 Task: Find a place to stay in Abha, Saudi Arabia from 5th to 16th June for 2 adults, with a price range of ₹7000 to ₹15000, 1 bedroom, and self check-in option.
Action: Mouse moved to (497, 202)
Screenshot: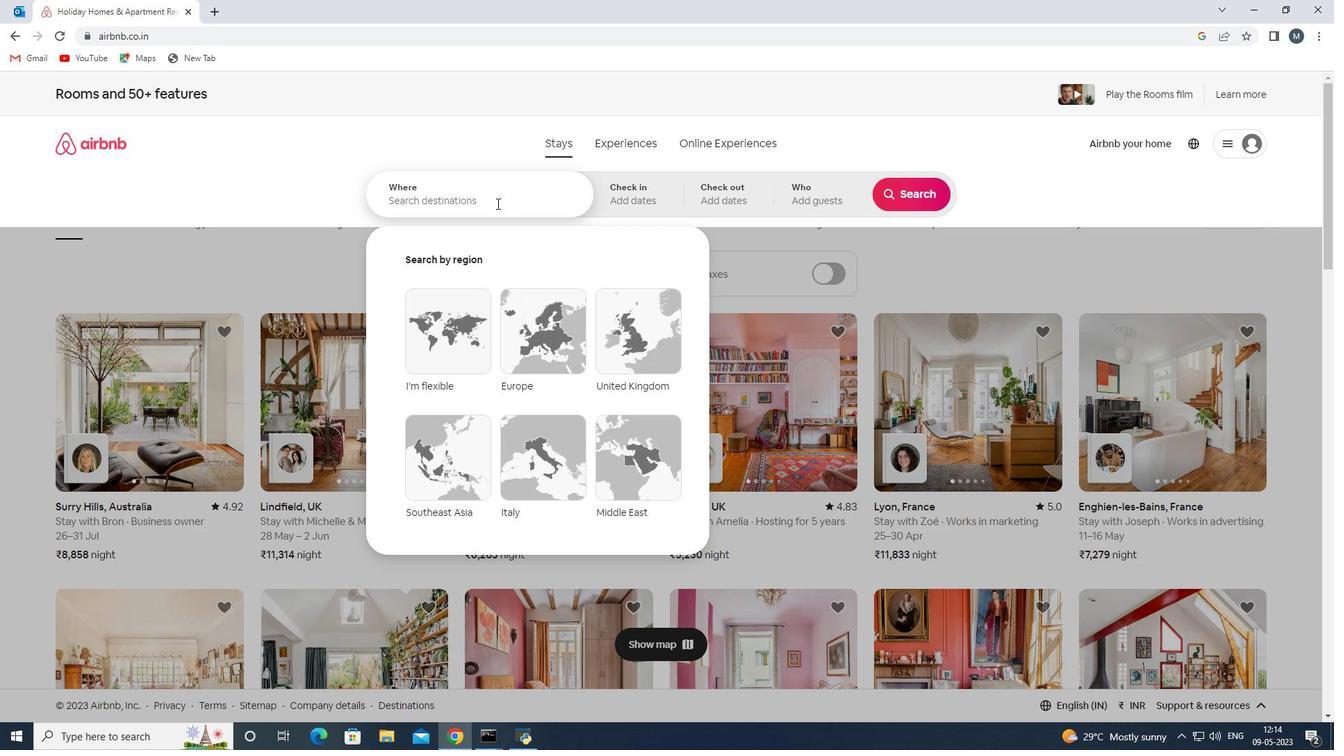 
Action: Mouse pressed left at (497, 202)
Screenshot: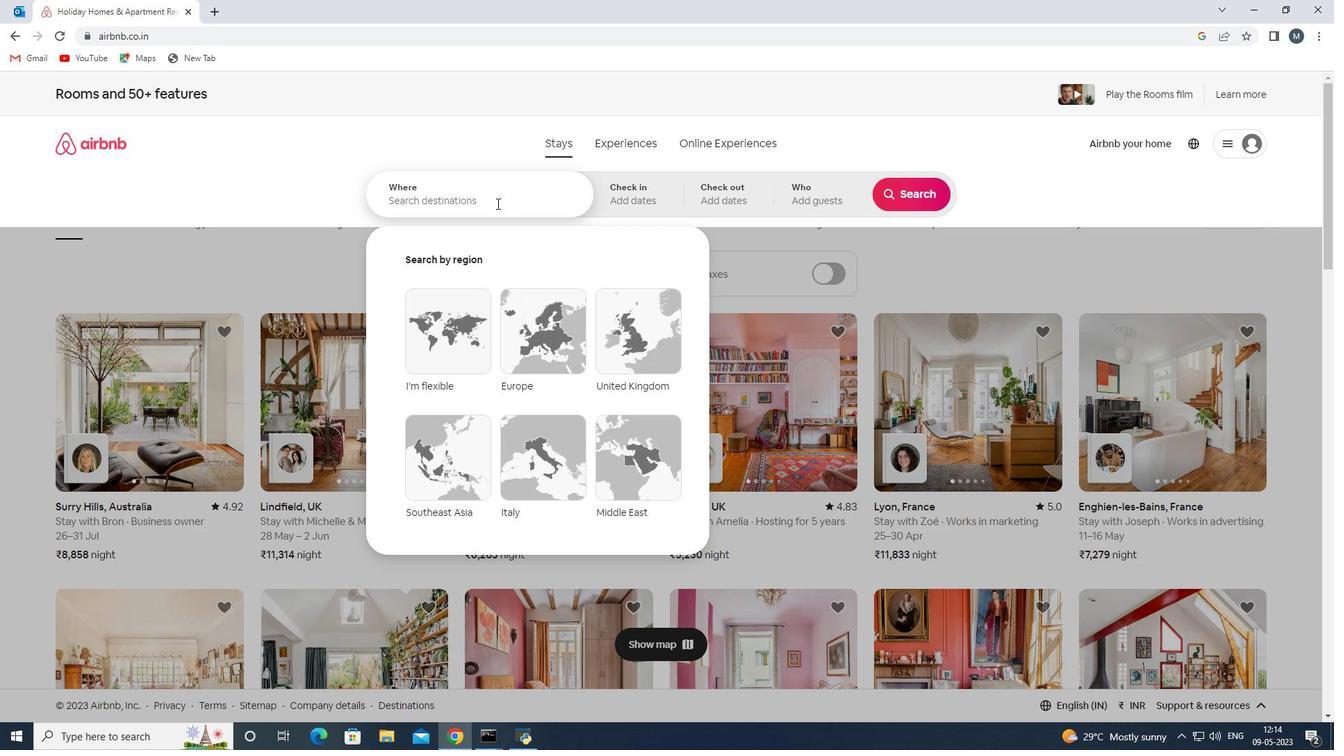 
Action: Key pressed <Key.shift>Abj<Key.backspace>ha,<Key.shift>Sa<Key.backspace><Key.backspace><Key.space><Key.shift>Saudi<Key.space><Key.shift>Arabia<Key.enter>
Screenshot: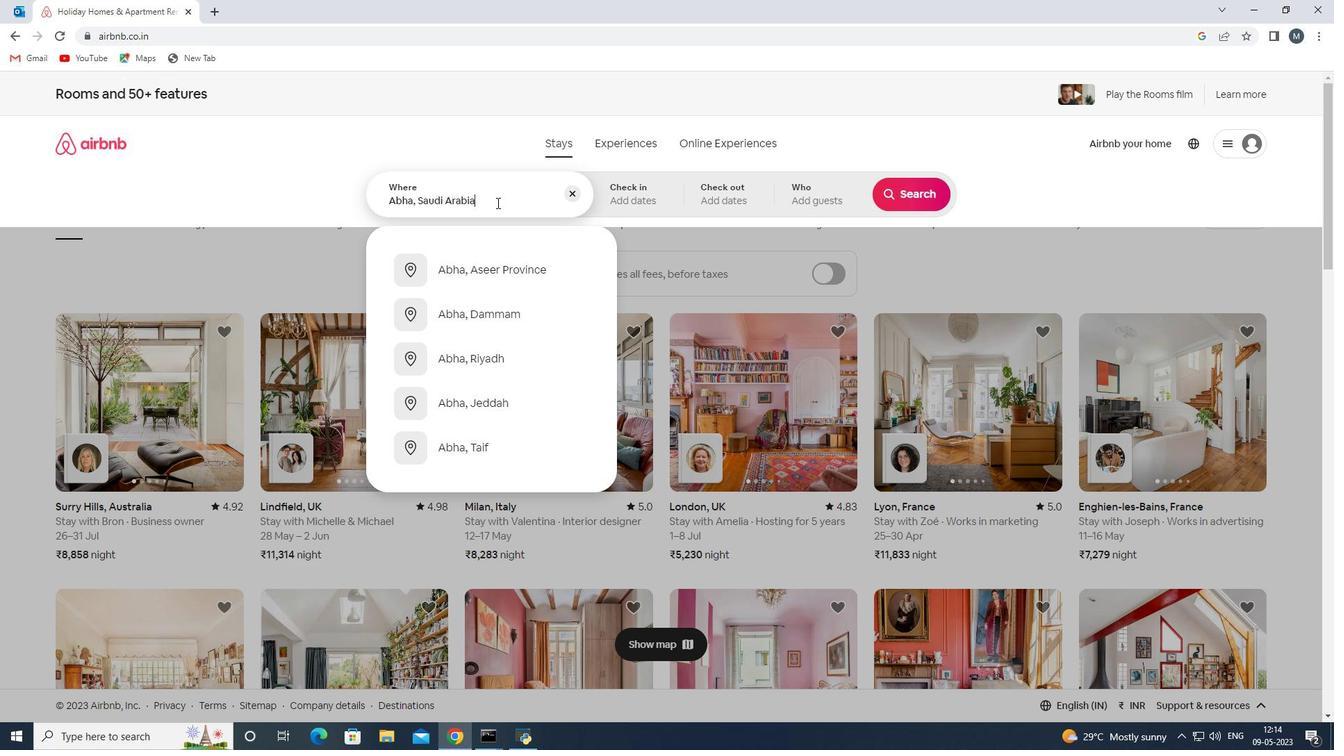 
Action: Mouse moved to (735, 395)
Screenshot: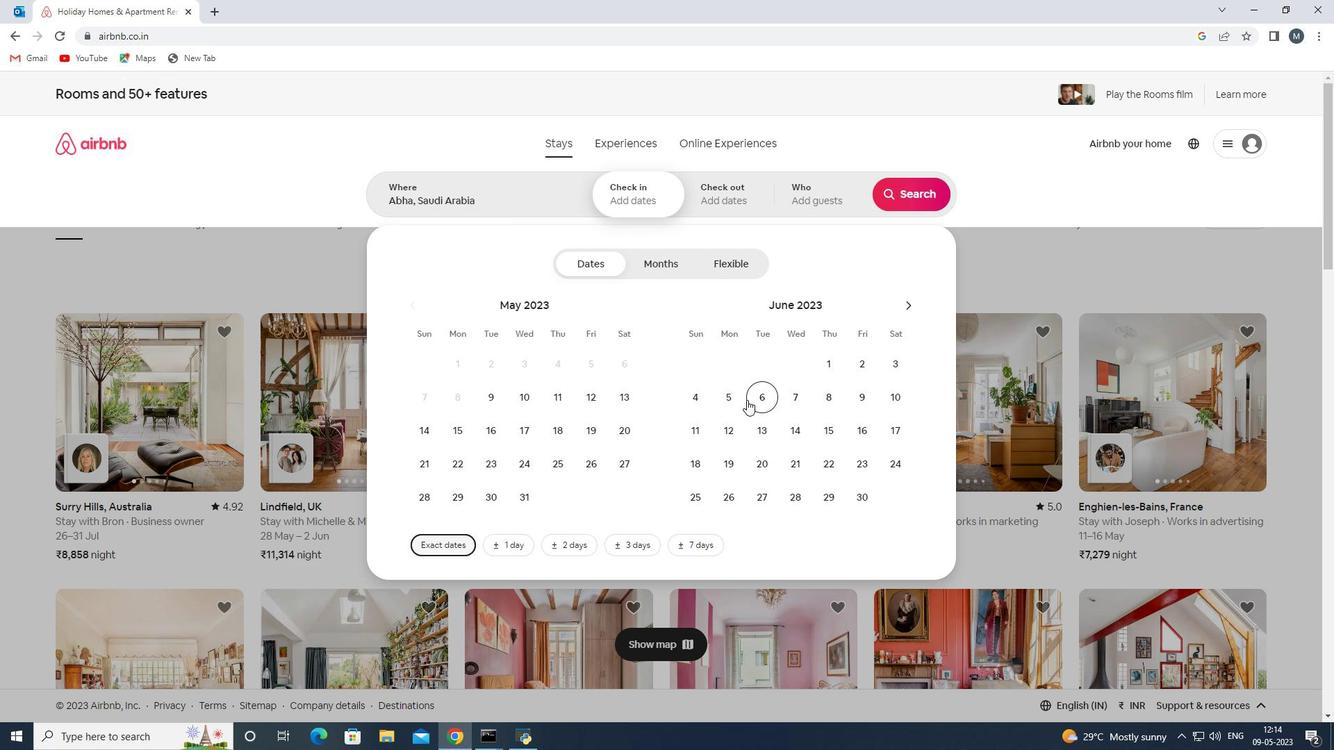
Action: Mouse pressed left at (735, 395)
Screenshot: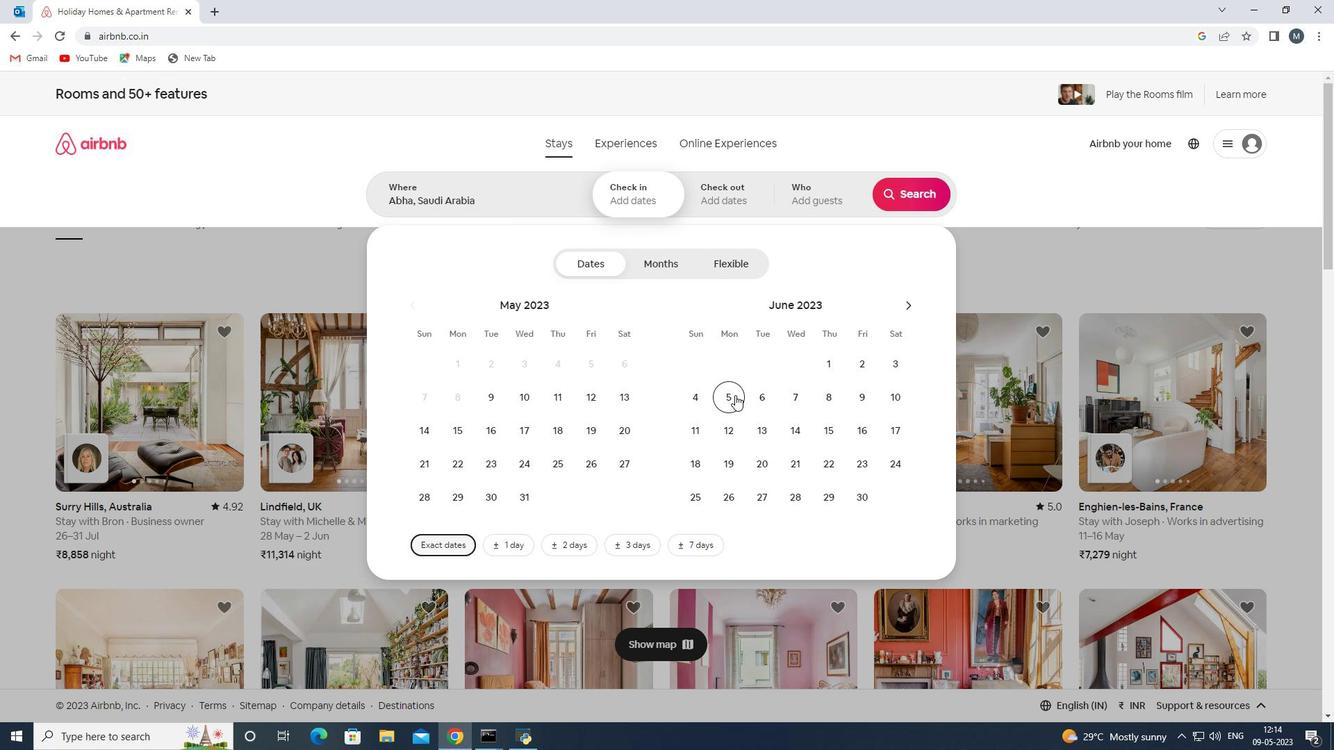 
Action: Mouse moved to (869, 429)
Screenshot: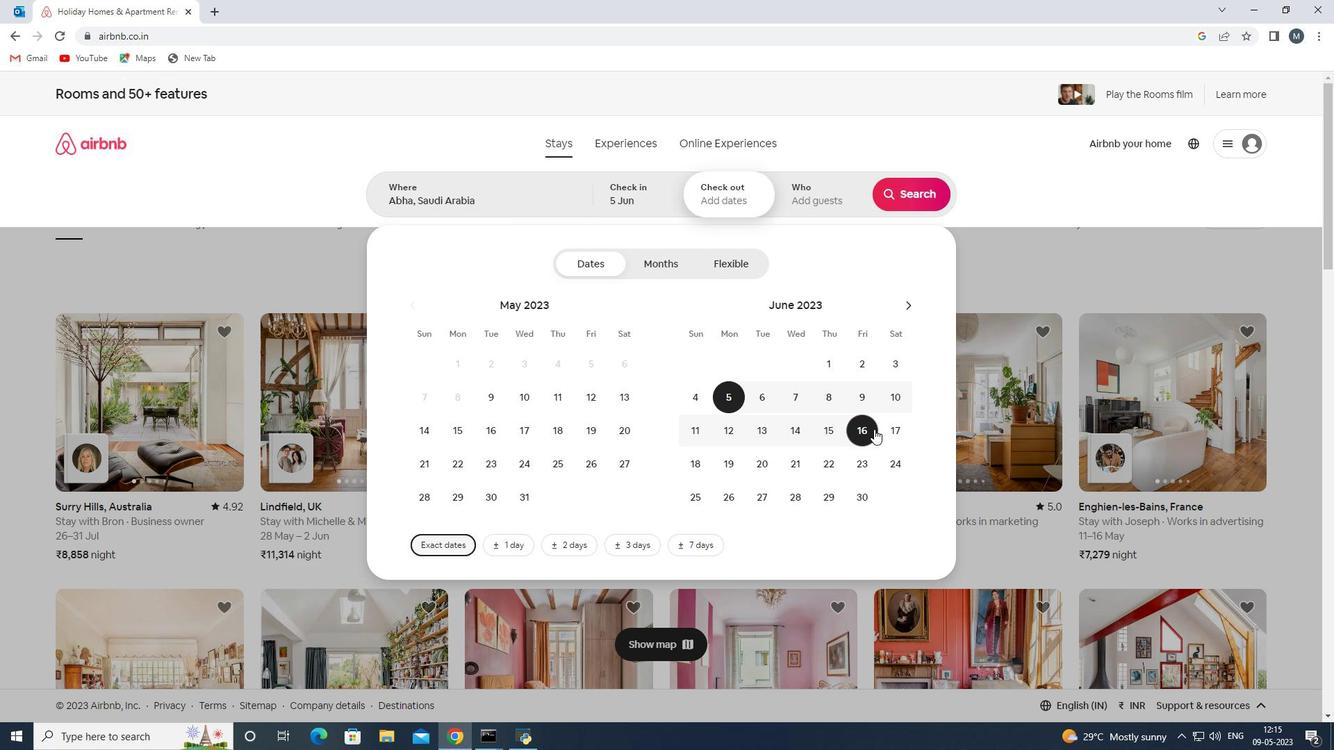 
Action: Mouse pressed left at (869, 429)
Screenshot: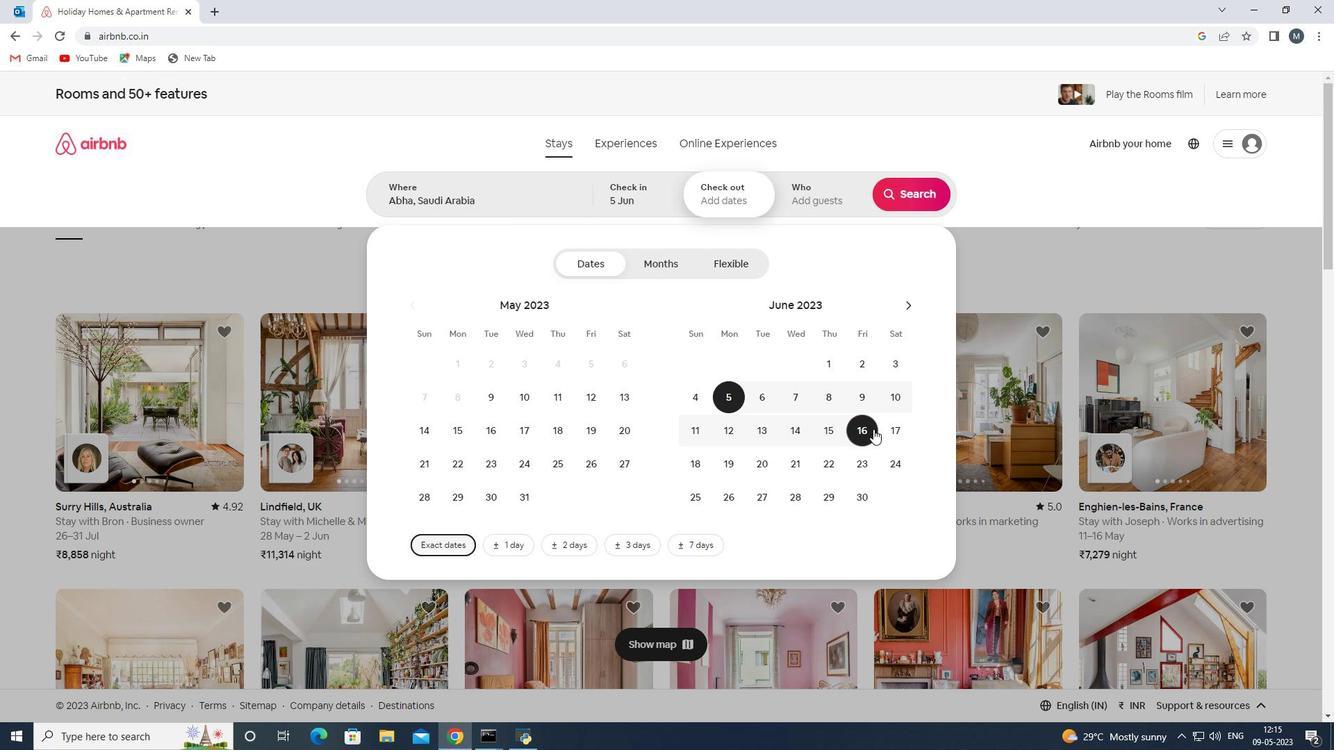 
Action: Mouse moved to (822, 196)
Screenshot: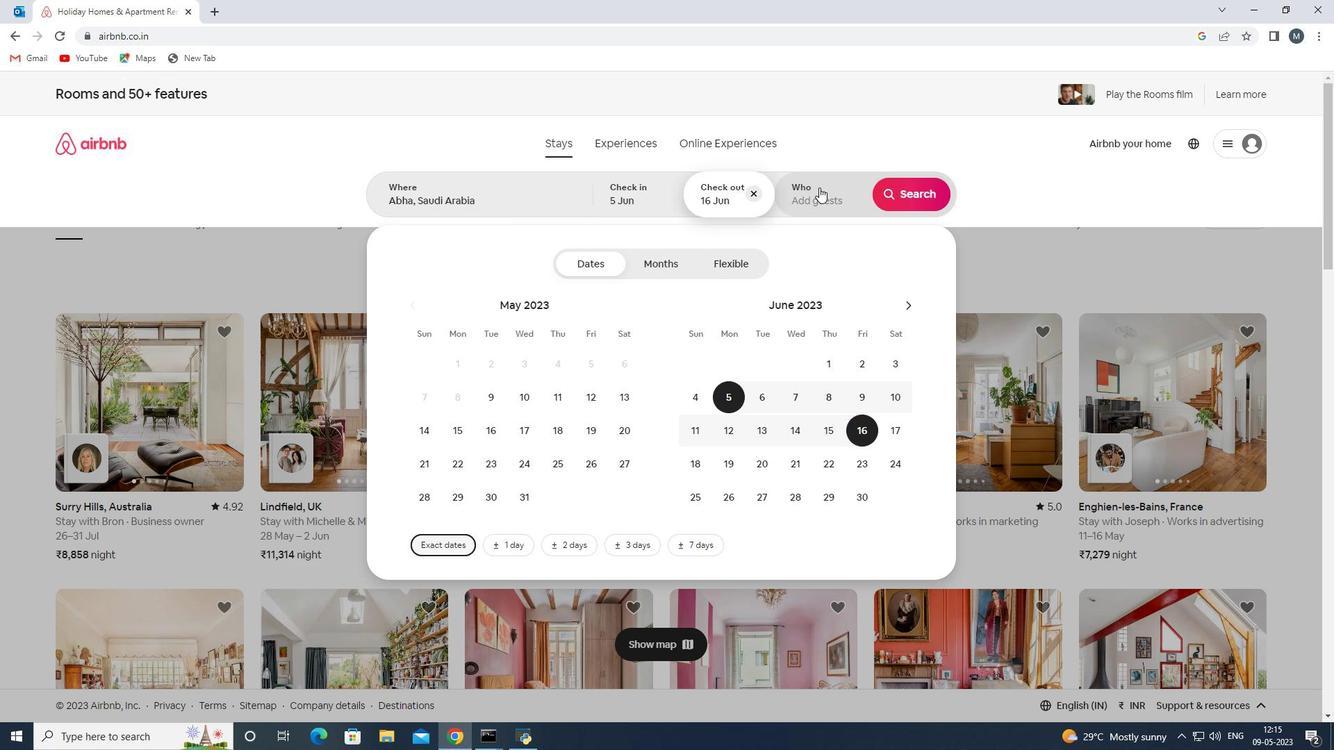 
Action: Mouse pressed left at (822, 196)
Screenshot: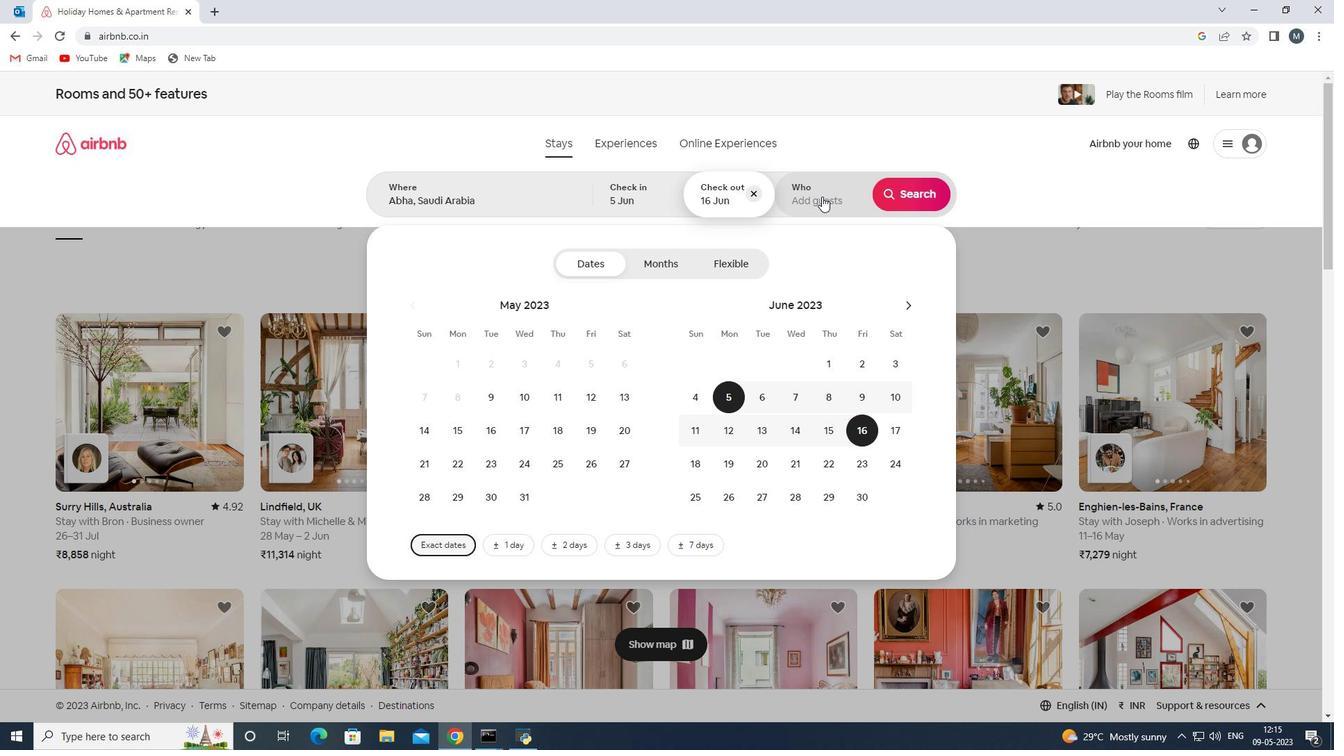 
Action: Mouse moved to (922, 271)
Screenshot: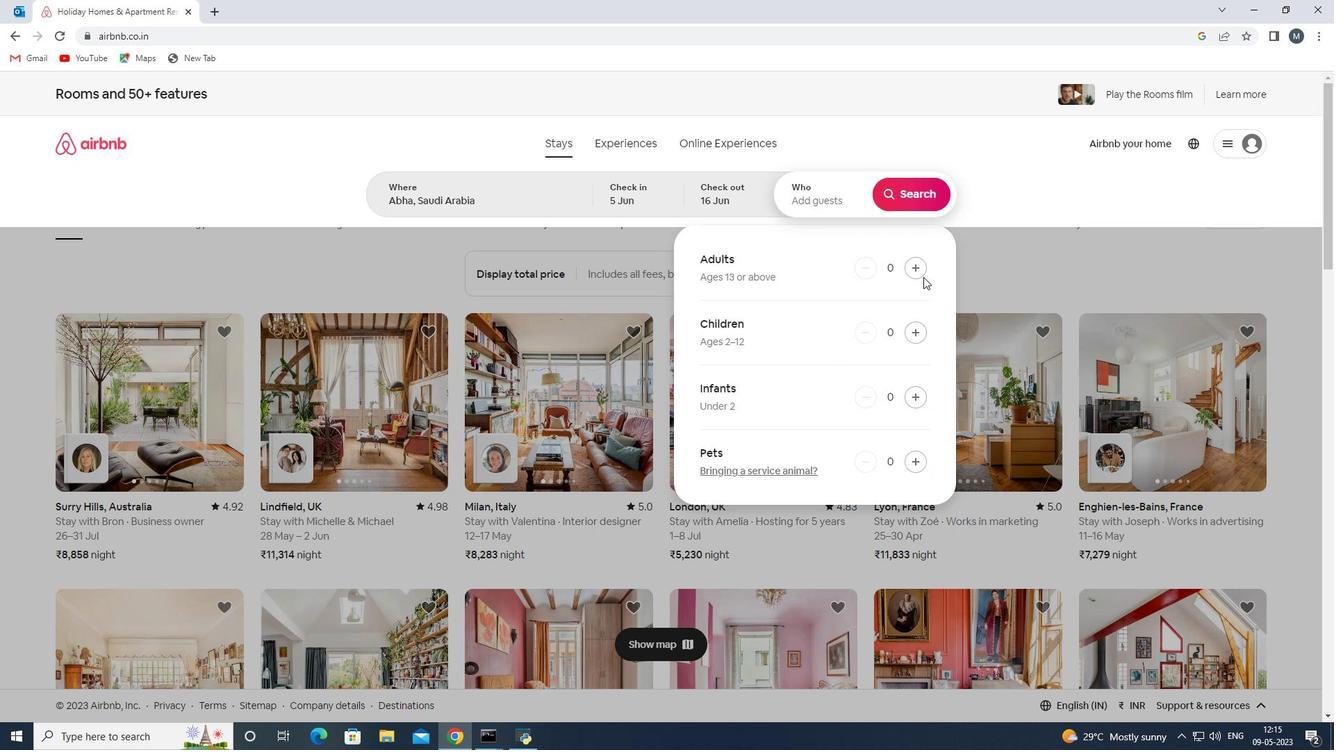 
Action: Mouse pressed left at (922, 271)
Screenshot: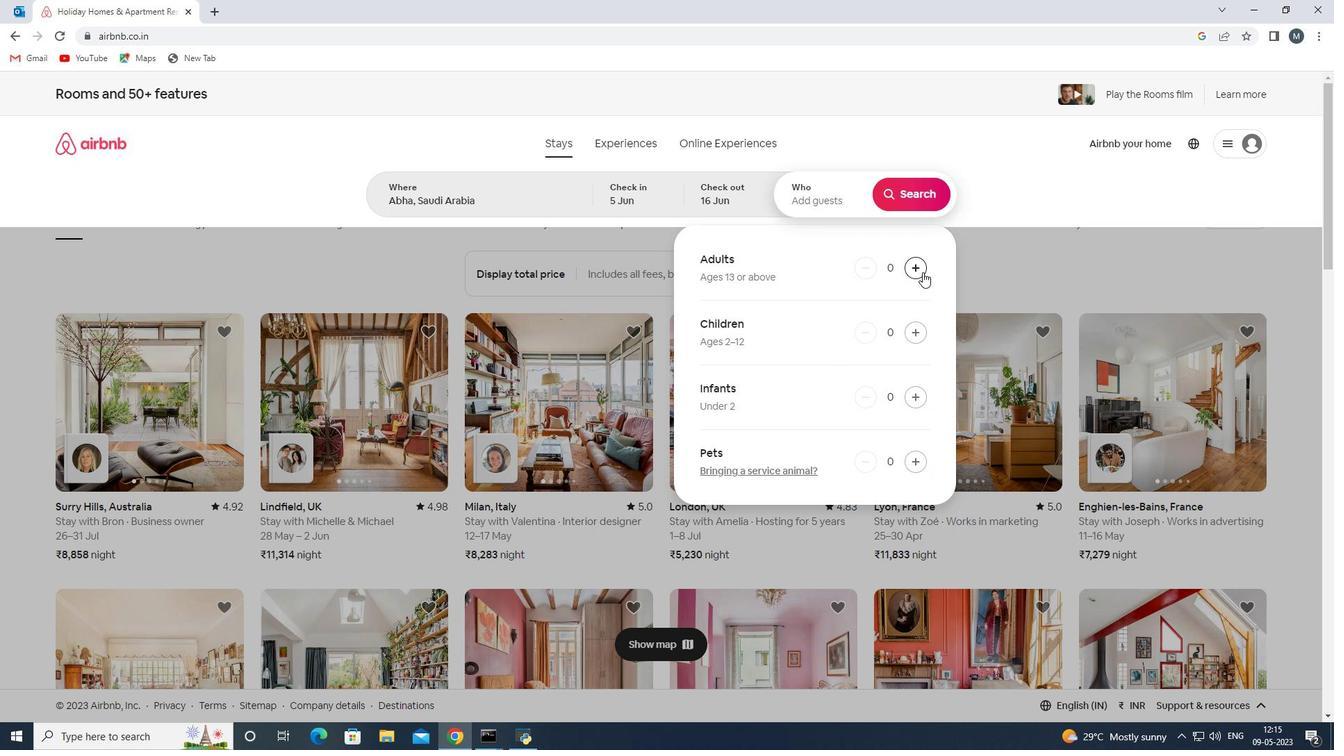 
Action: Mouse pressed left at (922, 271)
Screenshot: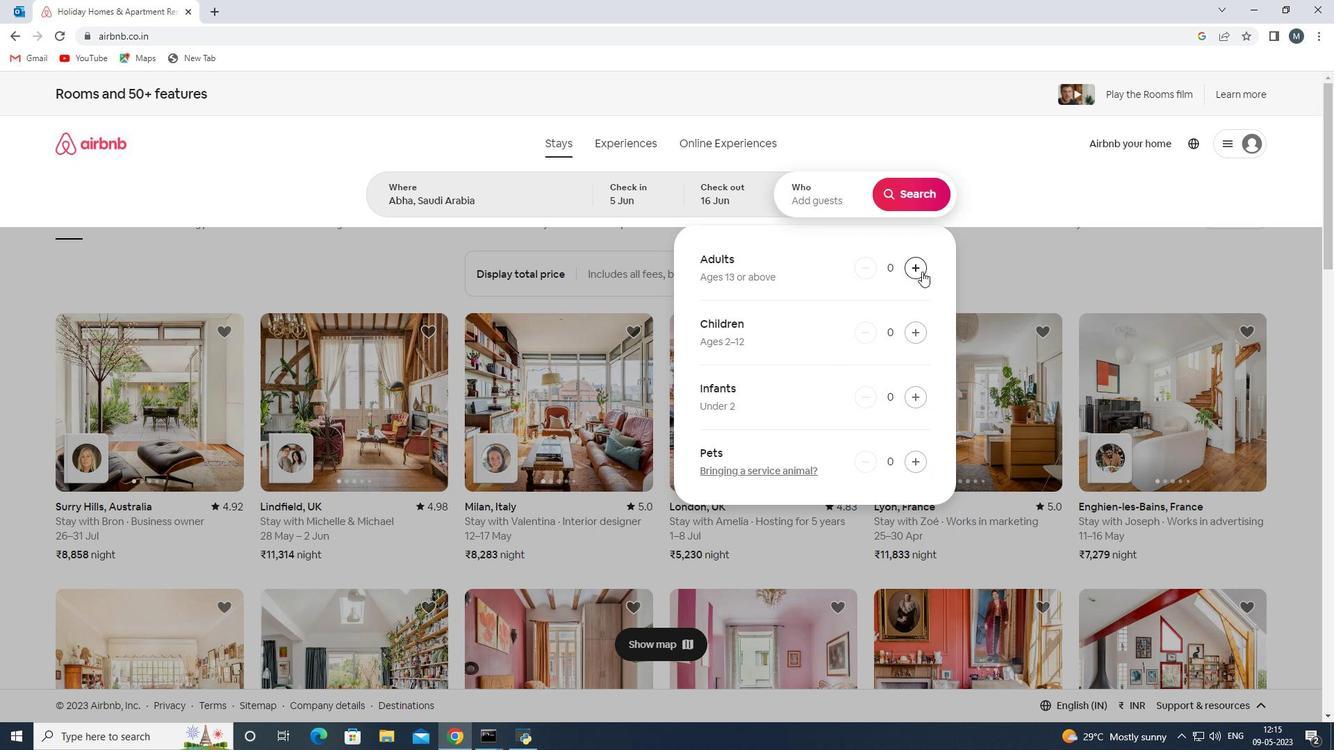 
Action: Mouse moved to (909, 206)
Screenshot: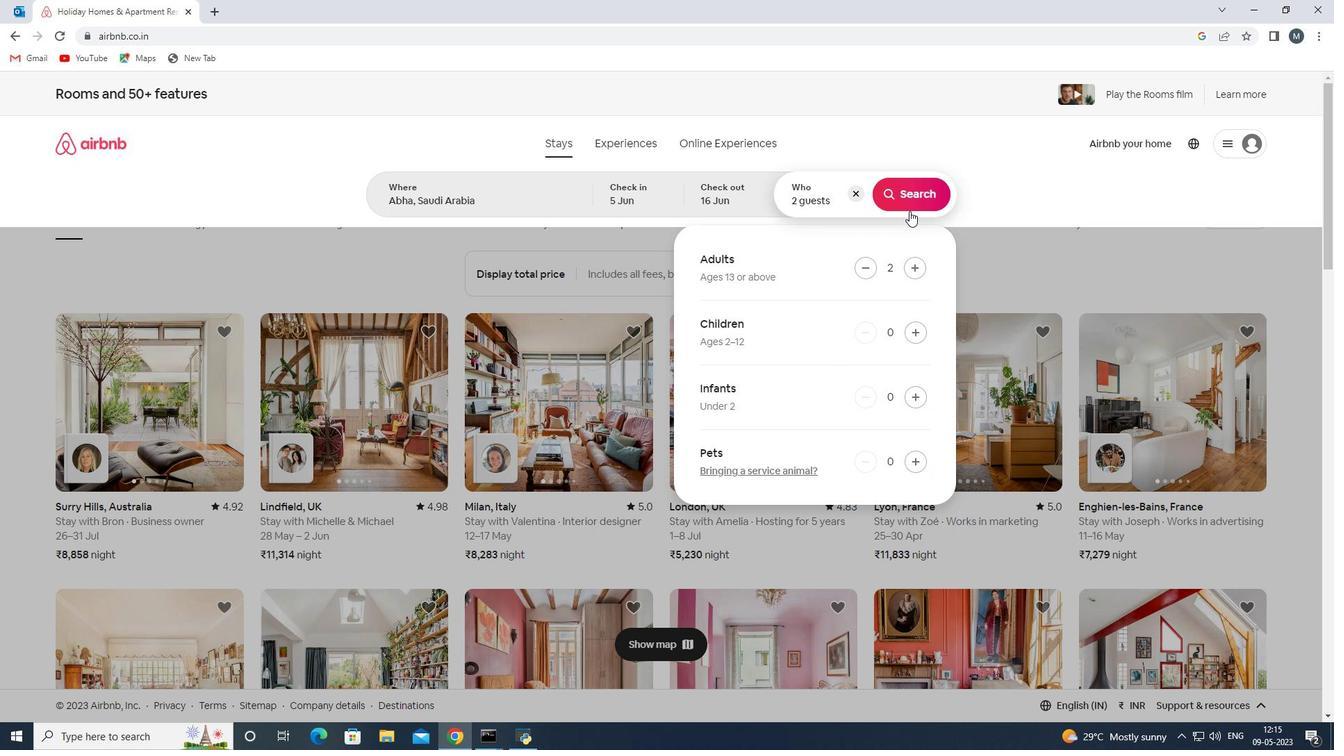 
Action: Mouse pressed left at (909, 206)
Screenshot: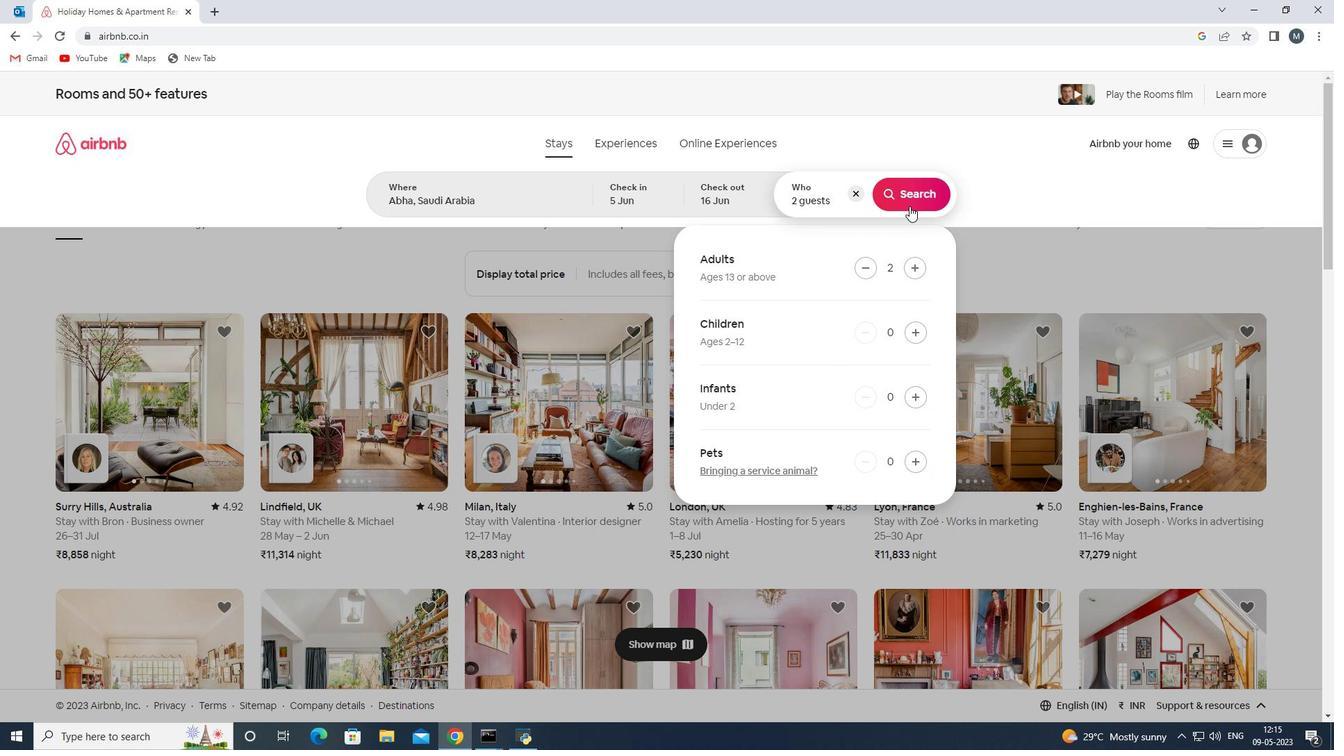 
Action: Mouse moved to (1264, 151)
Screenshot: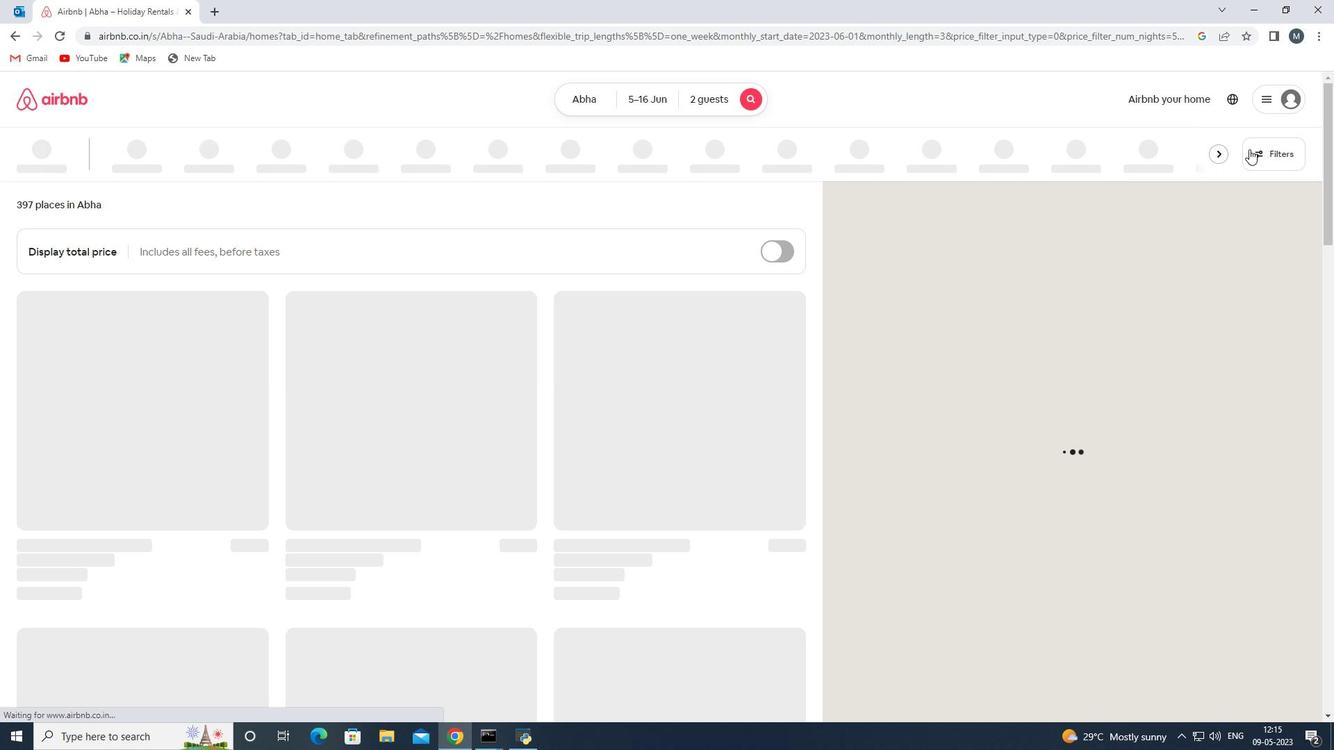 
Action: Mouse pressed left at (1264, 151)
Screenshot: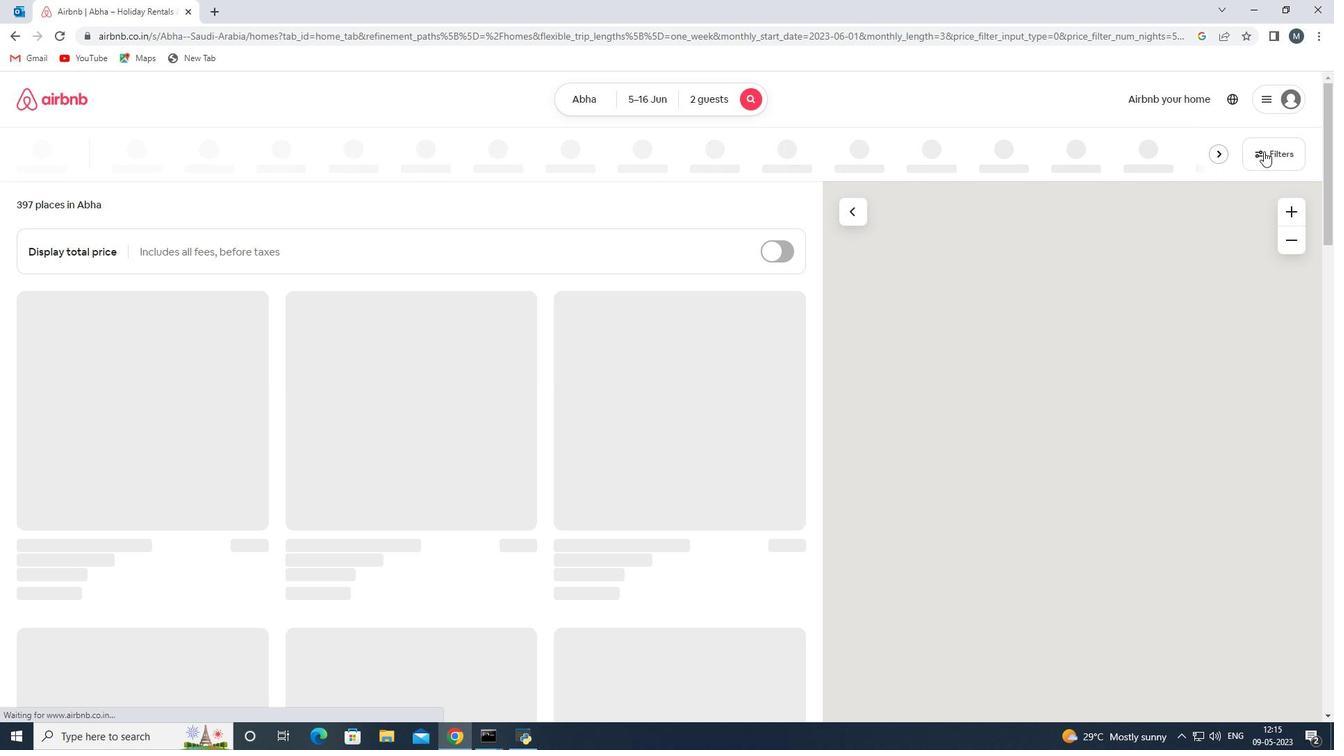 
Action: Mouse moved to (512, 501)
Screenshot: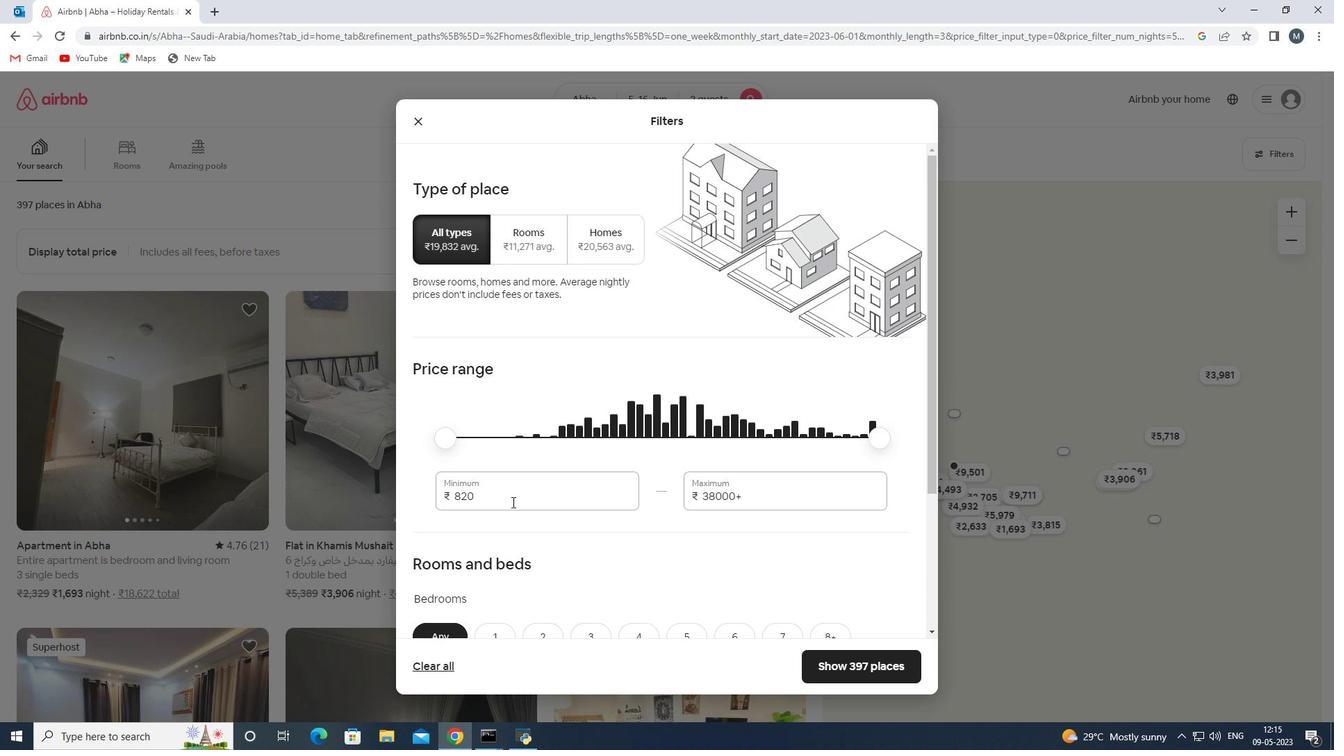 
Action: Mouse pressed left at (512, 501)
Screenshot: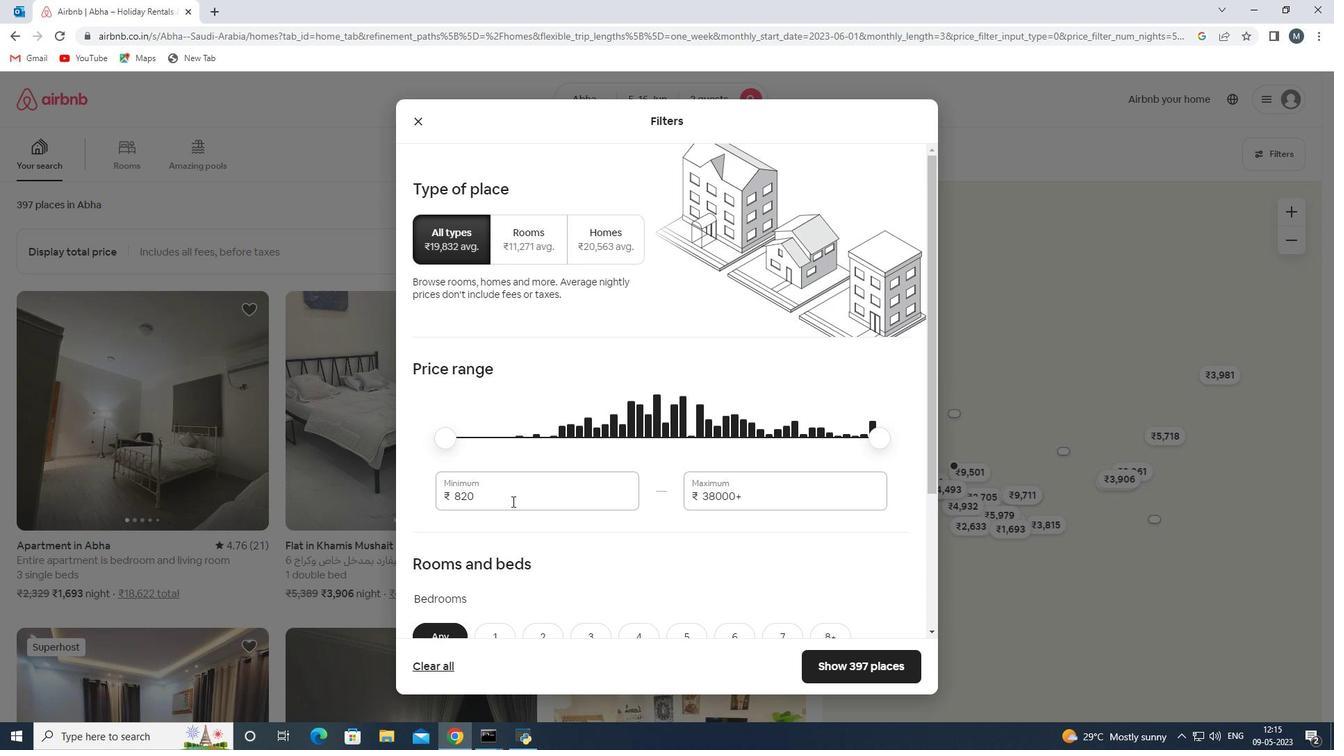 
Action: Key pressed <Key.backspace><Key.backspace><Key.backspace><Key.backspace><Key.backspace><Key.backspace><Key.backspace><Key.backspace><Key.backspace><Key.backspace><Key.backspace>7000
Screenshot: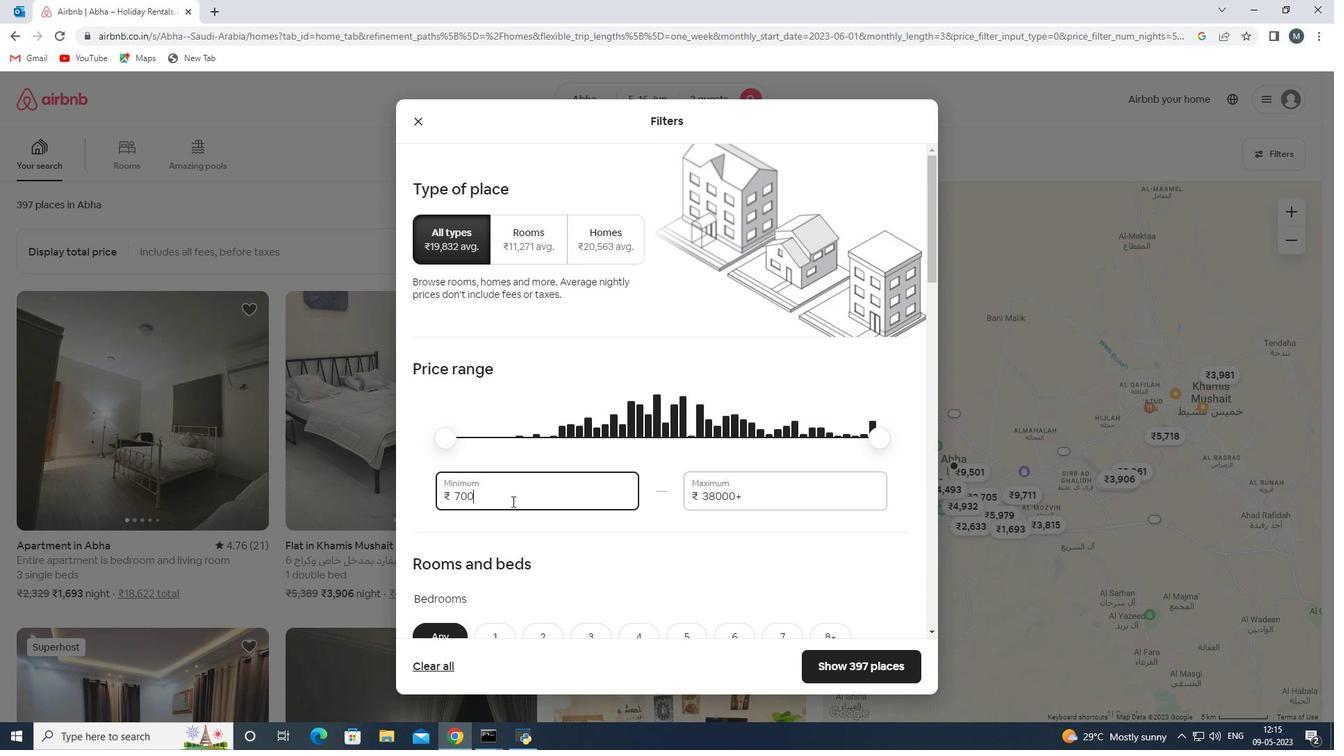 
Action: Mouse moved to (750, 499)
Screenshot: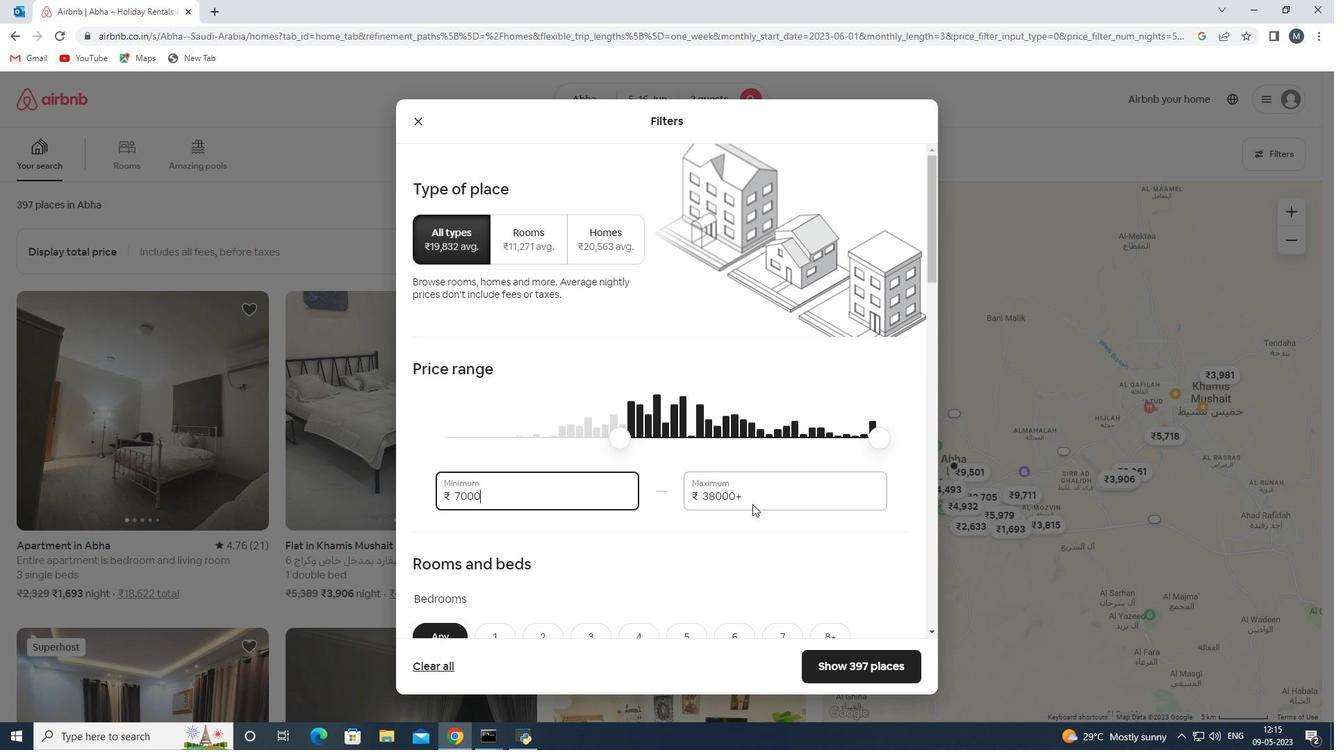 
Action: Mouse pressed left at (750, 499)
Screenshot: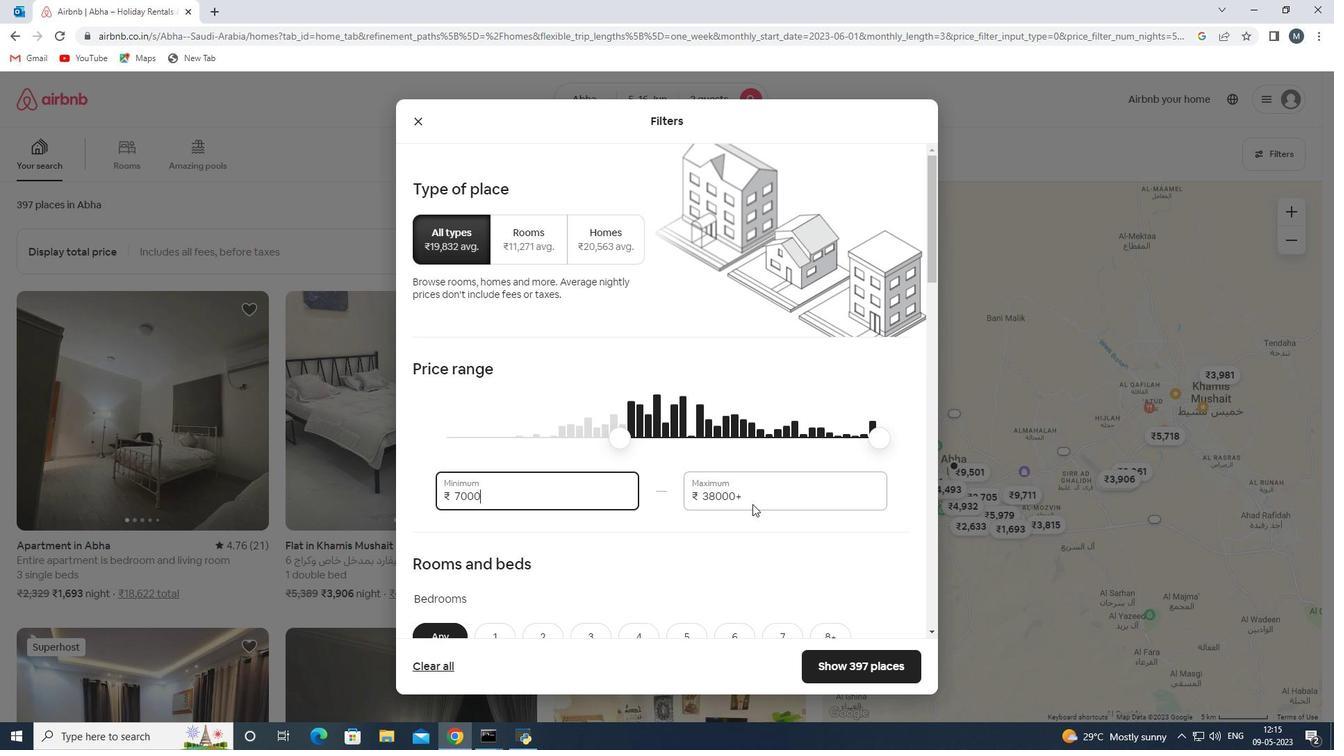 
Action: Mouse moved to (690, 498)
Screenshot: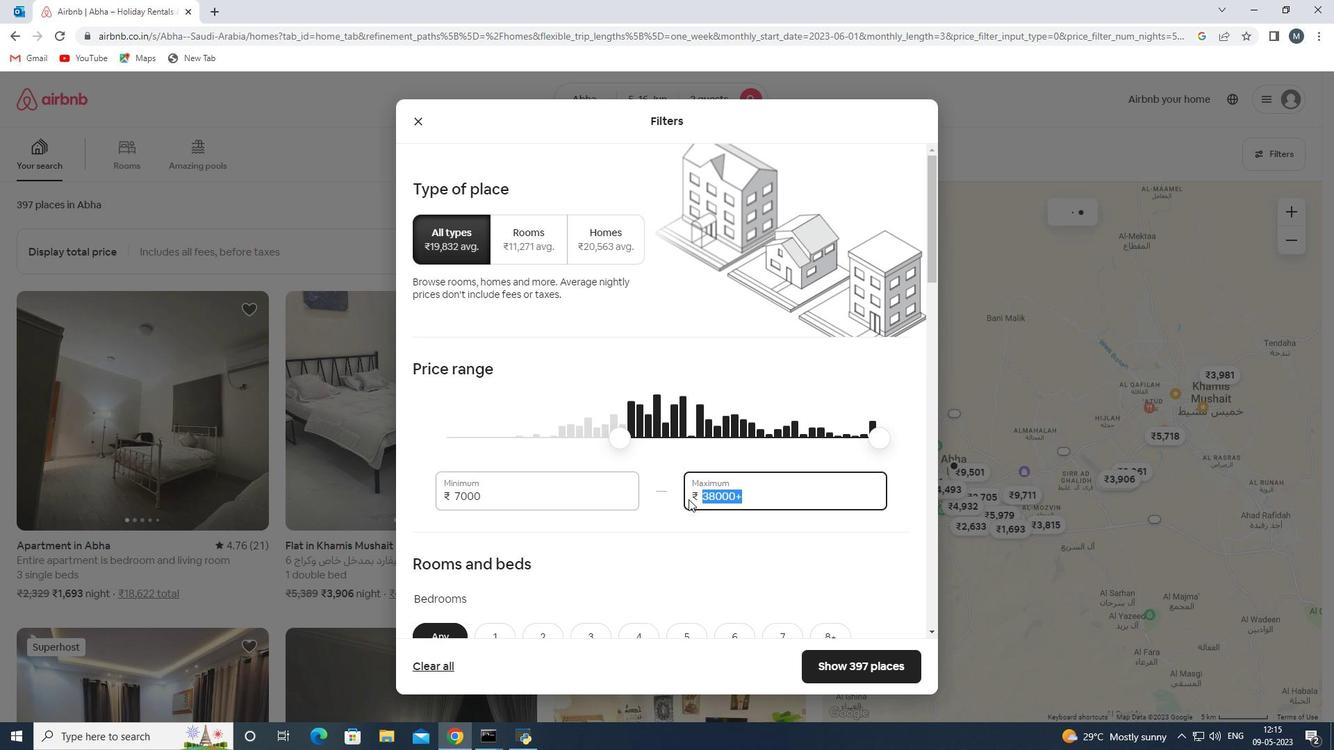 
Action: Key pressed 15000
Screenshot: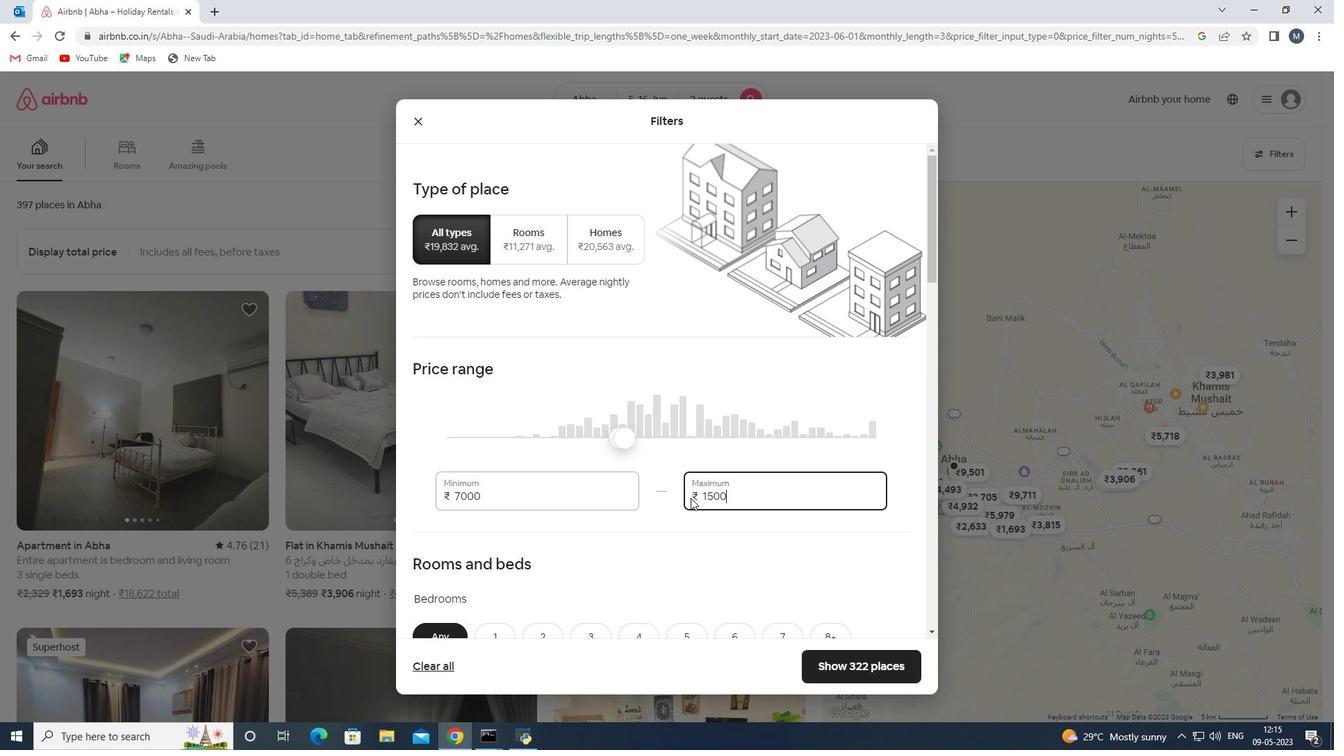 
Action: Mouse moved to (650, 465)
Screenshot: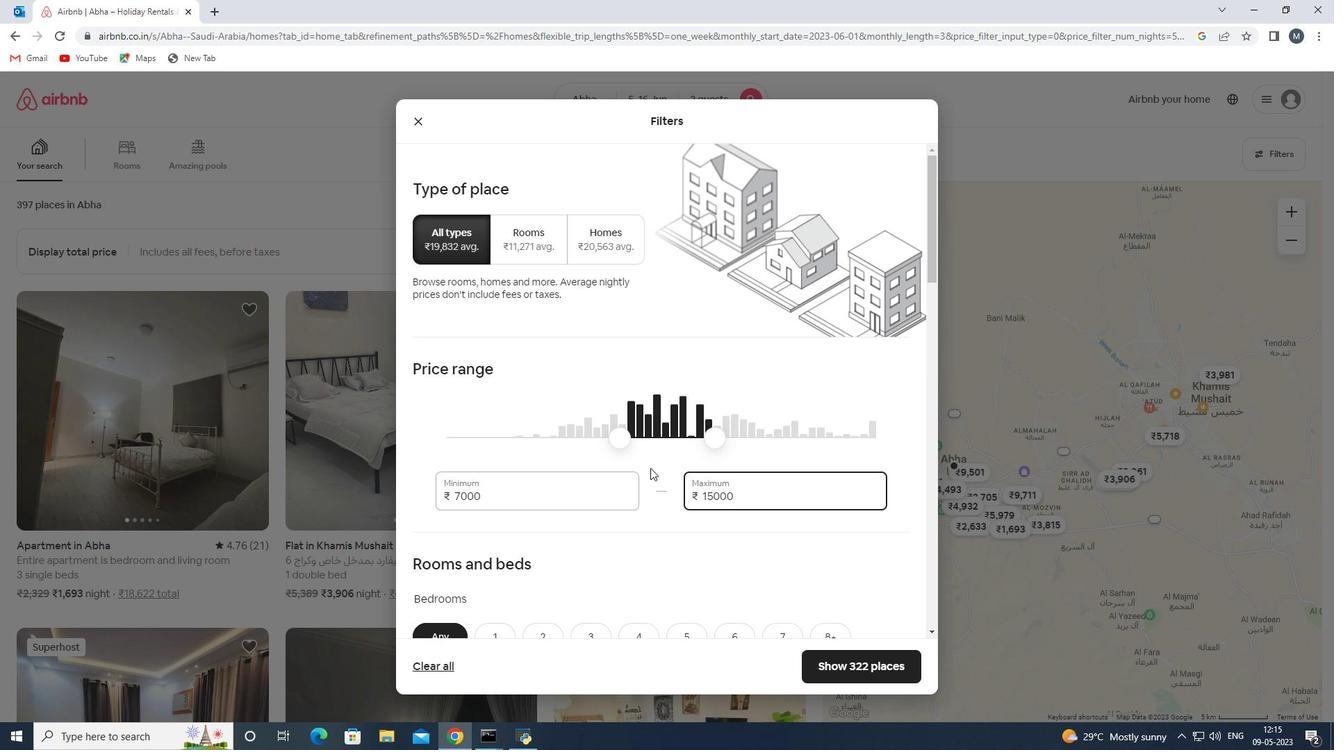 
Action: Mouse scrolled (650, 465) with delta (0, 0)
Screenshot: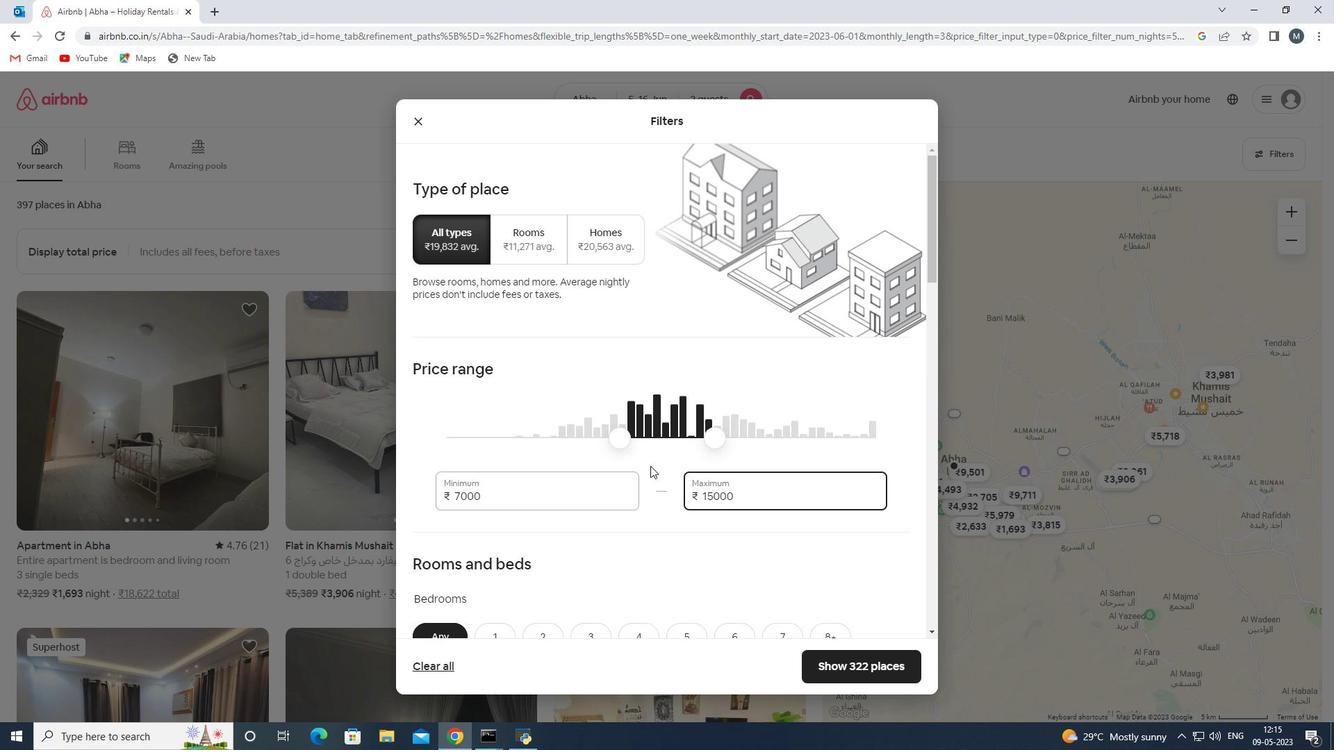 
Action: Mouse moved to (650, 462)
Screenshot: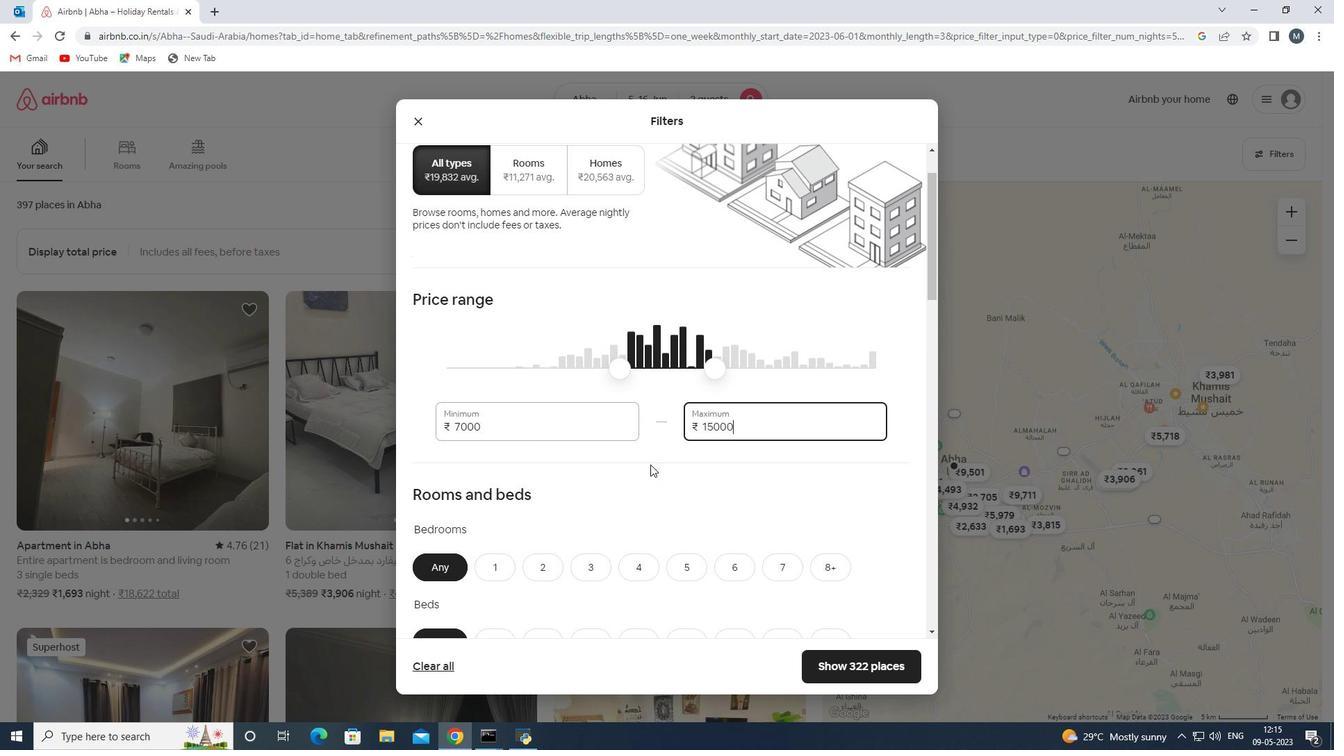 
Action: Mouse scrolled (650, 462) with delta (0, 0)
Screenshot: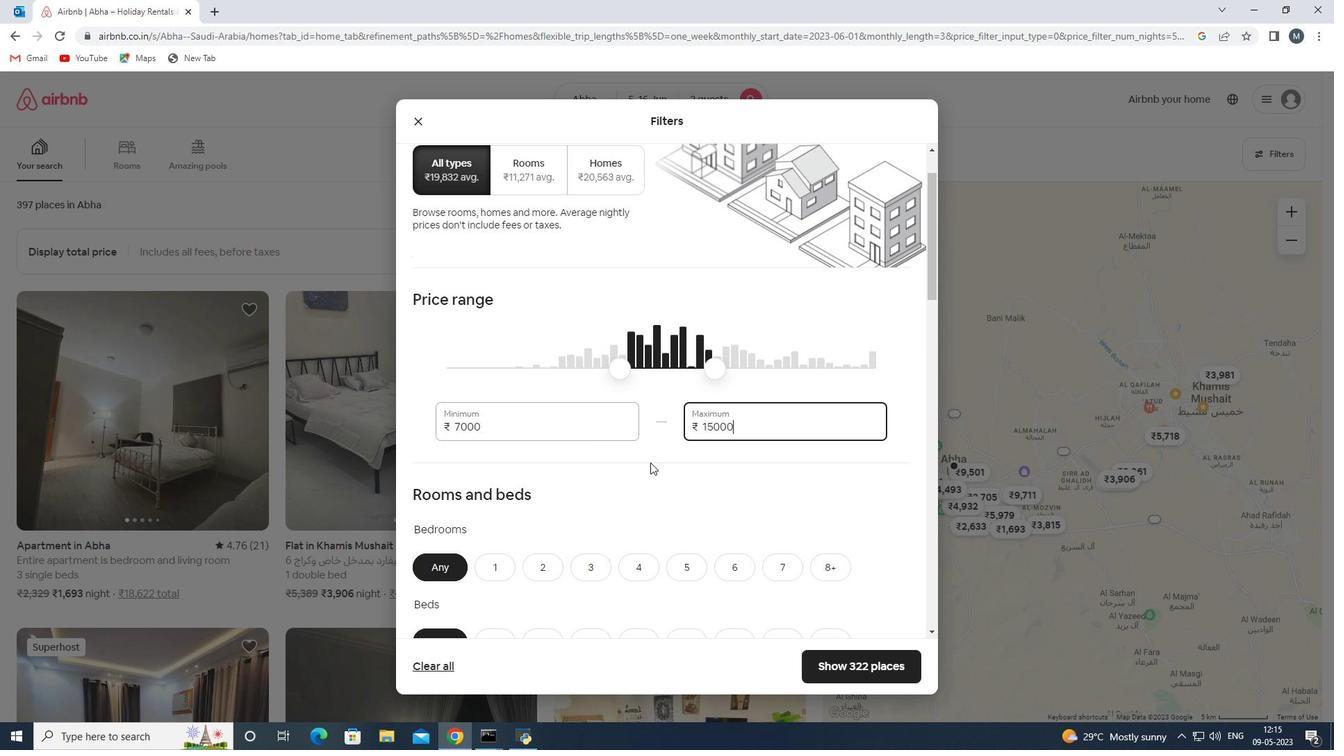 
Action: Mouse moved to (511, 501)
Screenshot: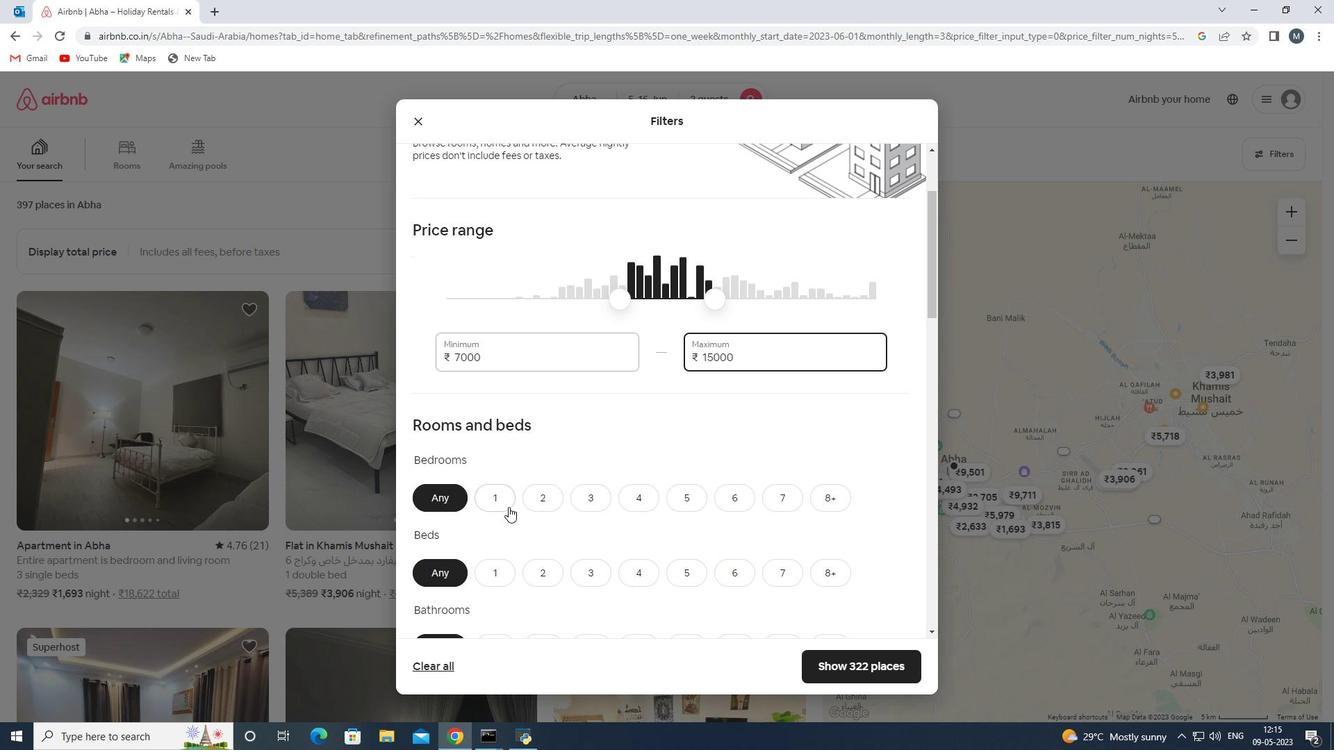 
Action: Mouse pressed left at (511, 501)
Screenshot: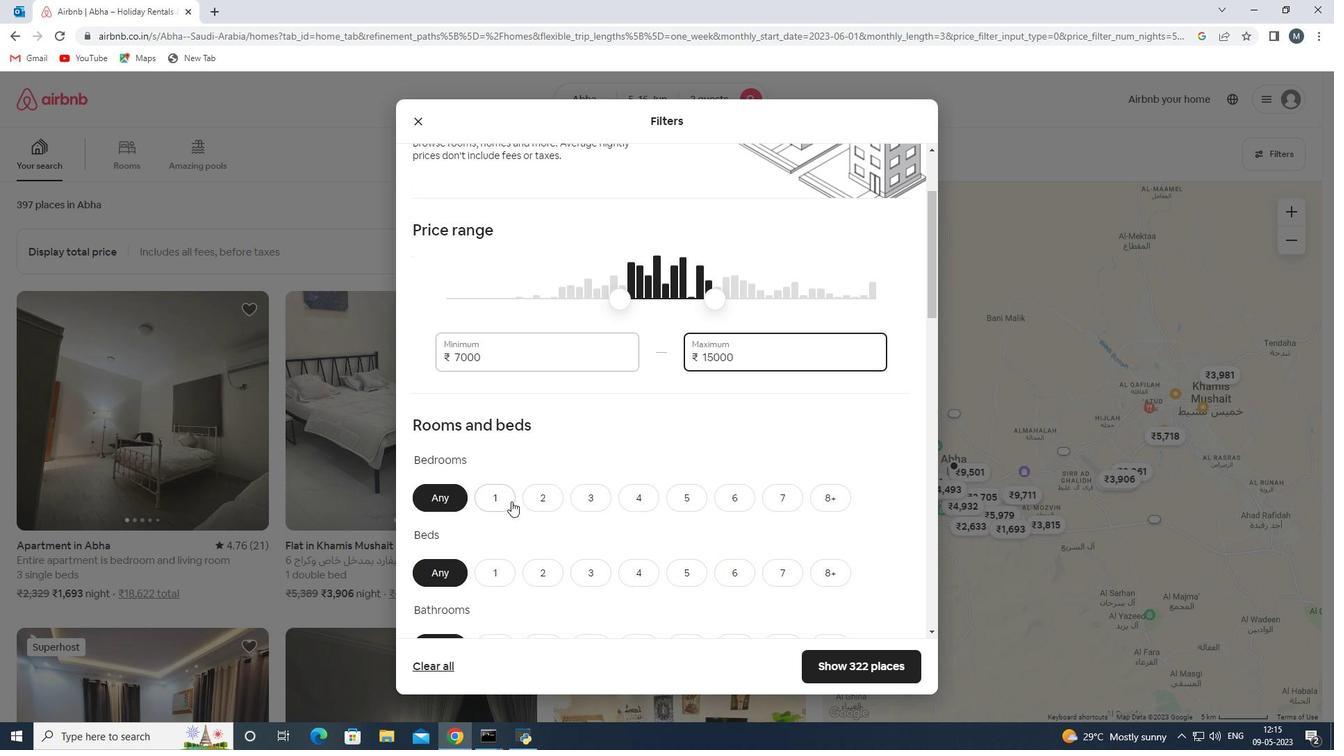 
Action: Mouse moved to (519, 497)
Screenshot: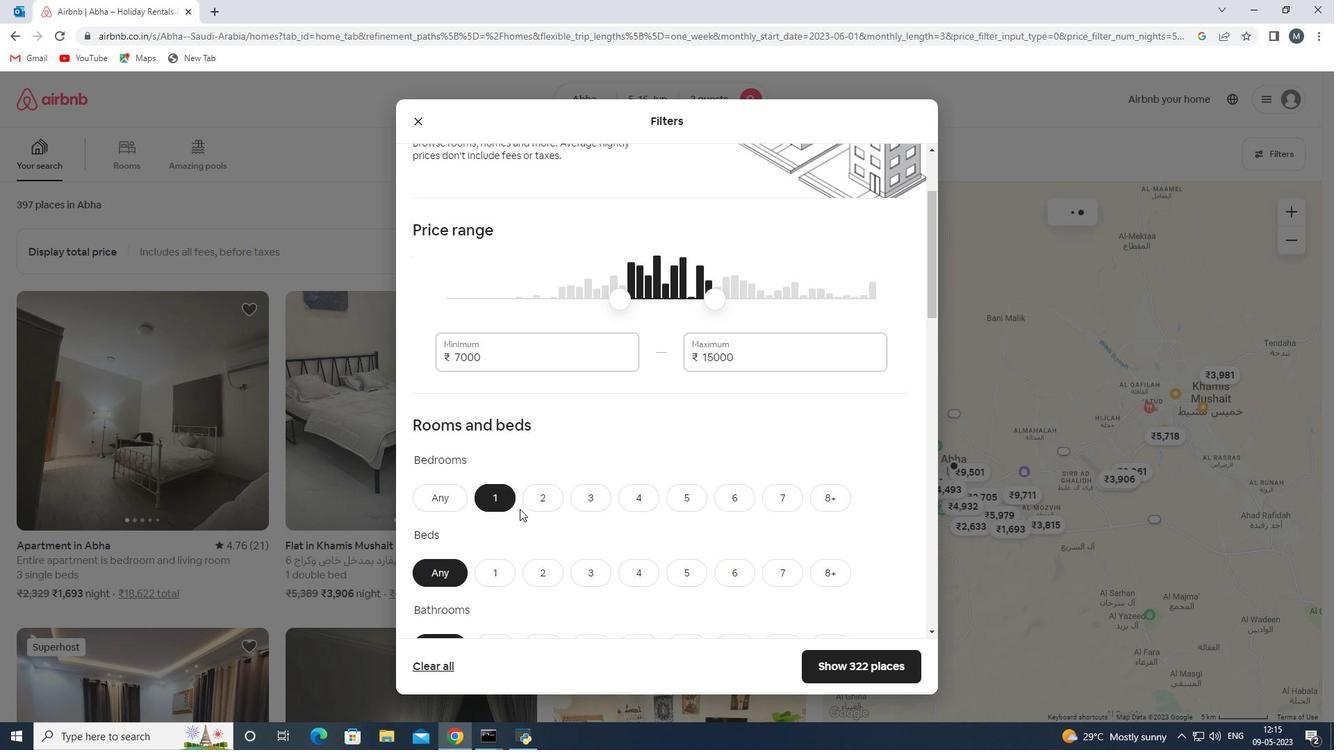 
Action: Mouse scrolled (519, 497) with delta (0, 0)
Screenshot: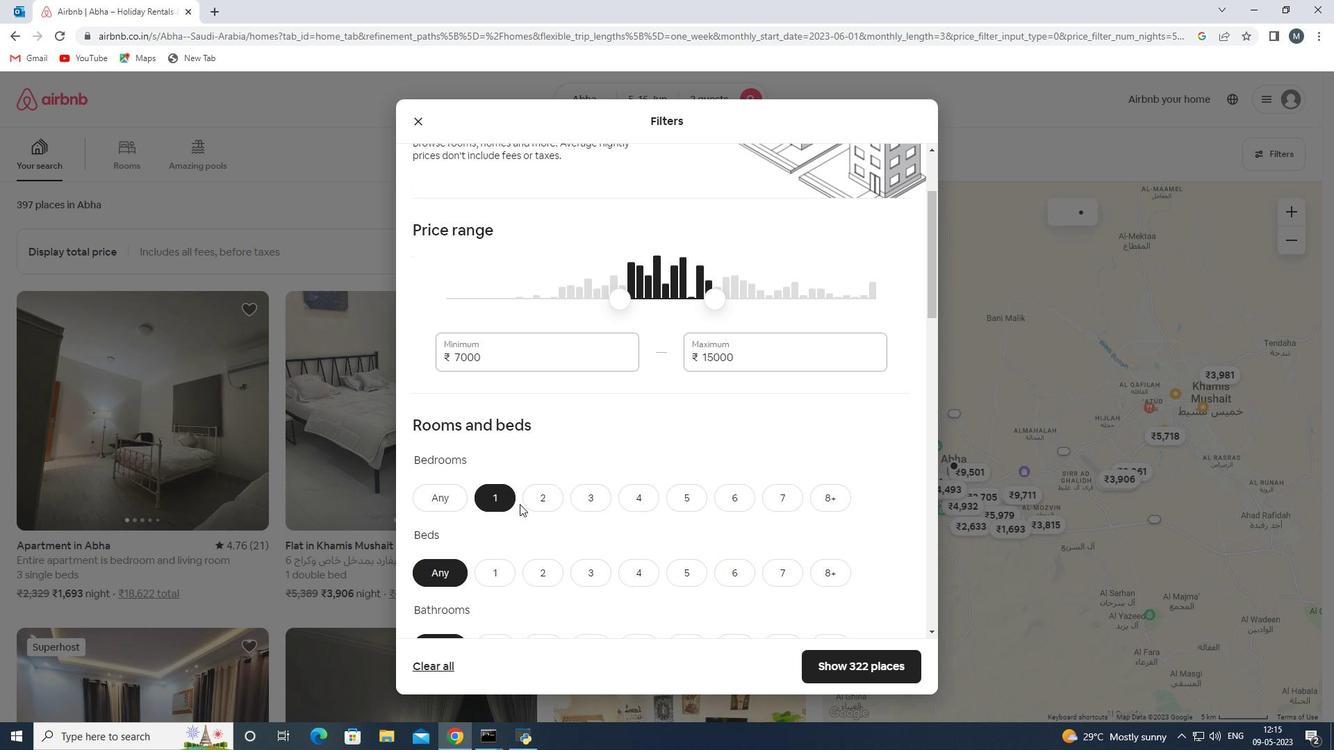 
Action: Mouse moved to (503, 504)
Screenshot: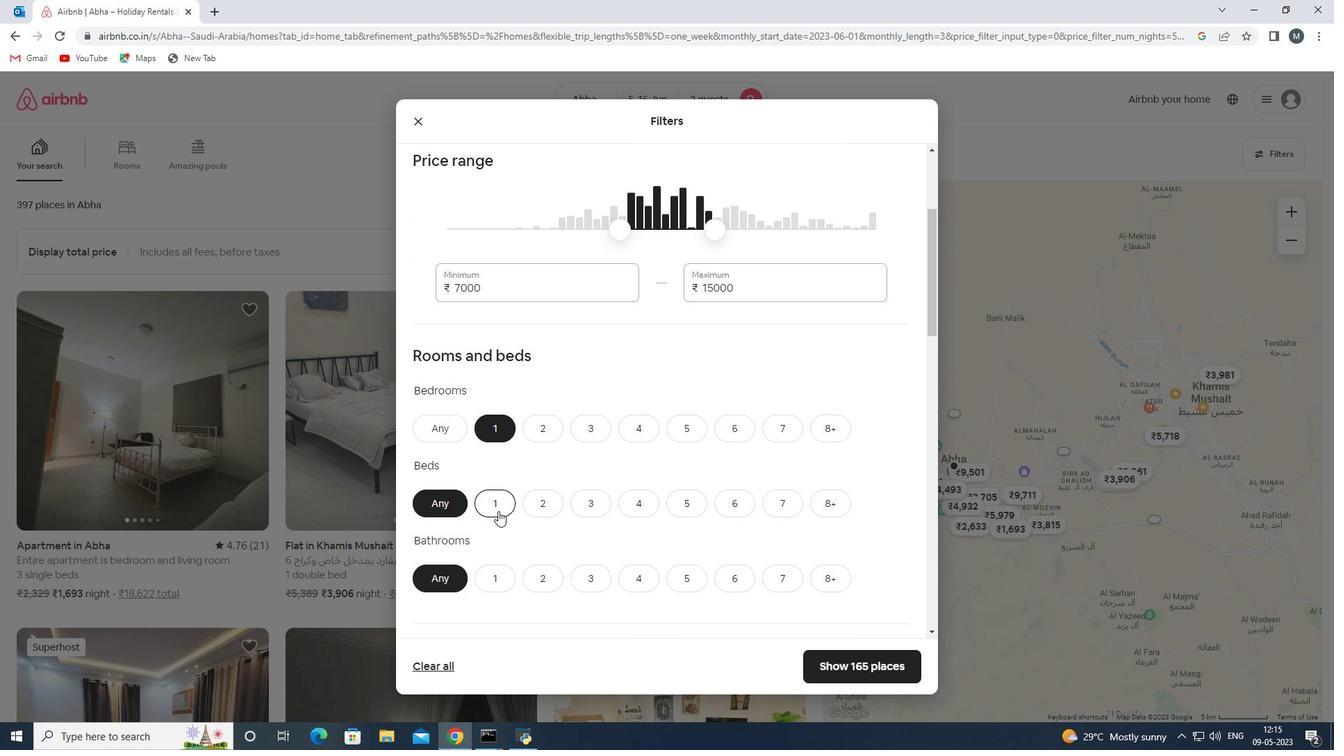 
Action: Mouse pressed left at (503, 504)
Screenshot: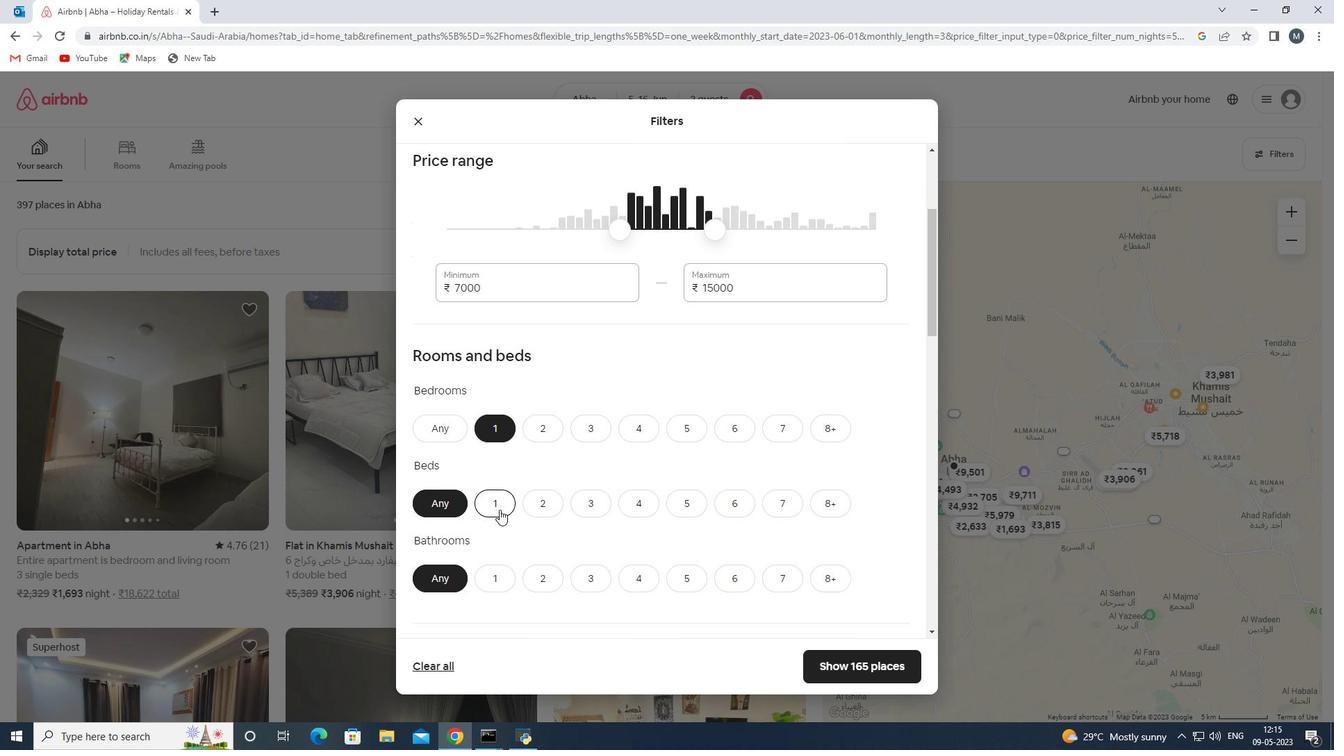 
Action: Mouse moved to (494, 574)
Screenshot: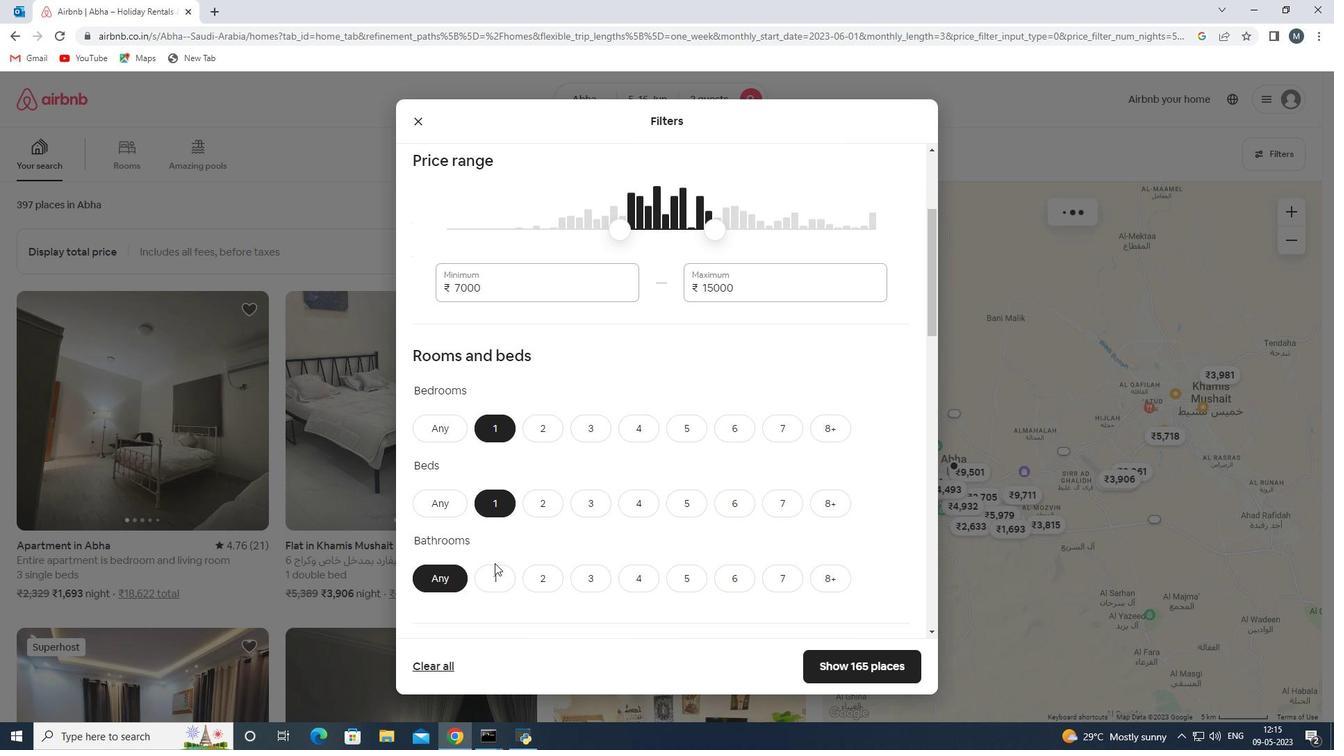 
Action: Mouse pressed left at (494, 574)
Screenshot: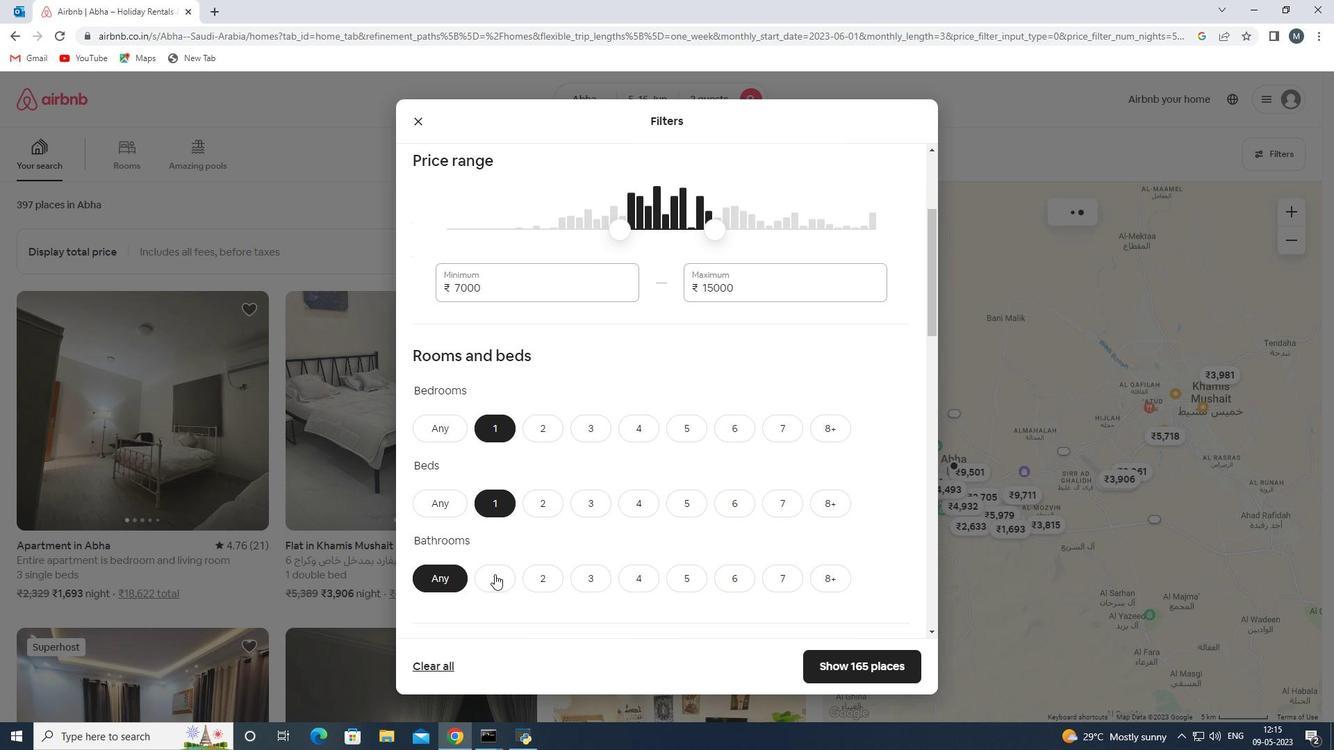 
Action: Mouse moved to (543, 496)
Screenshot: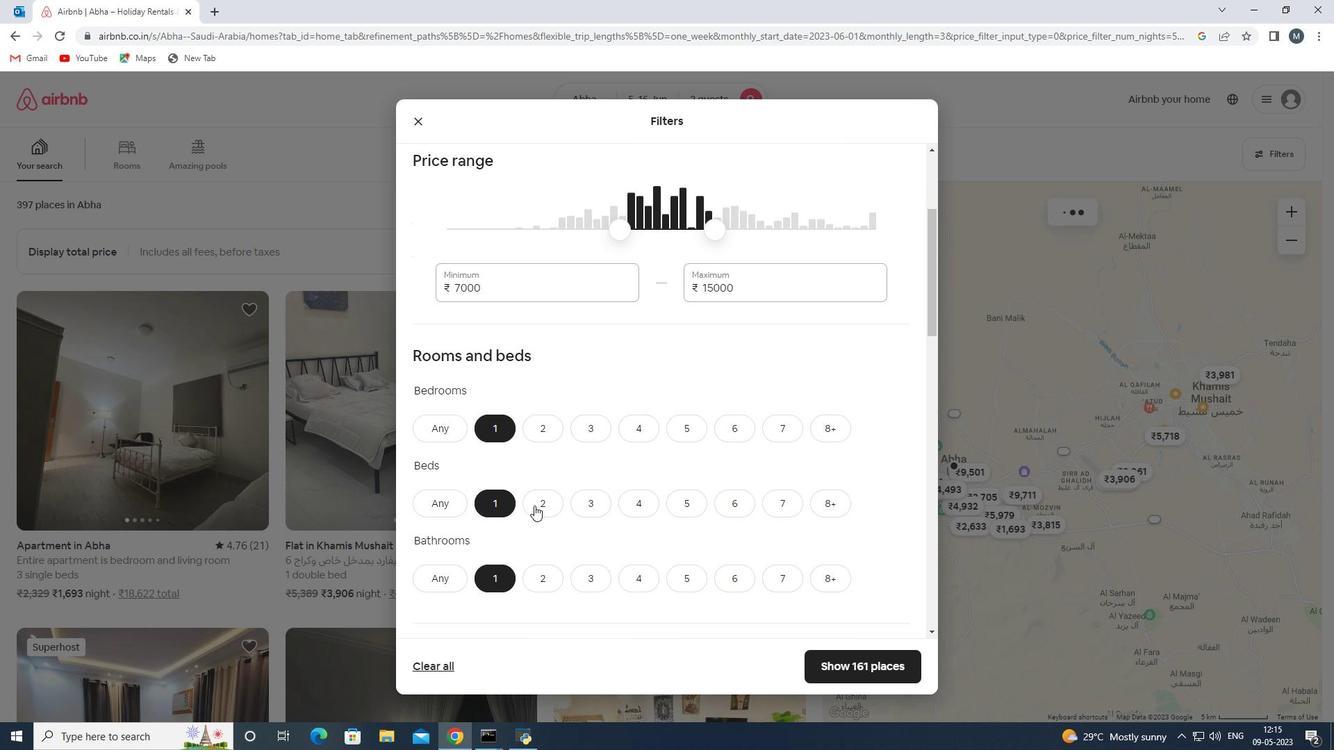 
Action: Mouse scrolled (543, 495) with delta (0, 0)
Screenshot: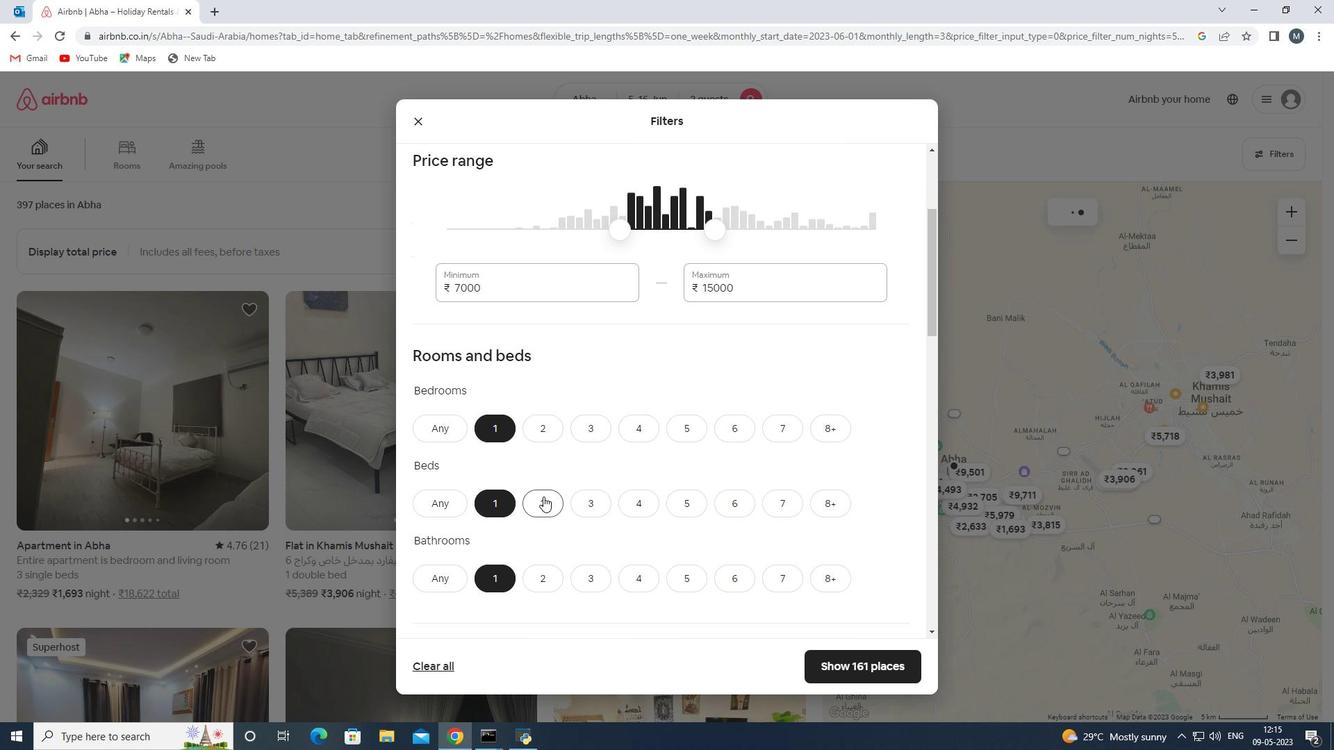 
Action: Mouse moved to (573, 463)
Screenshot: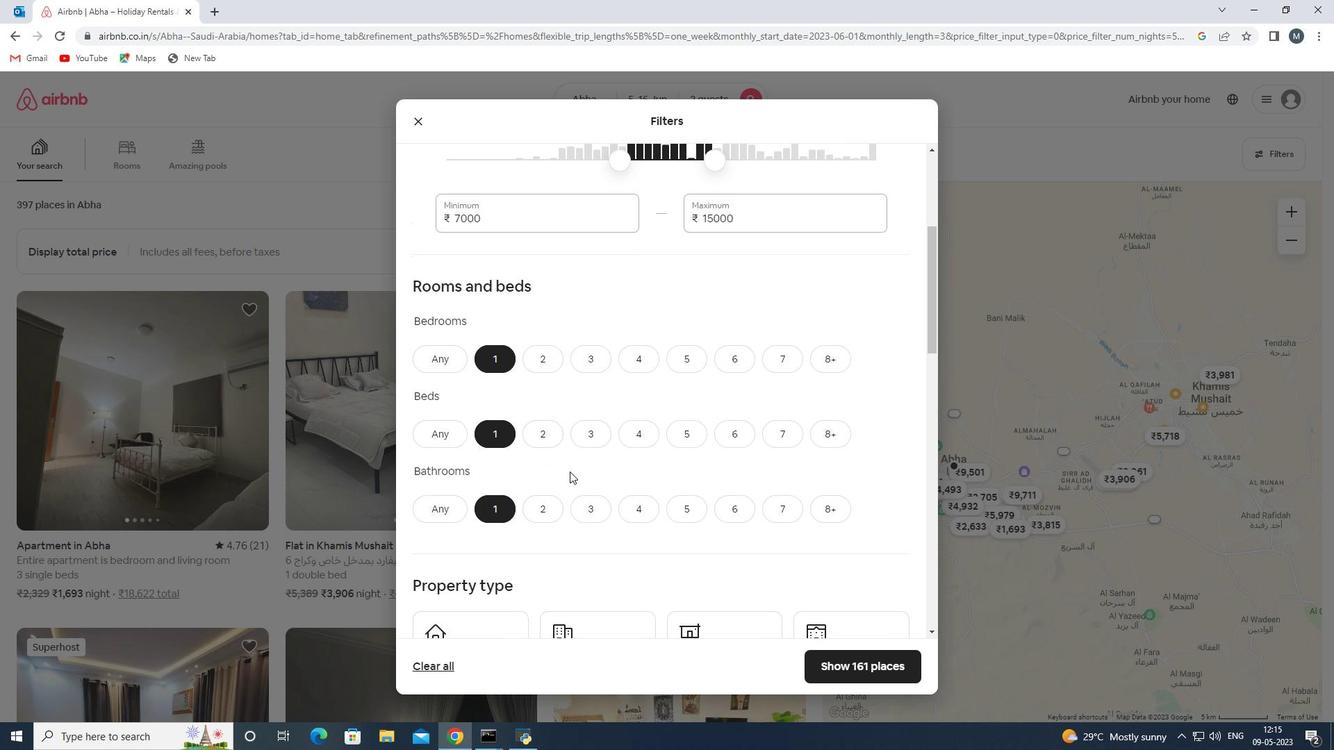 
Action: Mouse scrolled (573, 462) with delta (0, 0)
Screenshot: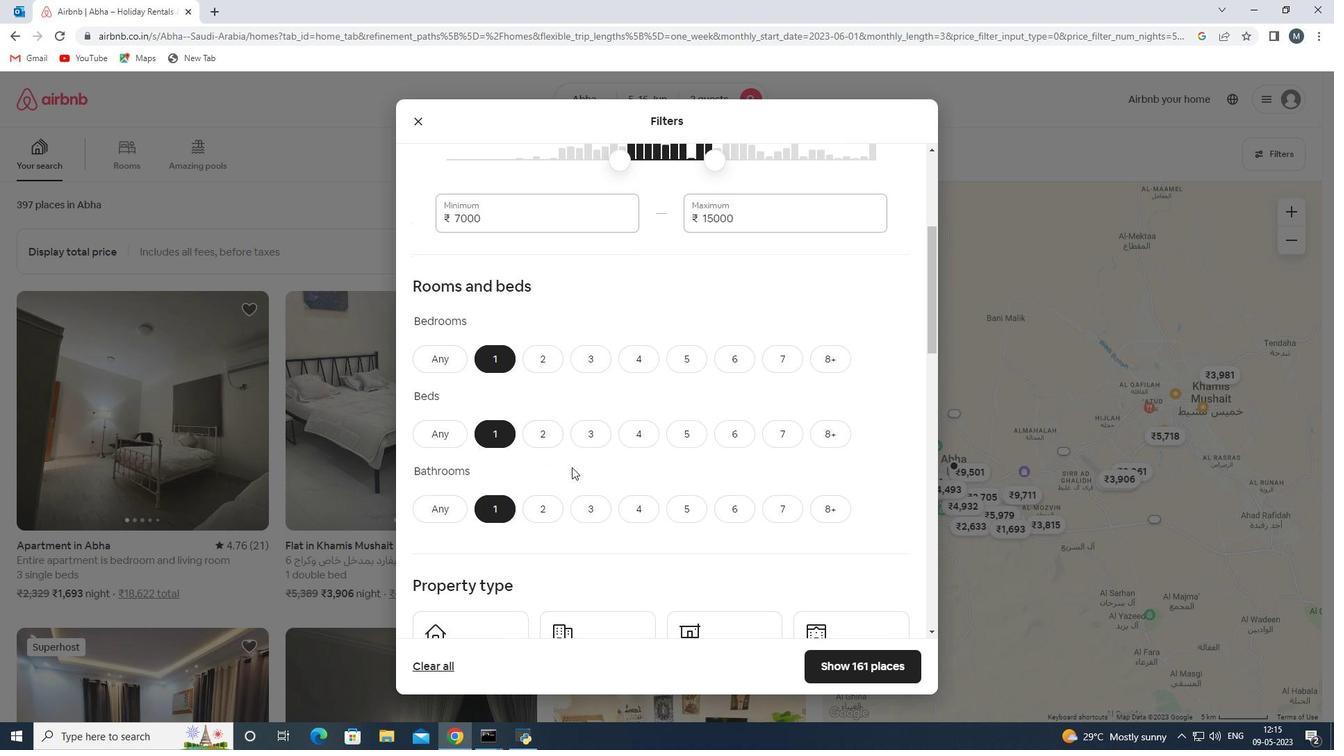 
Action: Mouse moved to (487, 492)
Screenshot: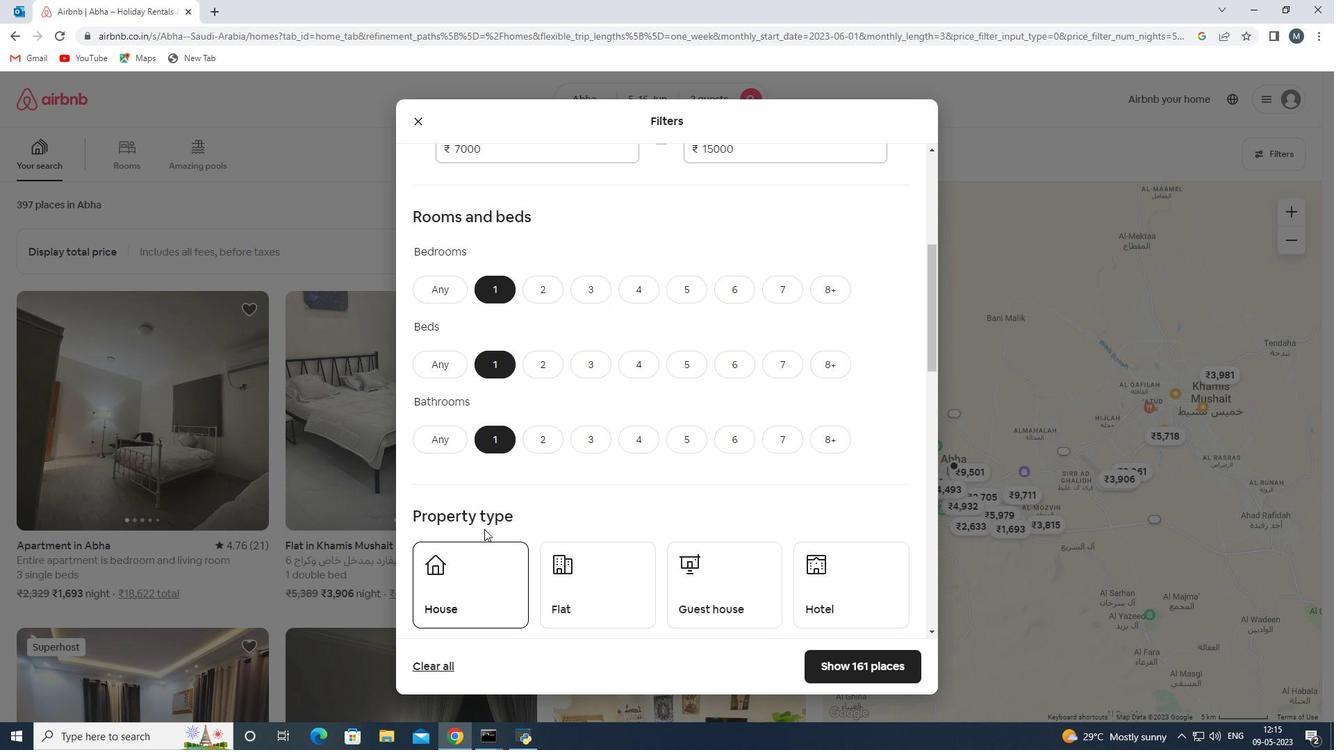 
Action: Mouse scrolled (487, 491) with delta (0, 0)
Screenshot: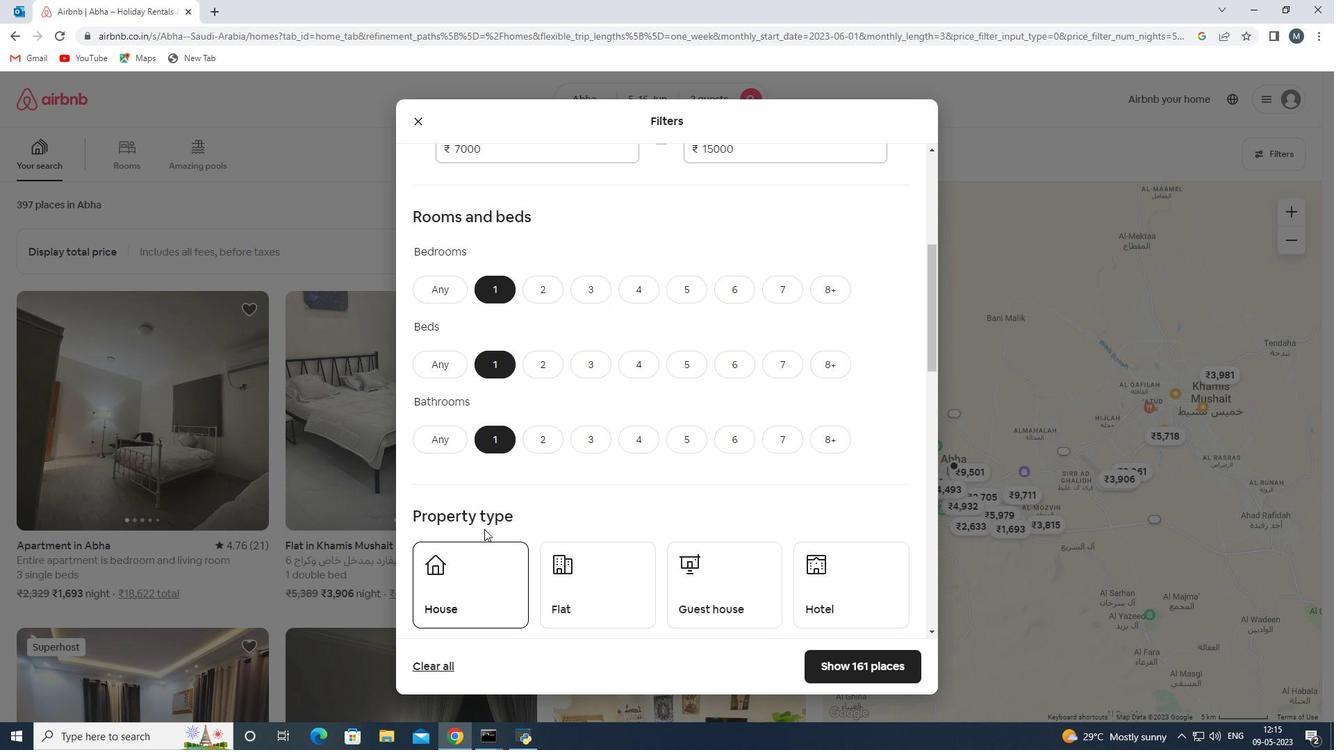 
Action: Mouse moved to (487, 491)
Screenshot: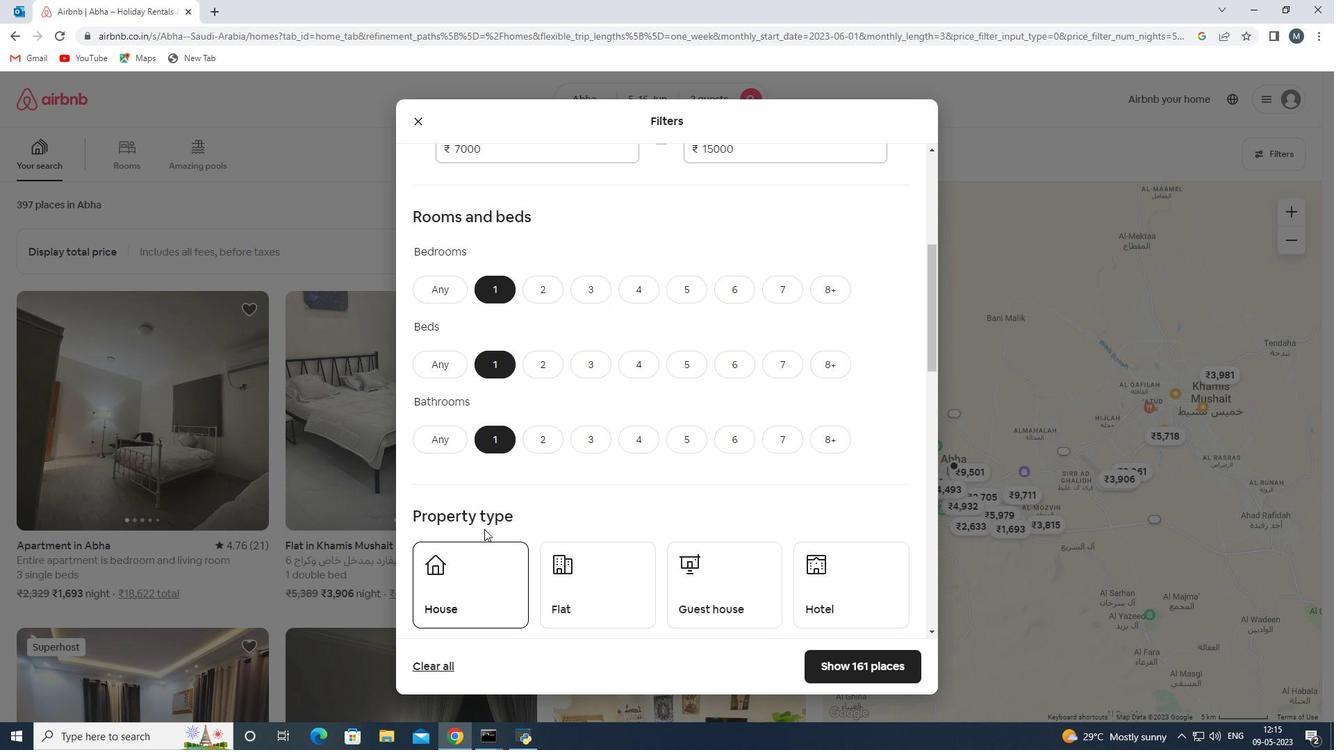
Action: Mouse scrolled (487, 490) with delta (0, 0)
Screenshot: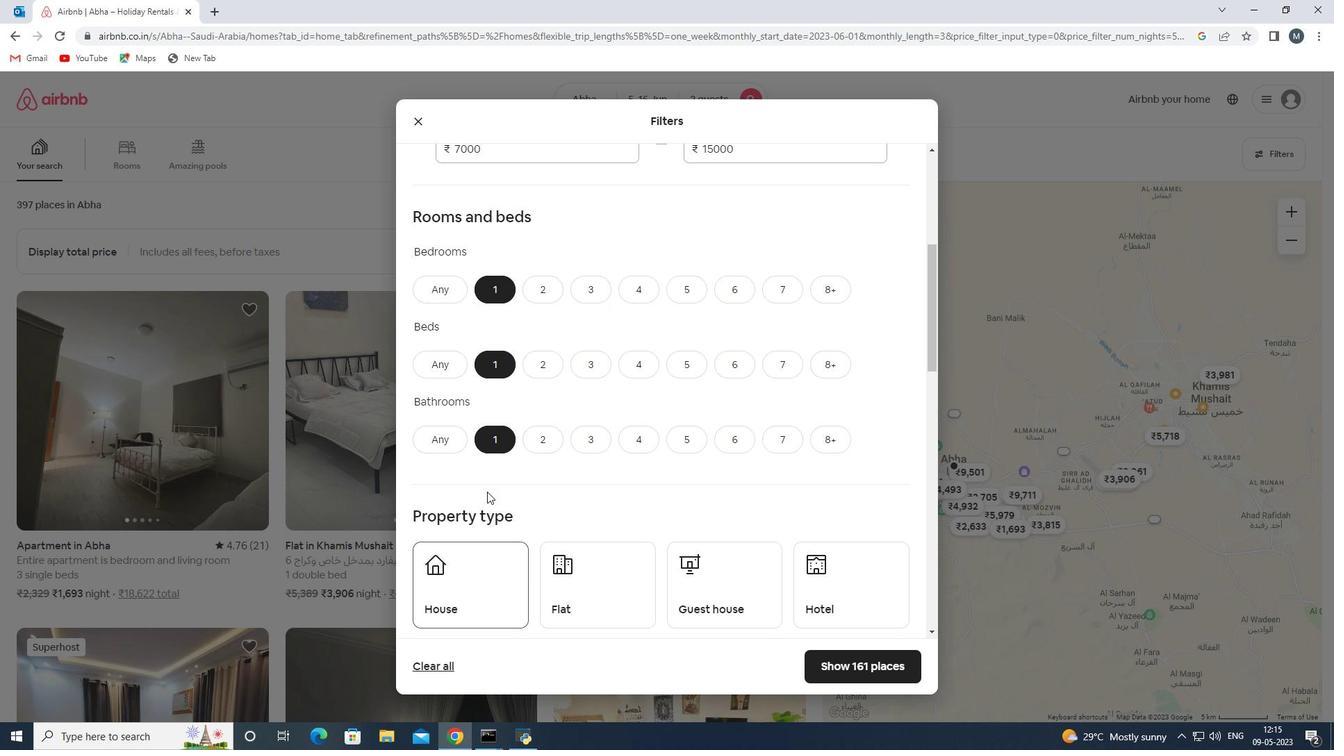 
Action: Mouse moved to (488, 456)
Screenshot: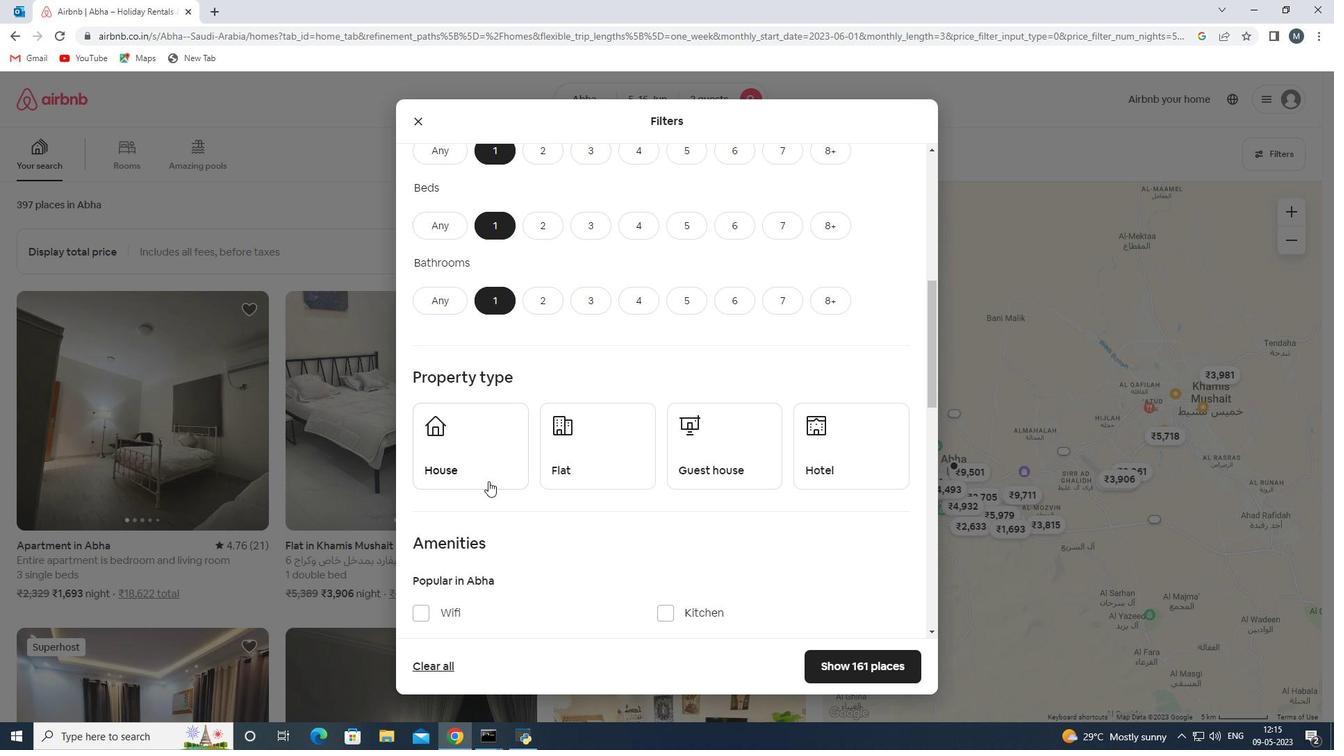 
Action: Mouse pressed left at (488, 456)
Screenshot: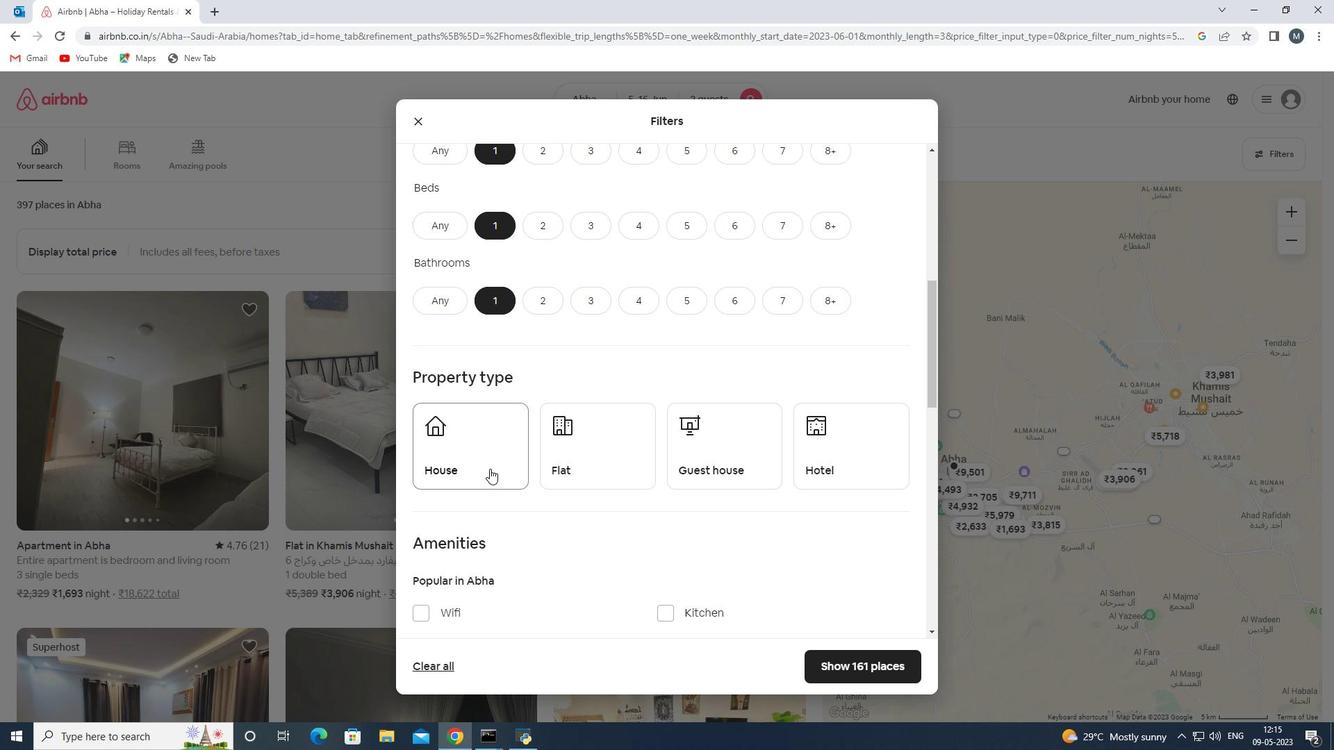 
Action: Mouse moved to (564, 454)
Screenshot: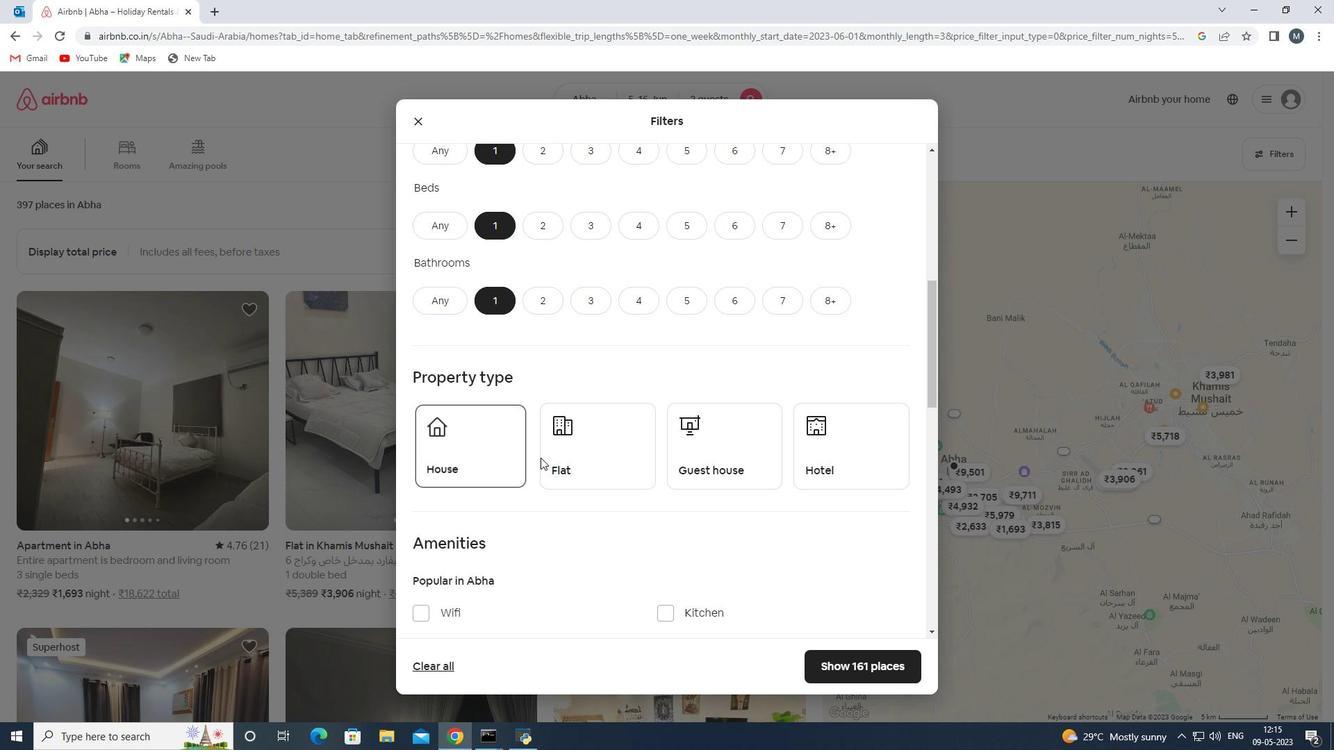 
Action: Mouse pressed left at (564, 454)
Screenshot: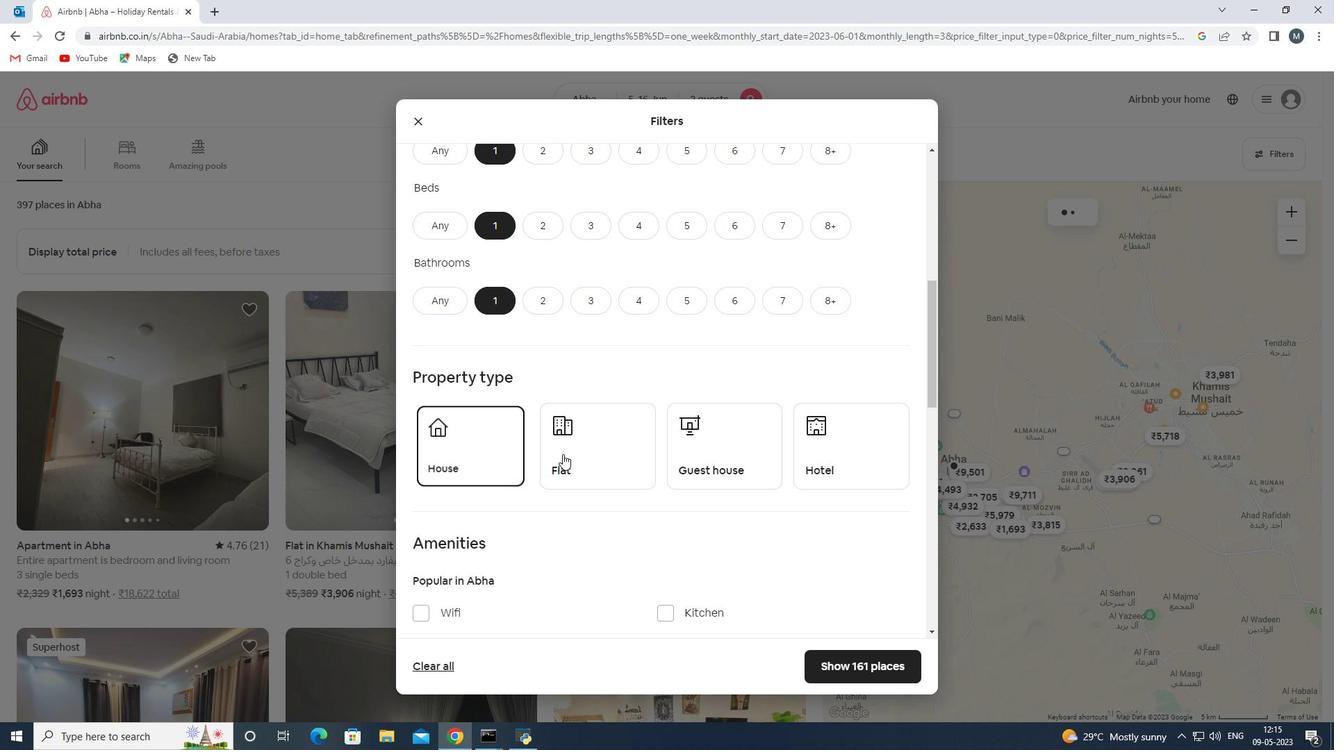 
Action: Mouse moved to (710, 444)
Screenshot: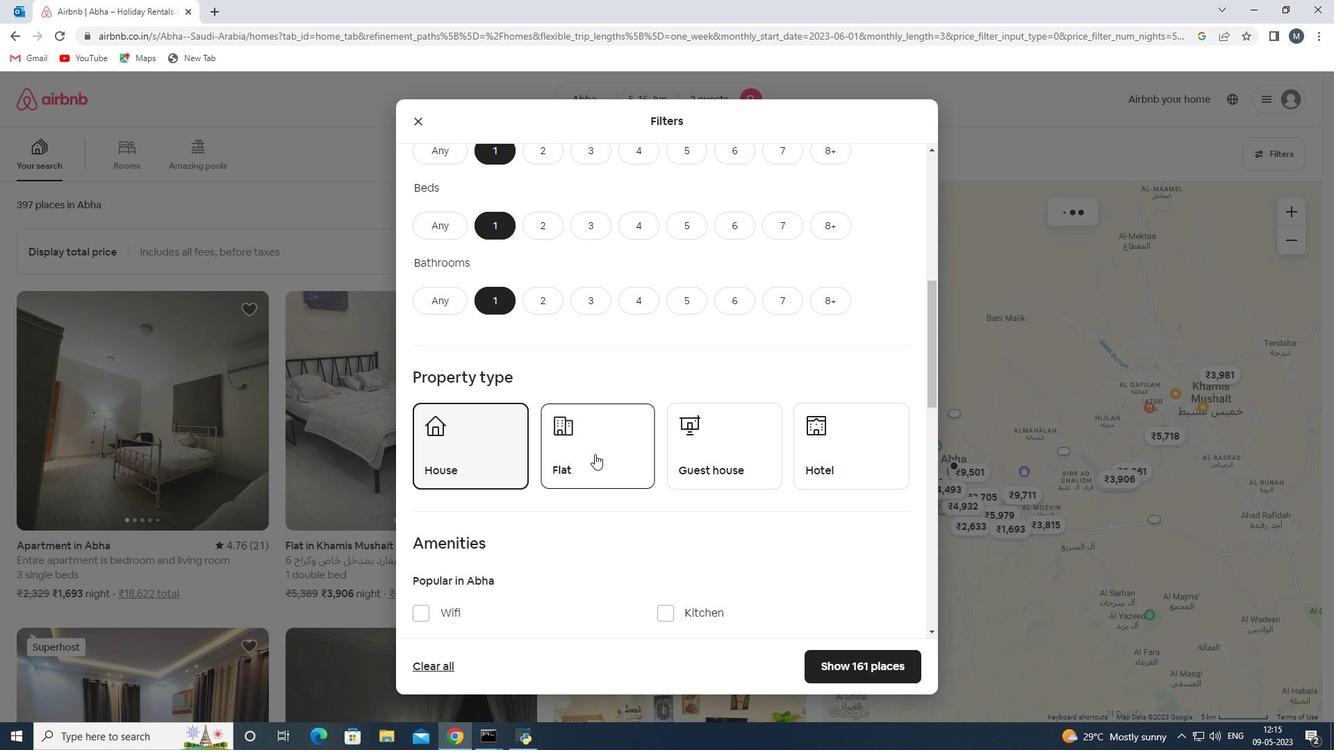 
Action: Mouse pressed left at (710, 444)
Screenshot: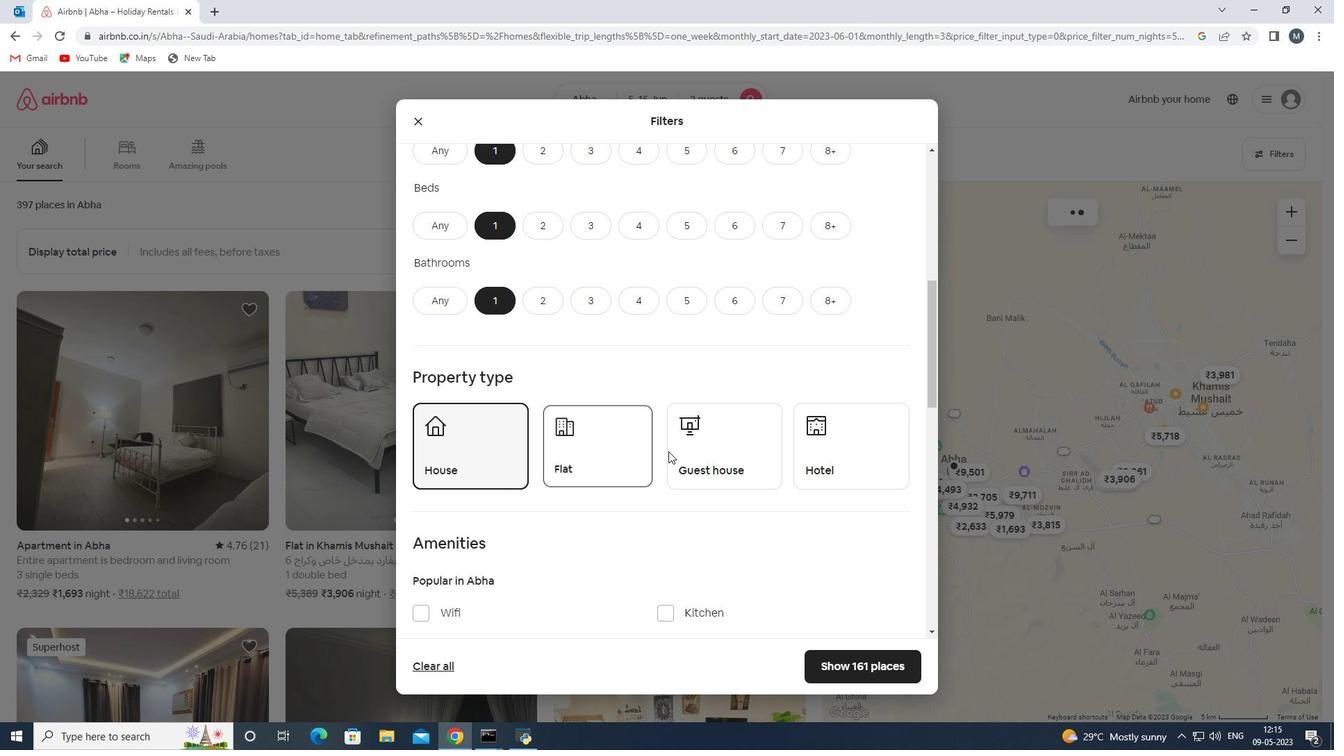 
Action: Mouse moved to (791, 440)
Screenshot: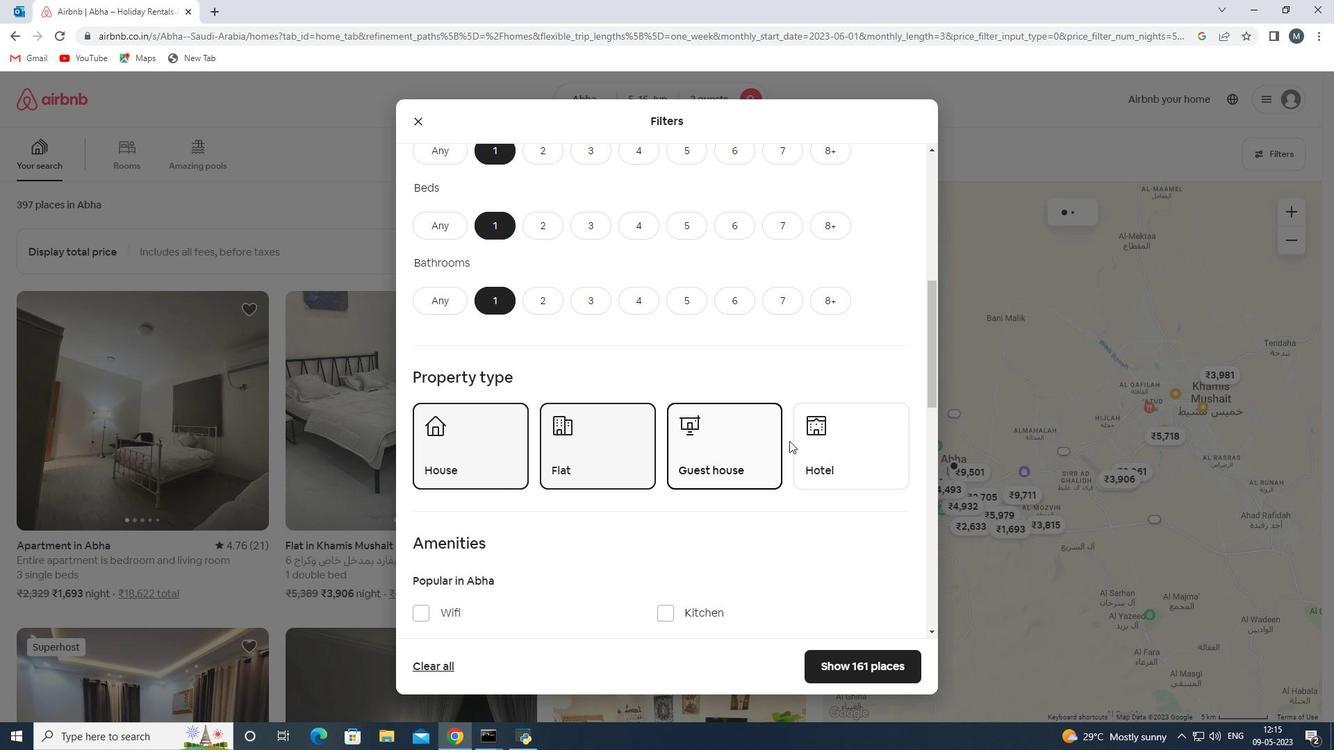 
Action: Mouse pressed left at (791, 440)
Screenshot: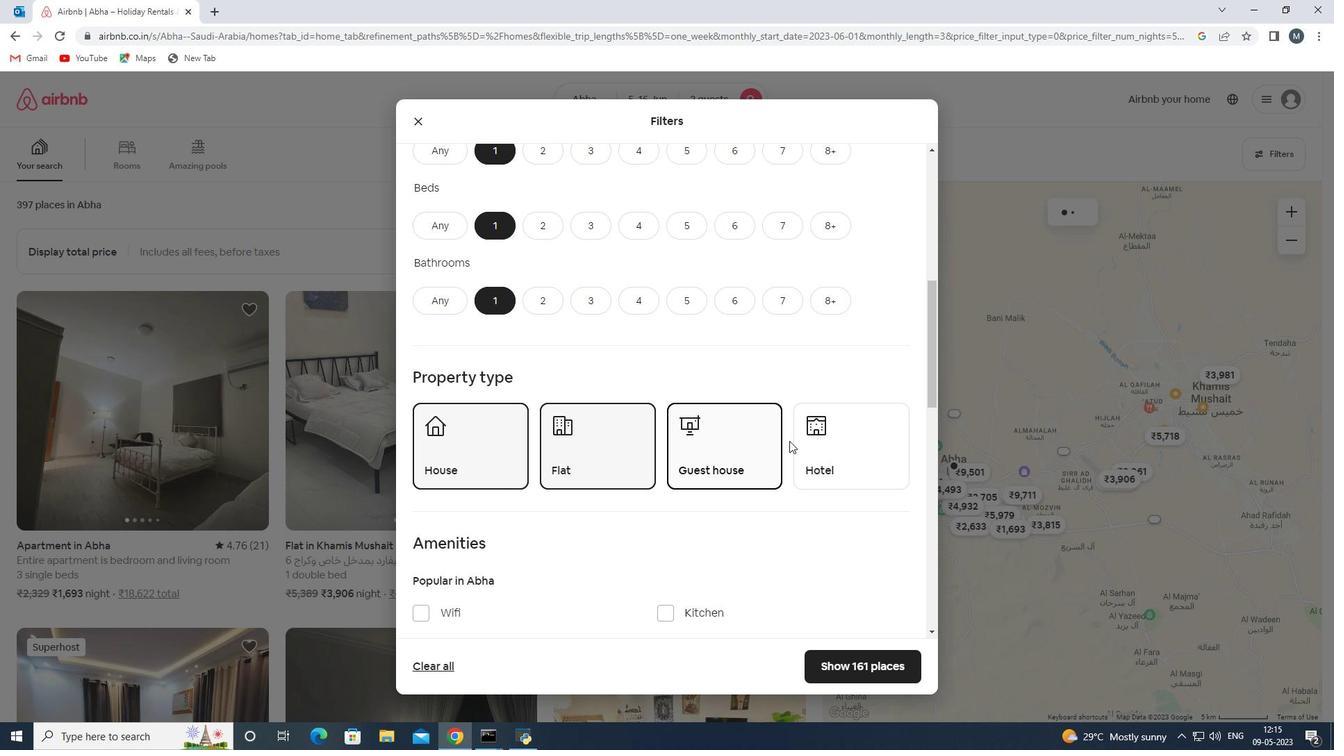 
Action: Mouse moved to (802, 440)
Screenshot: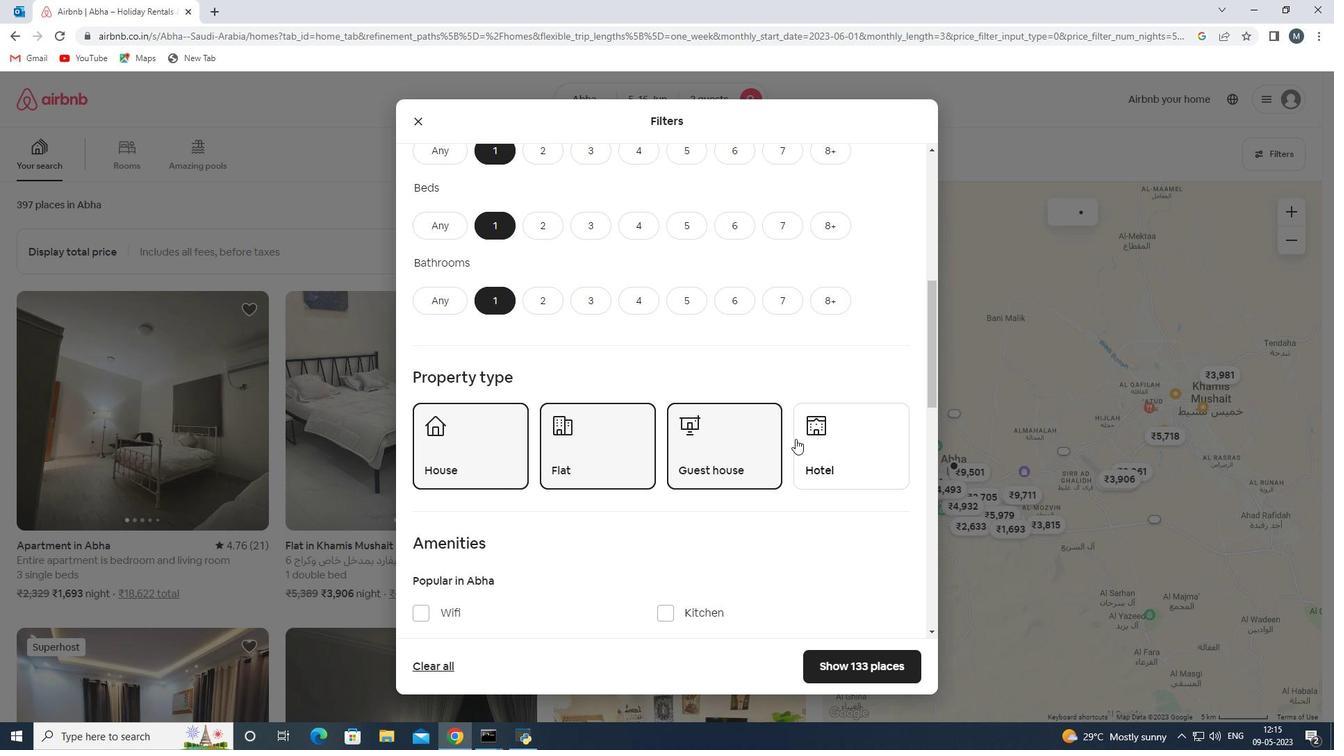 
Action: Mouse pressed left at (802, 440)
Screenshot: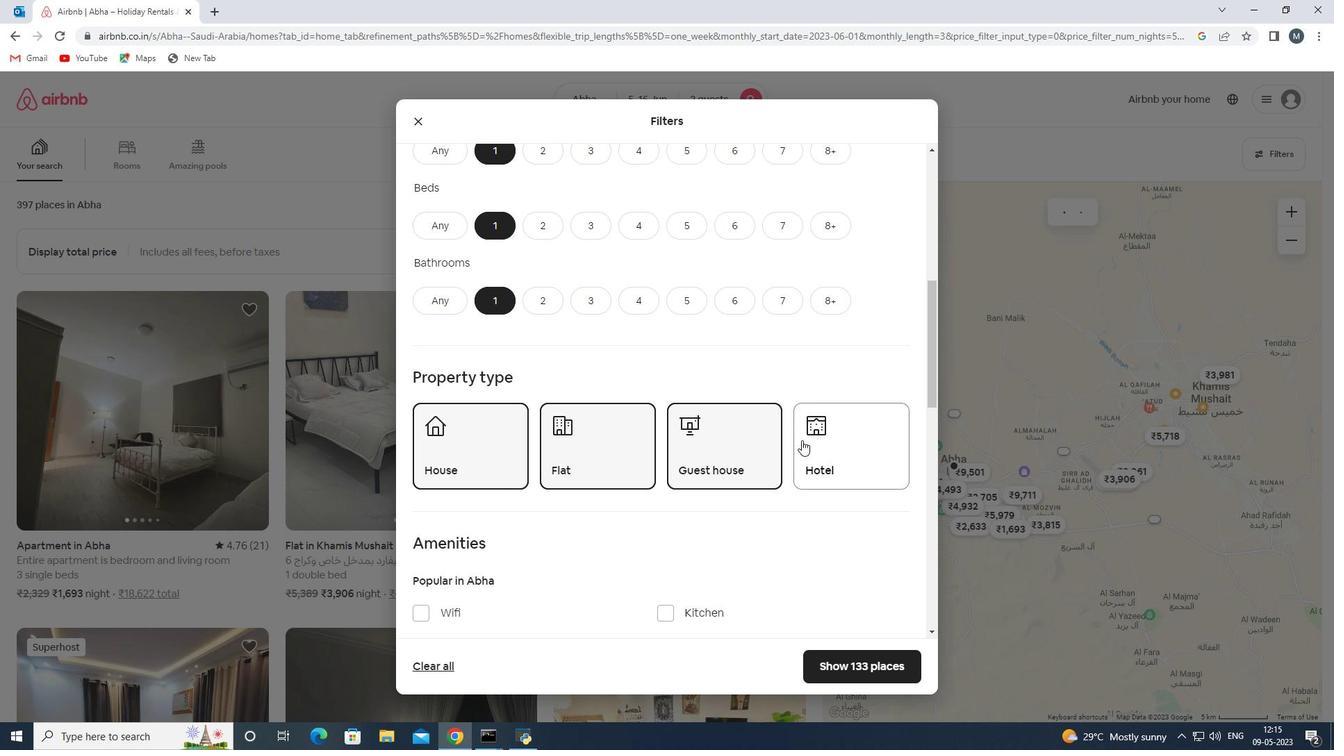
Action: Mouse moved to (642, 449)
Screenshot: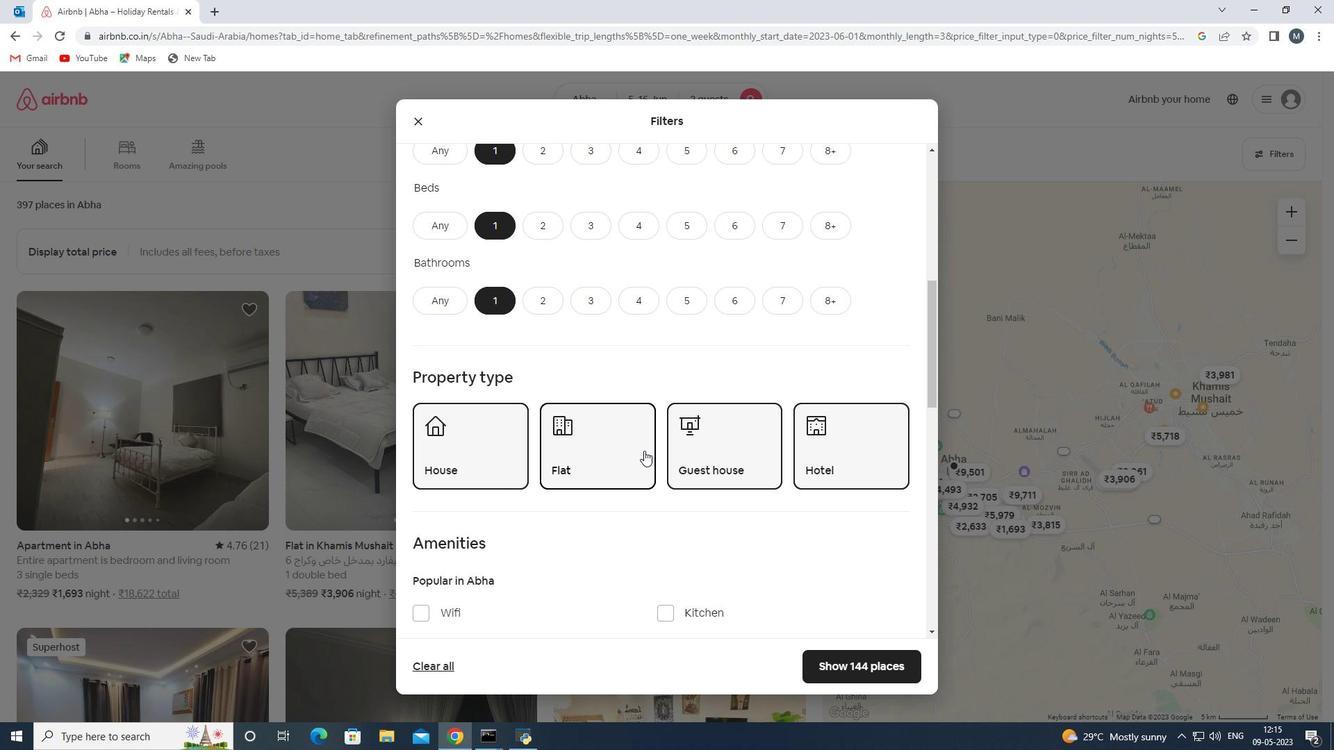 
Action: Mouse scrolled (642, 448) with delta (0, 0)
Screenshot: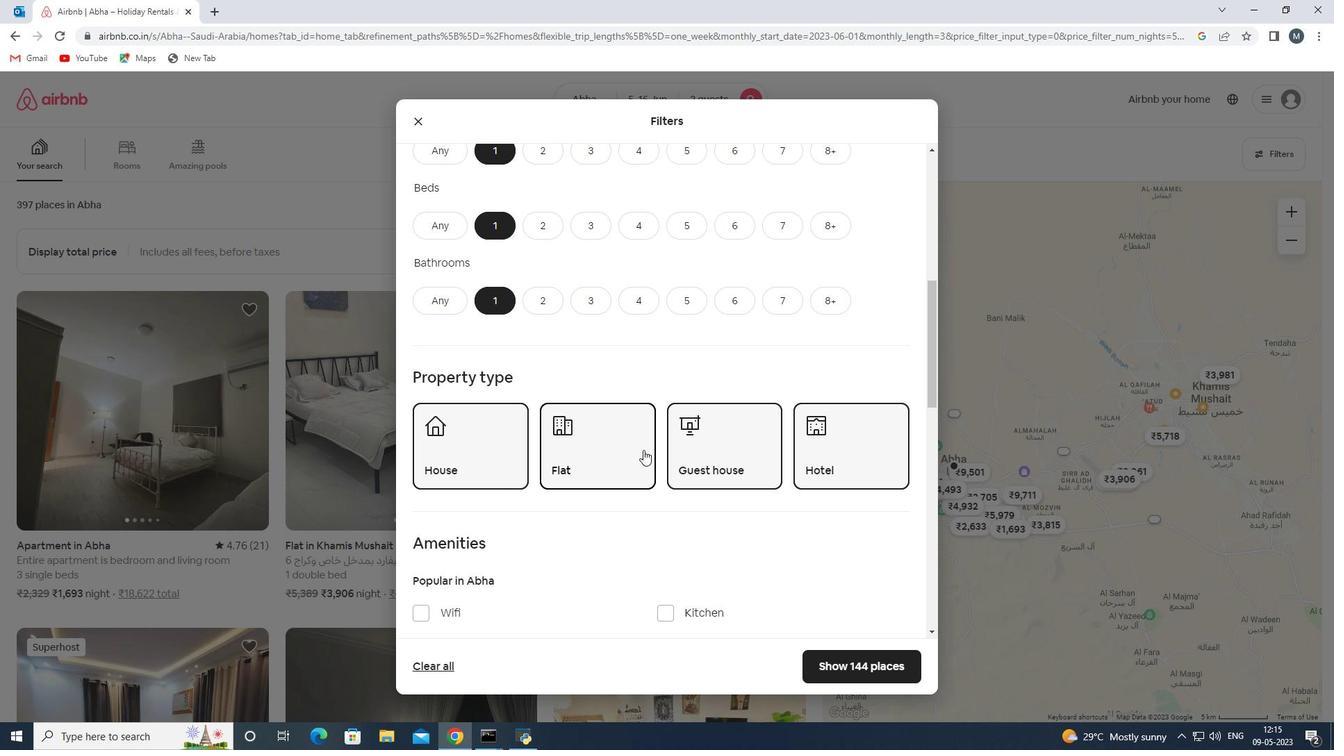 
Action: Mouse moved to (645, 435)
Screenshot: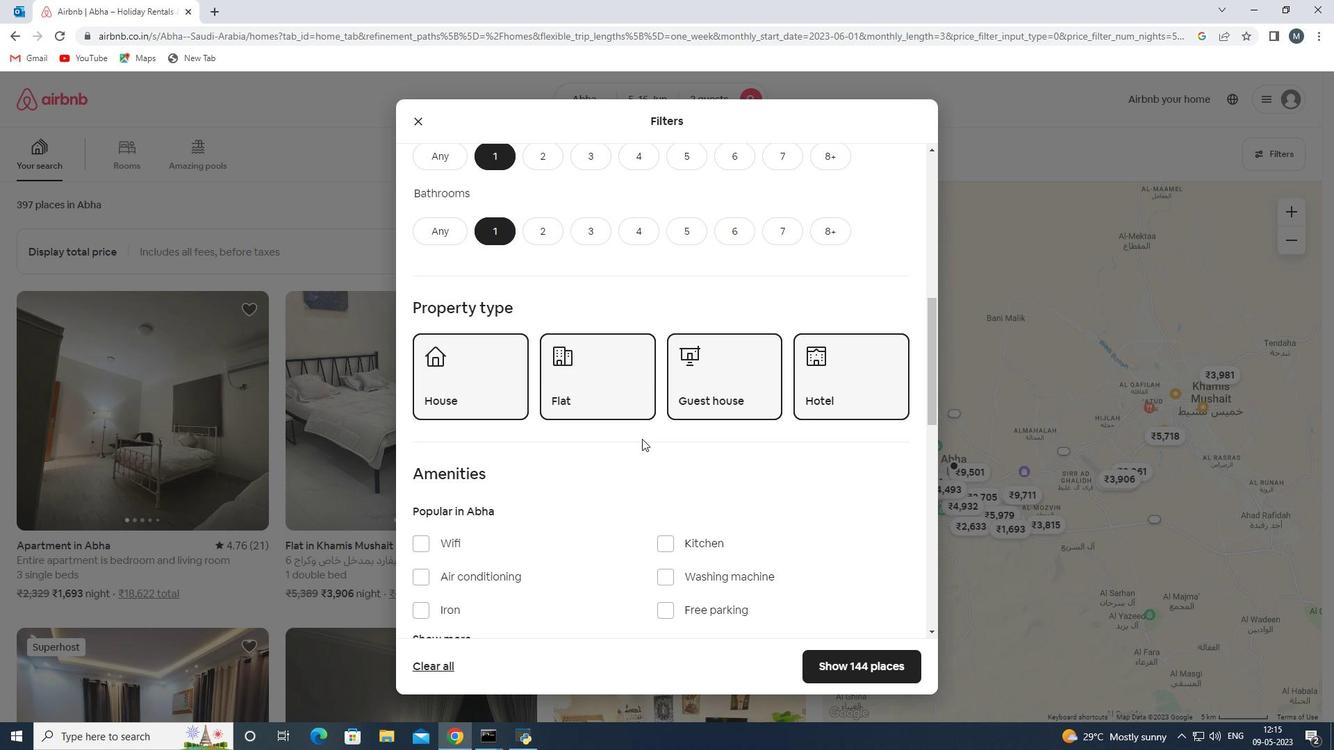 
Action: Mouse scrolled (645, 435) with delta (0, 0)
Screenshot: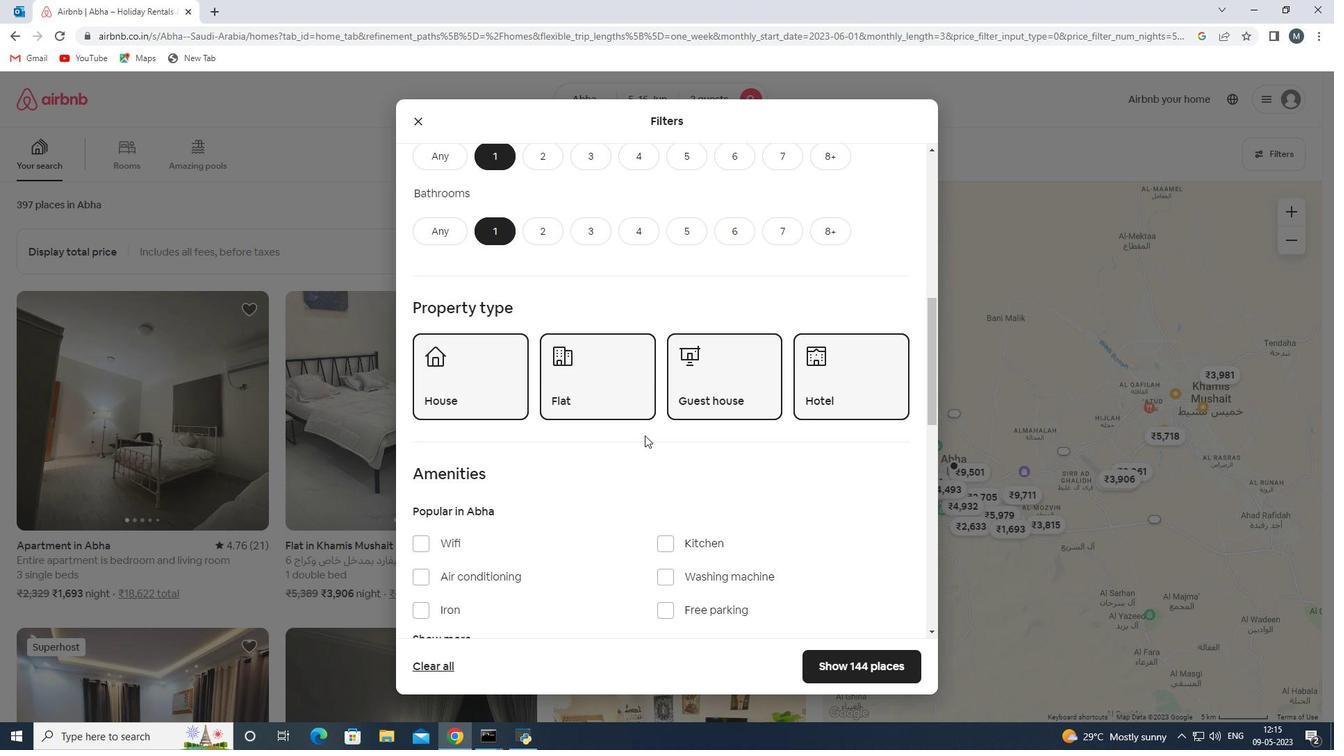 
Action: Mouse moved to (560, 441)
Screenshot: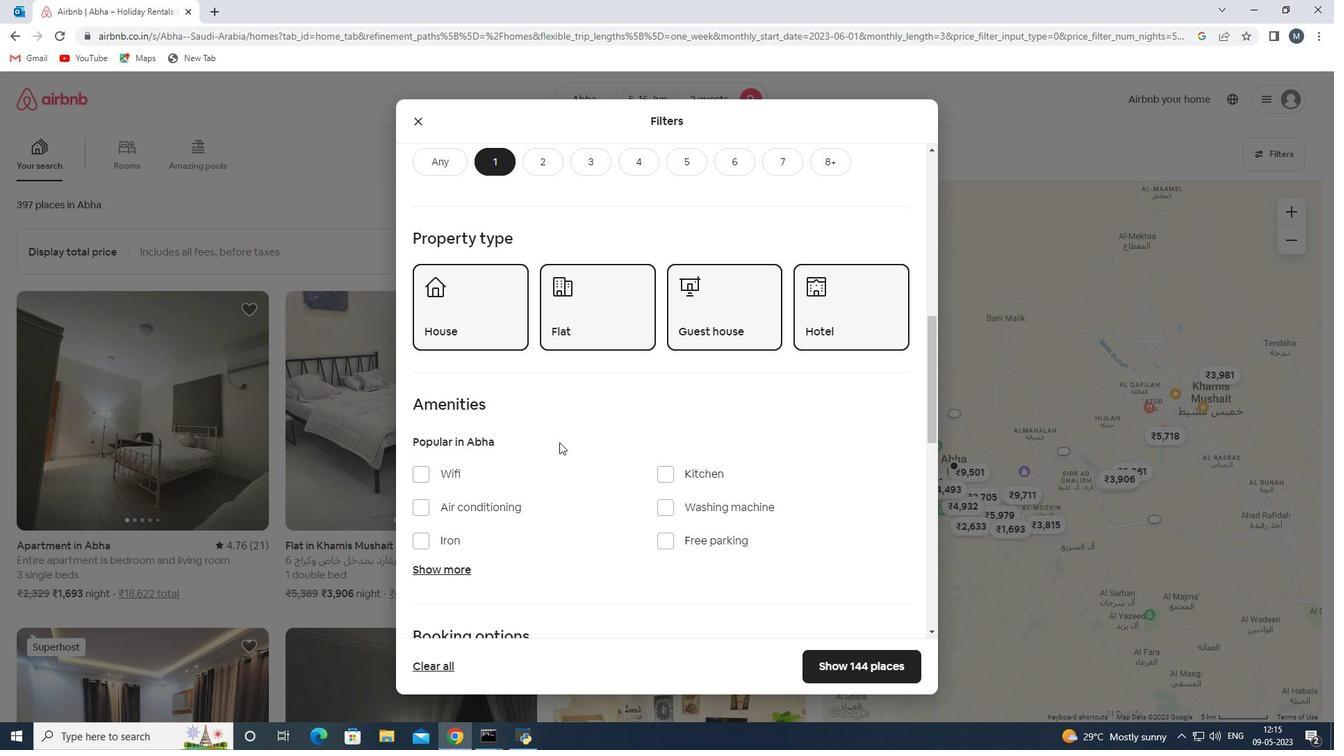 
Action: Mouse scrolled (560, 440) with delta (0, 0)
Screenshot: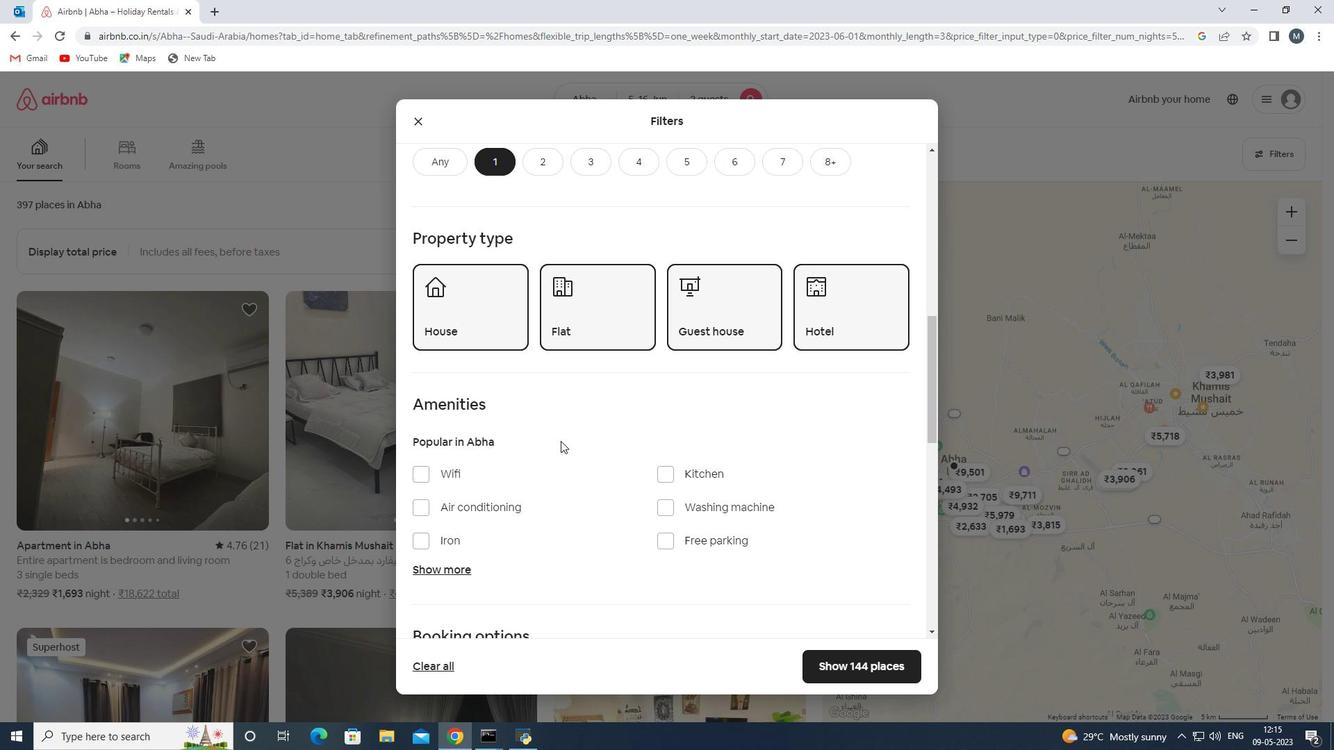 
Action: Mouse moved to (597, 444)
Screenshot: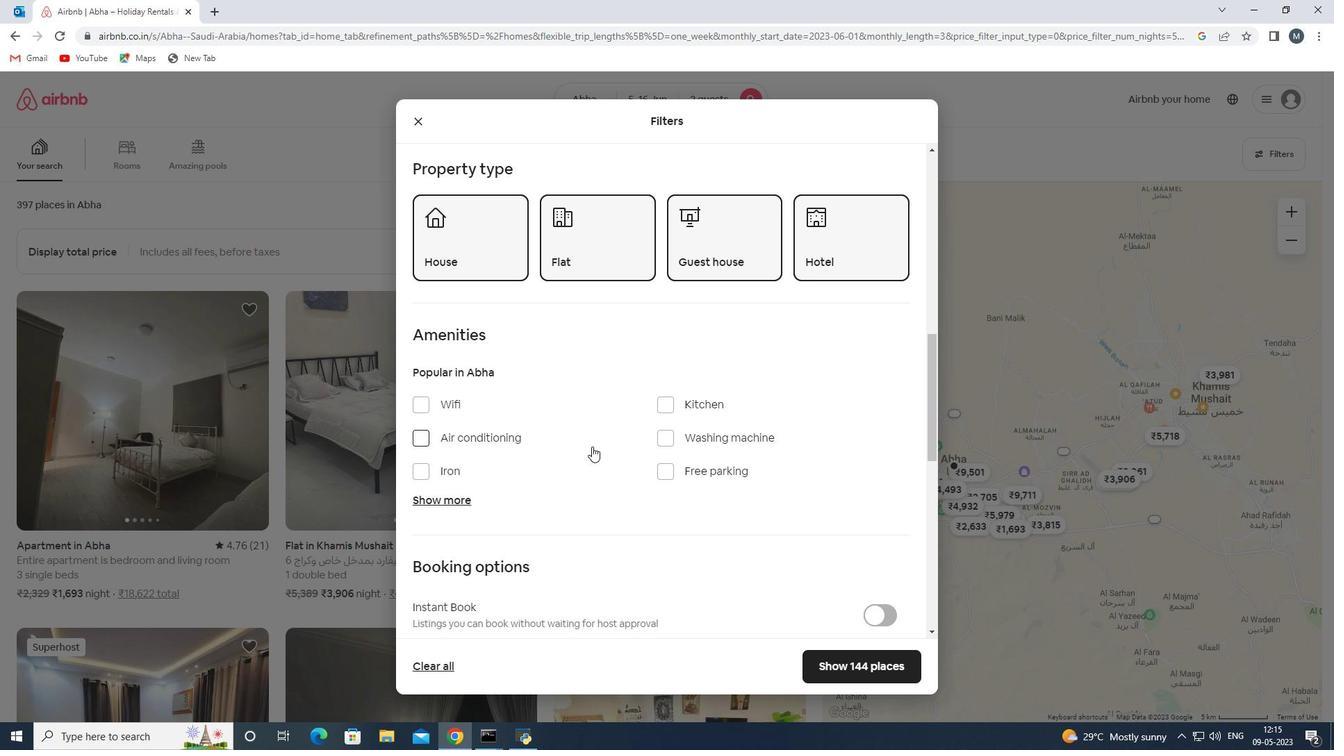 
Action: Mouse scrolled (597, 444) with delta (0, 0)
Screenshot: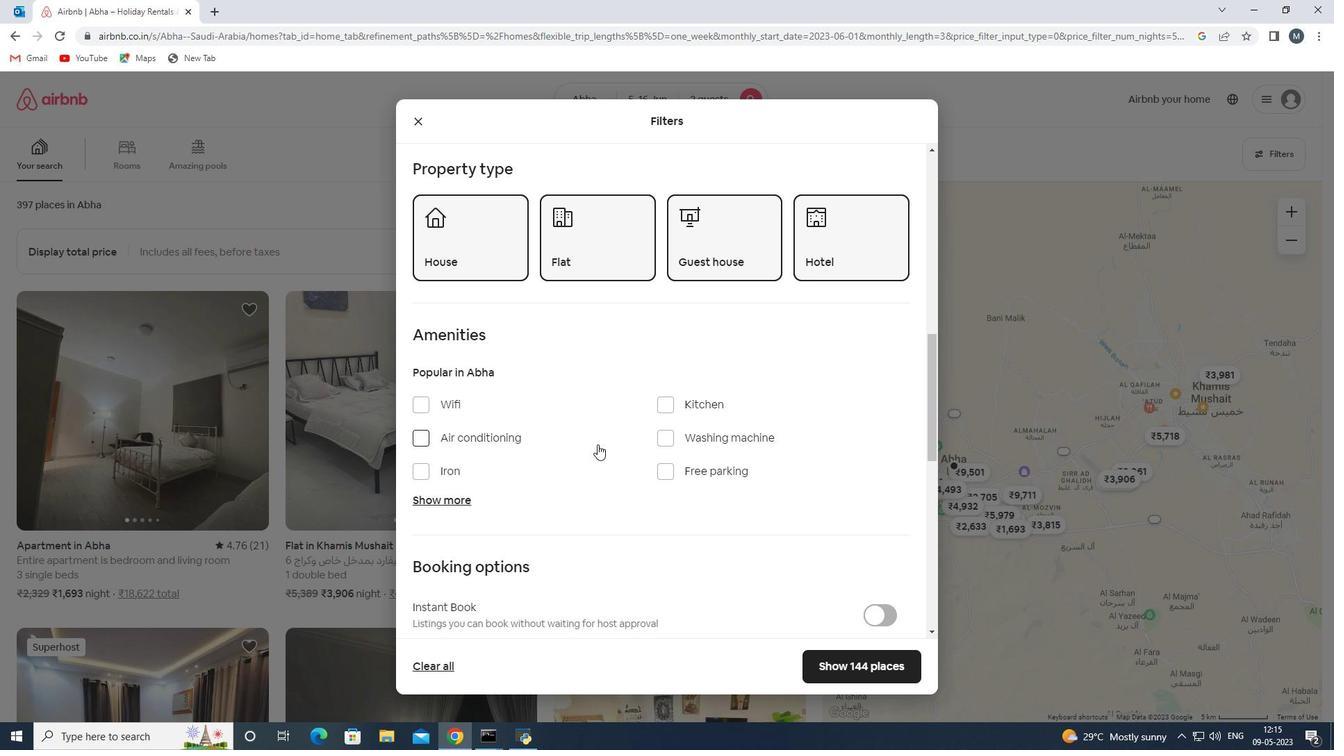 
Action: Mouse moved to (597, 444)
Screenshot: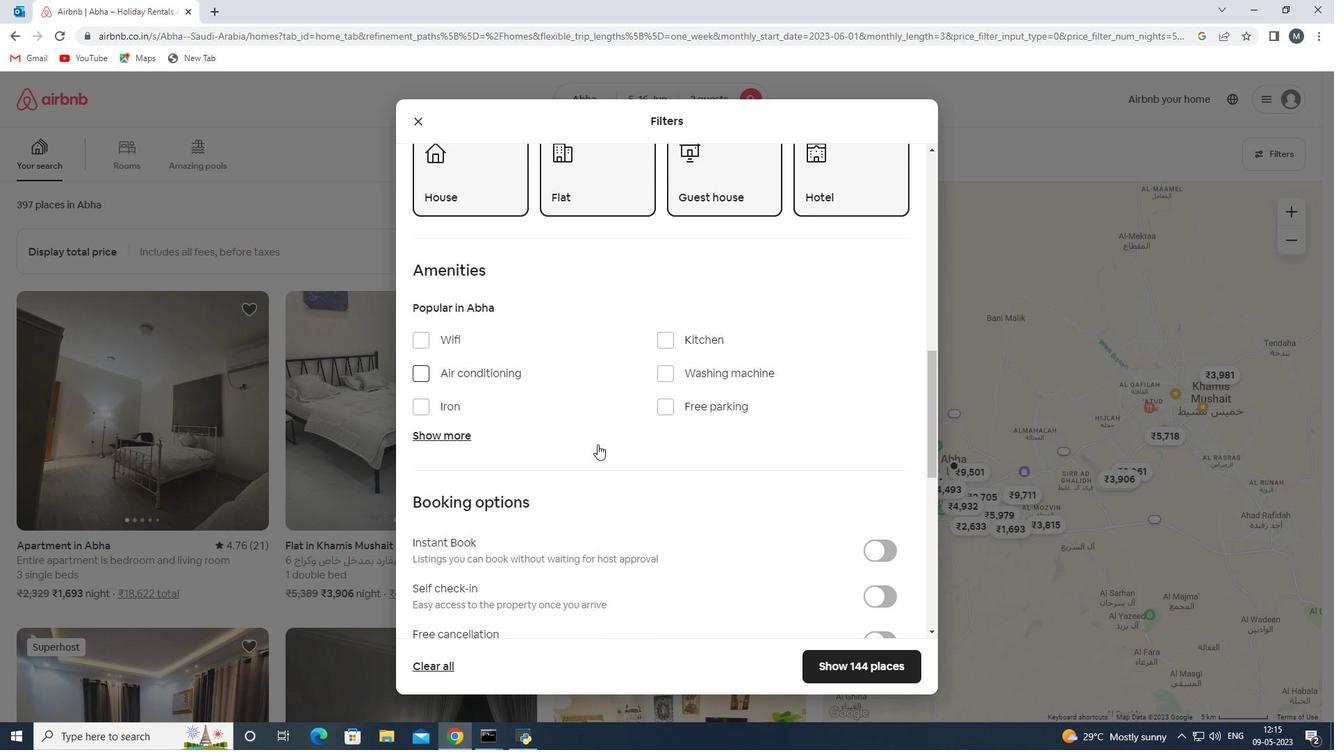 
Action: Mouse scrolled (597, 443) with delta (0, 0)
Screenshot: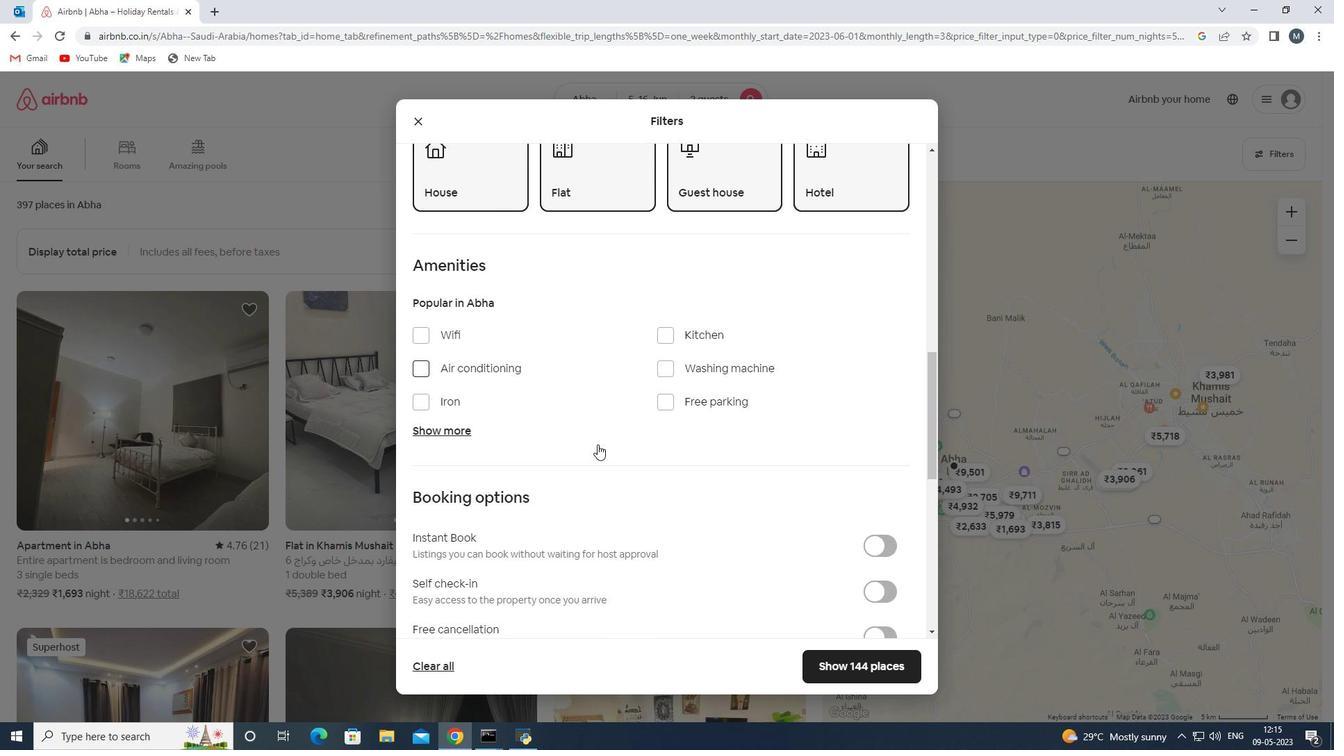 
Action: Mouse scrolled (597, 443) with delta (0, 0)
Screenshot: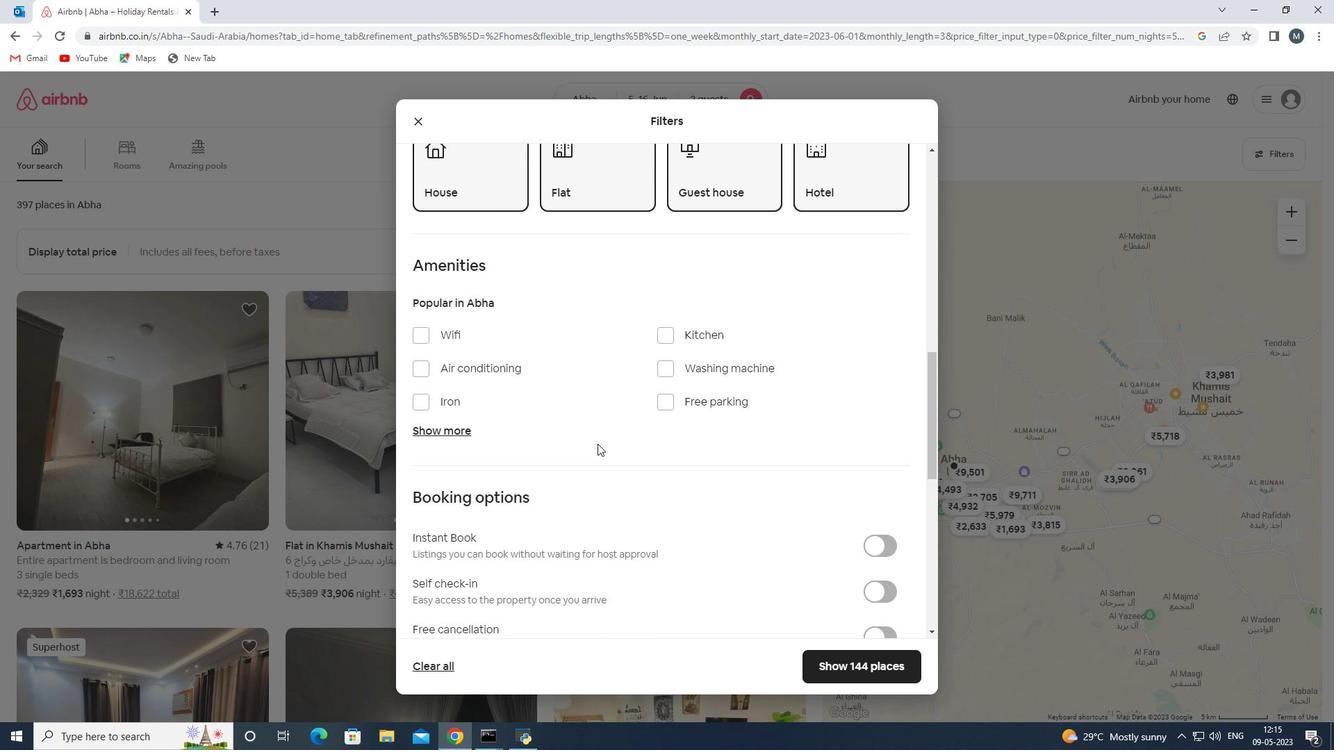
Action: Mouse moved to (878, 452)
Screenshot: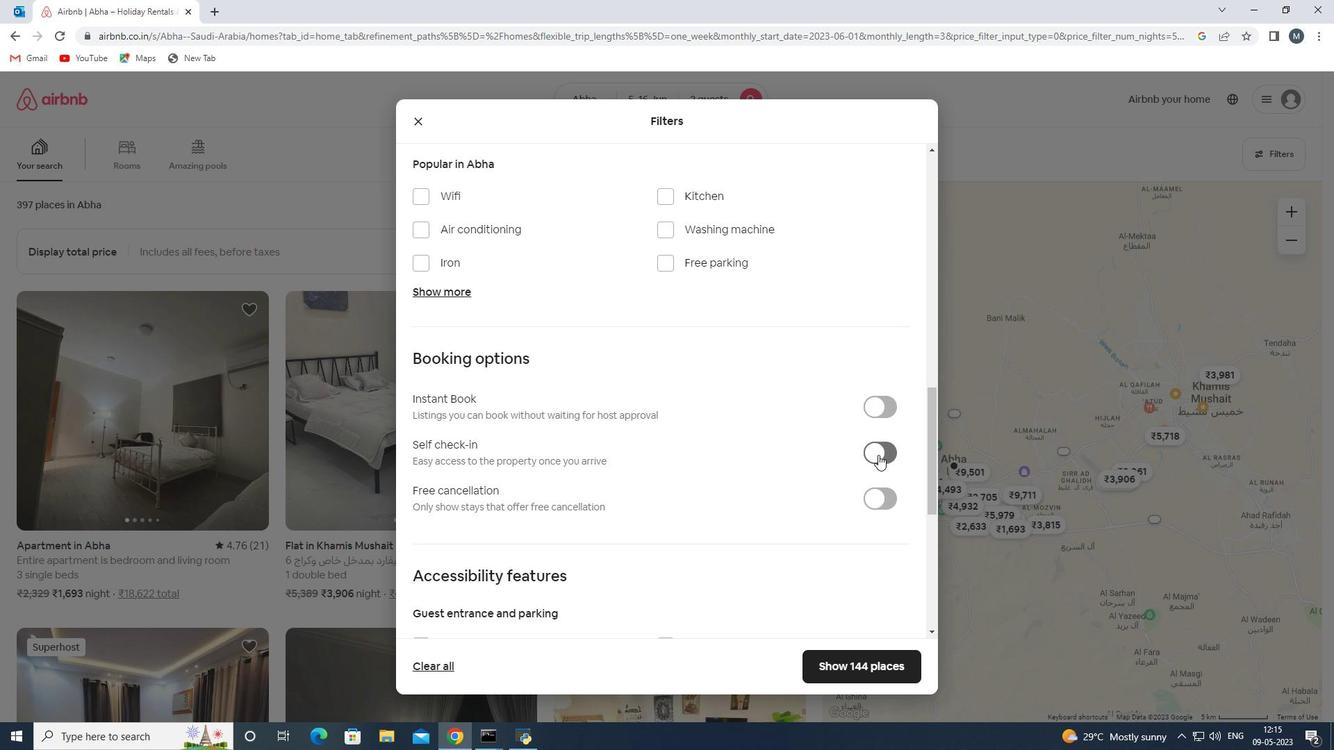 
Action: Mouse pressed left at (878, 452)
Screenshot: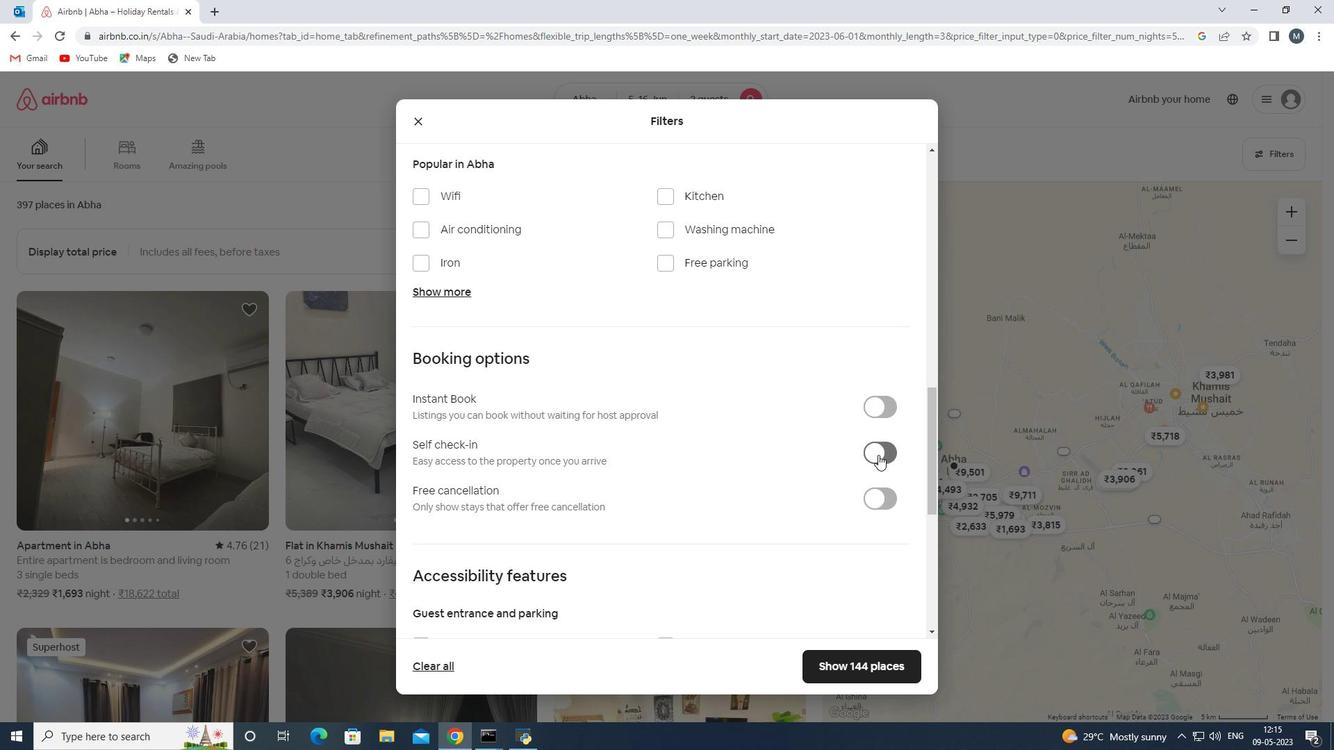 
Action: Mouse moved to (684, 454)
Screenshot: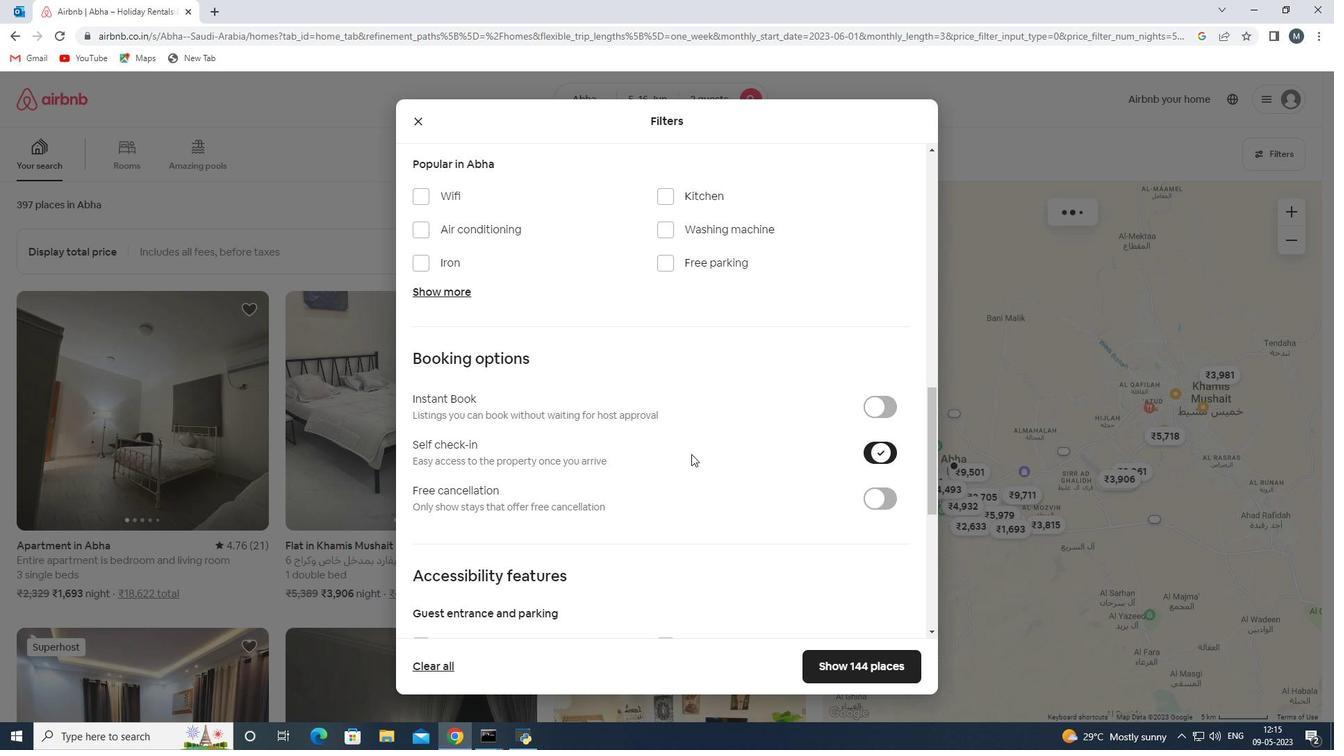 
Action: Mouse scrolled (684, 453) with delta (0, 0)
Screenshot: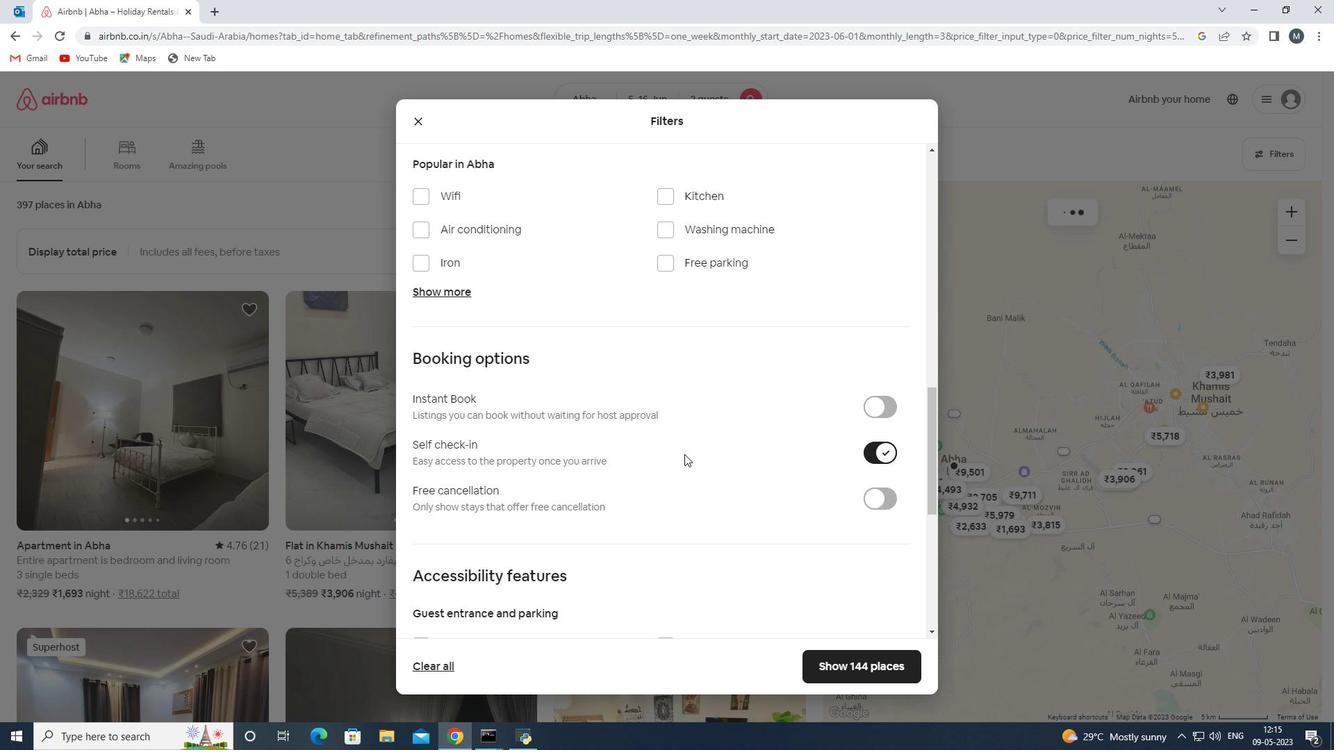
Action: Mouse scrolled (684, 453) with delta (0, 0)
Screenshot: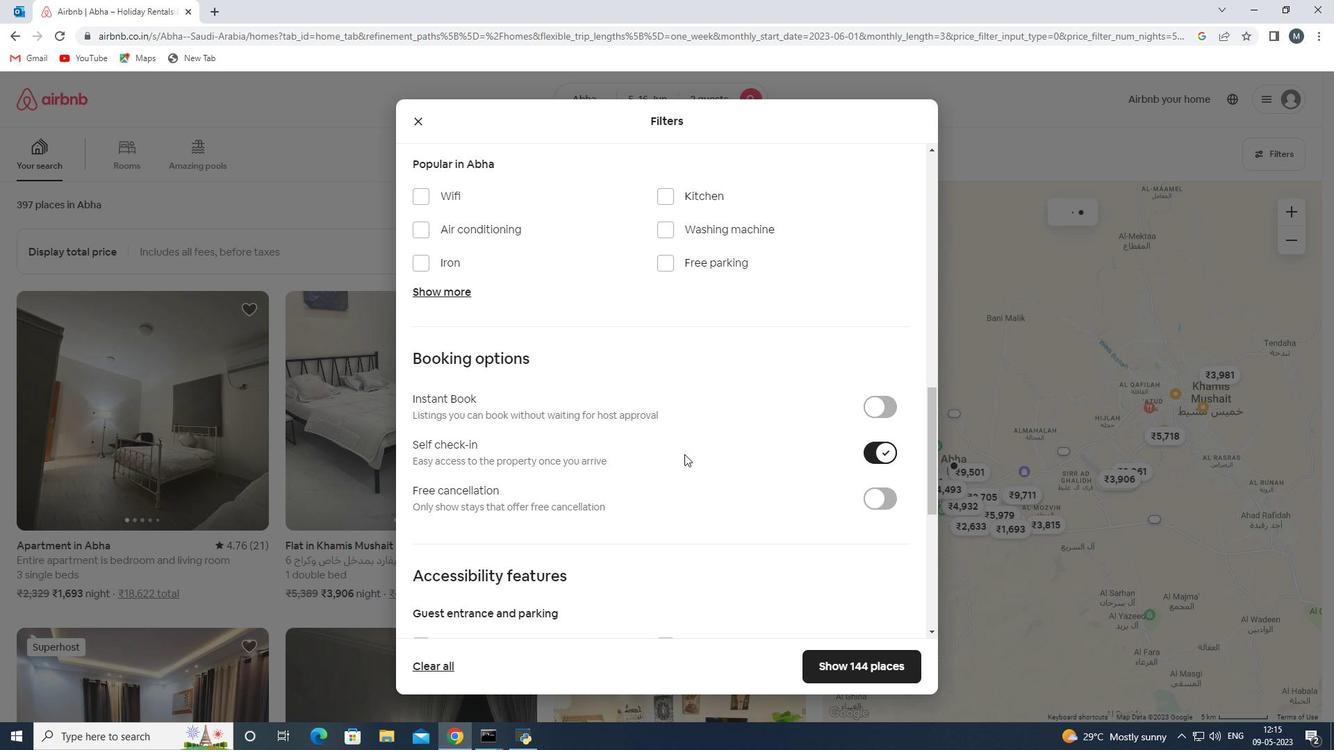 
Action: Mouse moved to (684, 454)
Screenshot: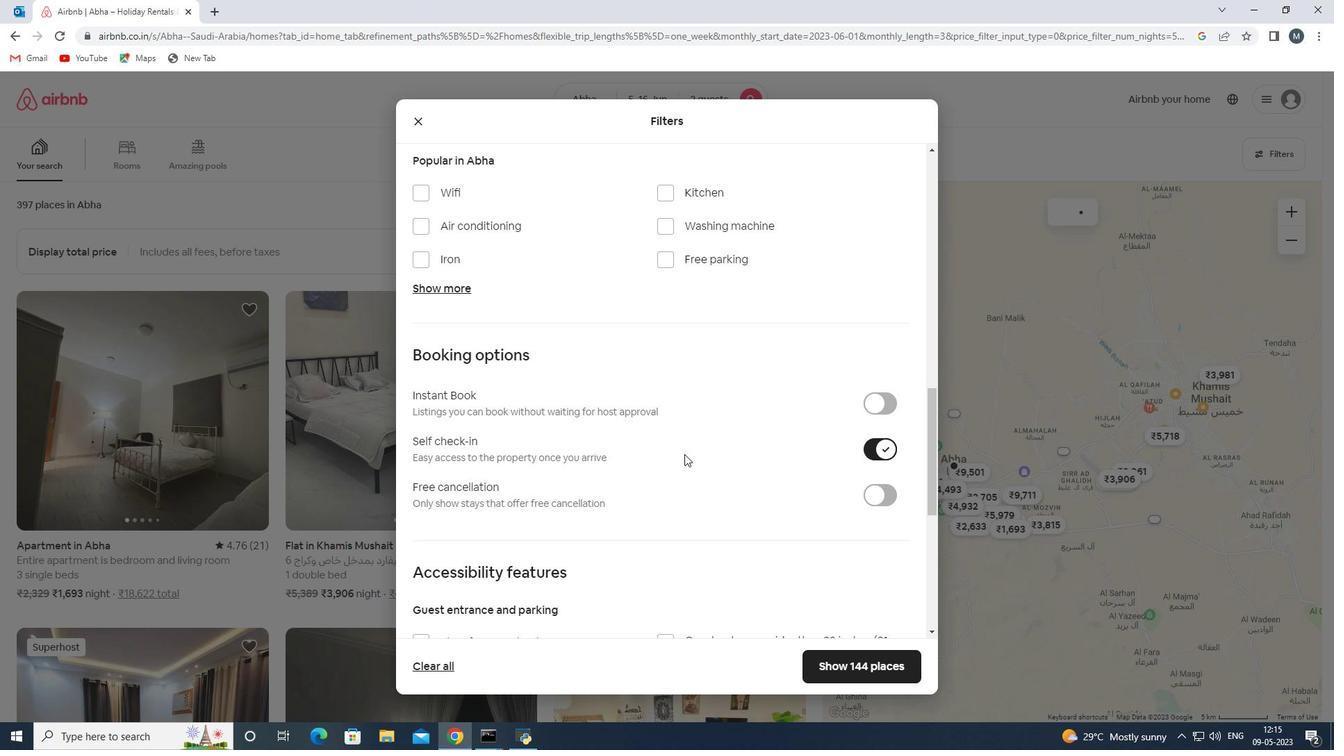 
Action: Mouse scrolled (684, 453) with delta (0, 0)
Screenshot: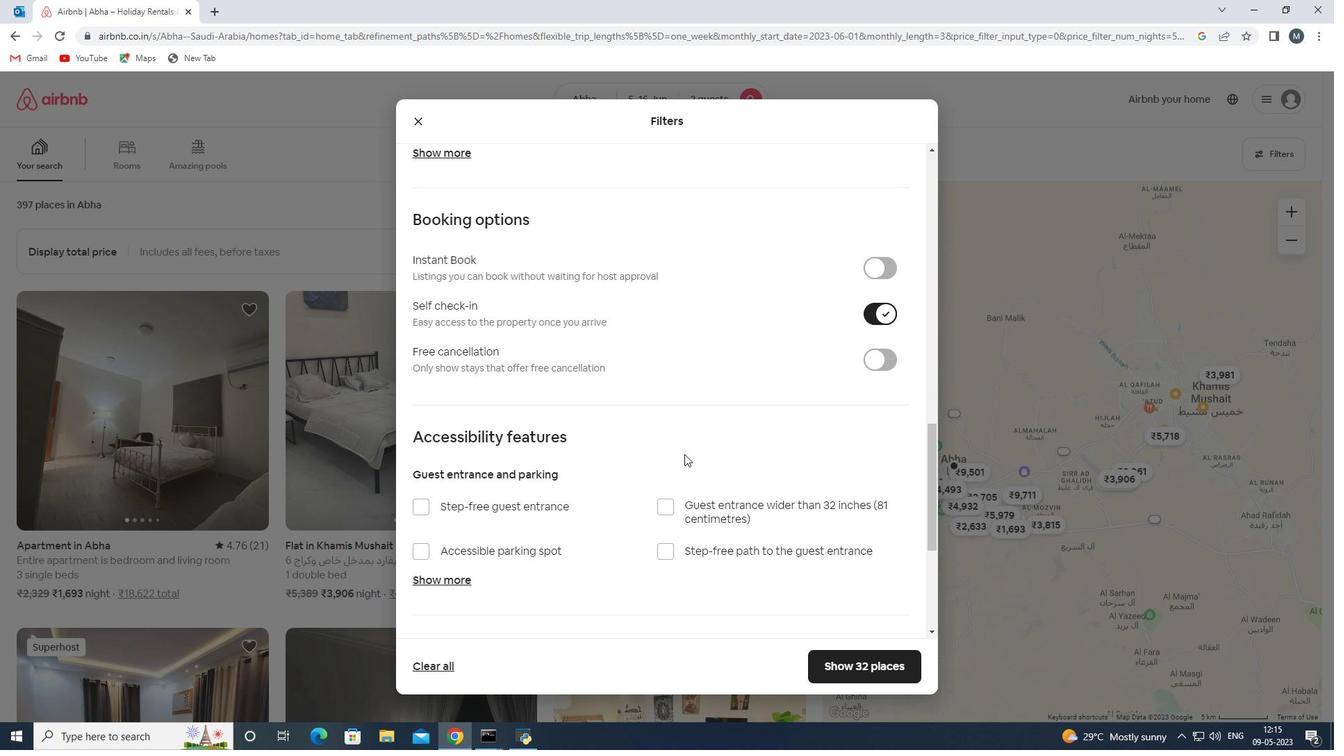 
Action: Mouse moved to (618, 491)
Screenshot: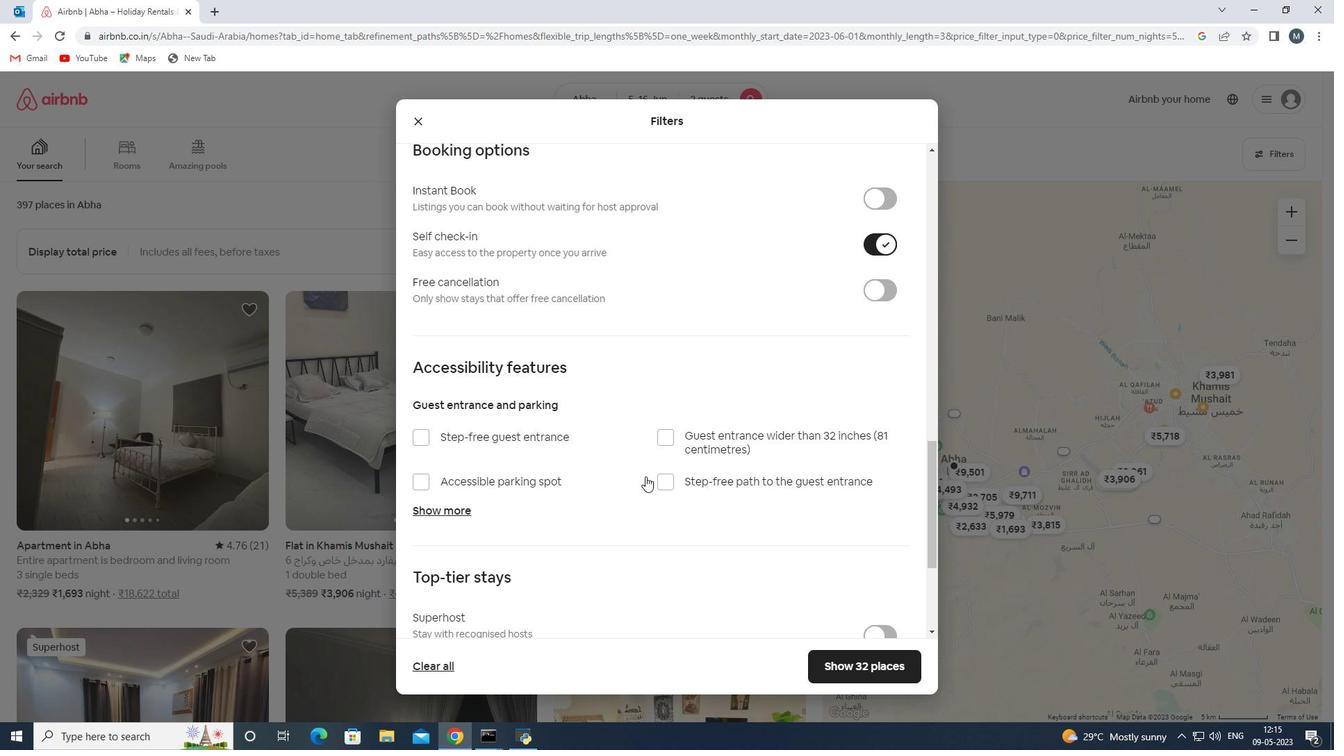 
Action: Mouse scrolled (618, 490) with delta (0, 0)
Screenshot: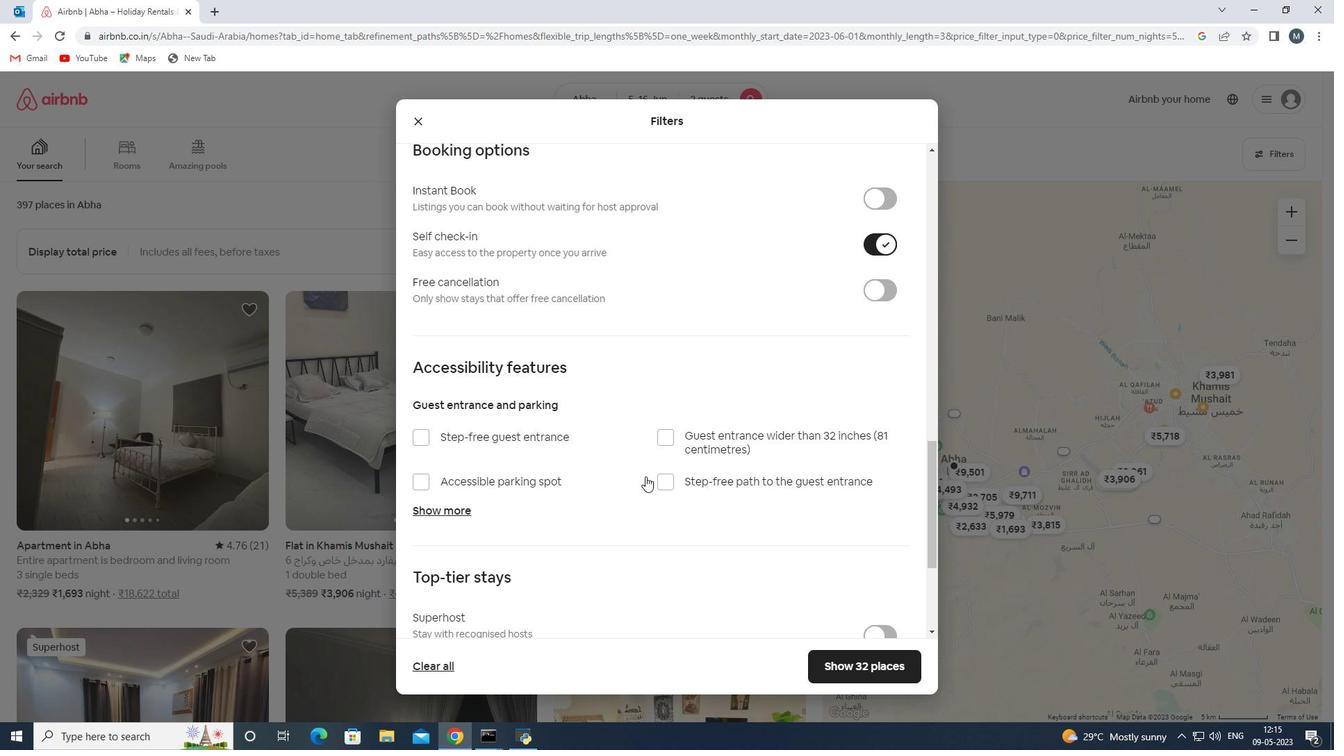 
Action: Mouse moved to (611, 495)
Screenshot: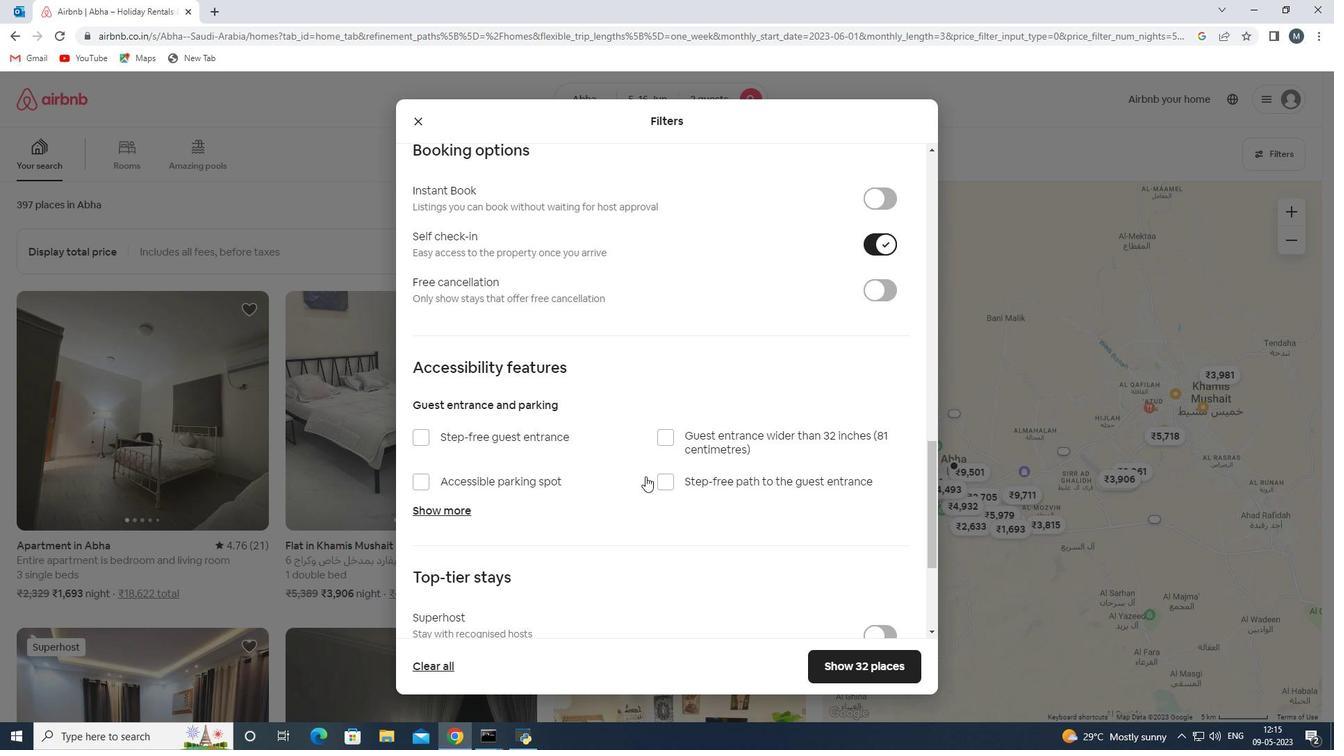 
Action: Mouse scrolled (612, 494) with delta (0, 0)
Screenshot: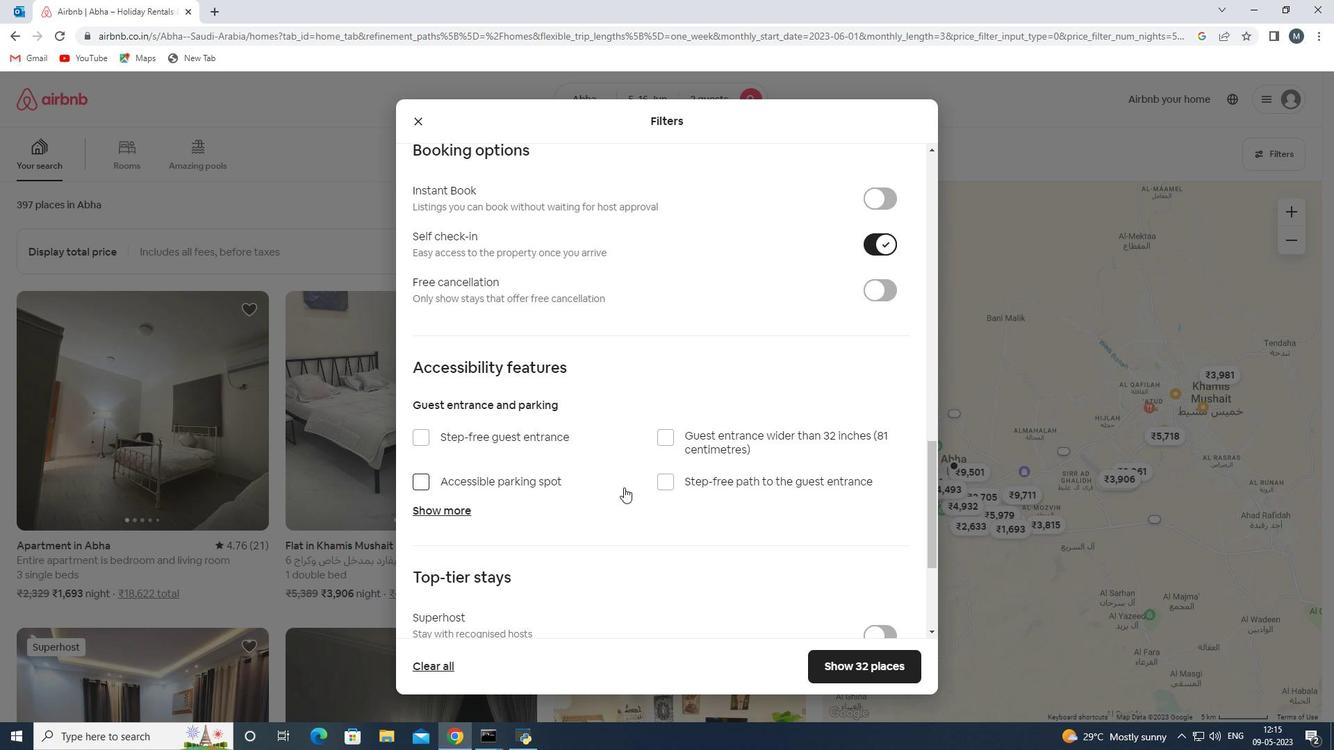 
Action: Mouse moved to (608, 498)
Screenshot: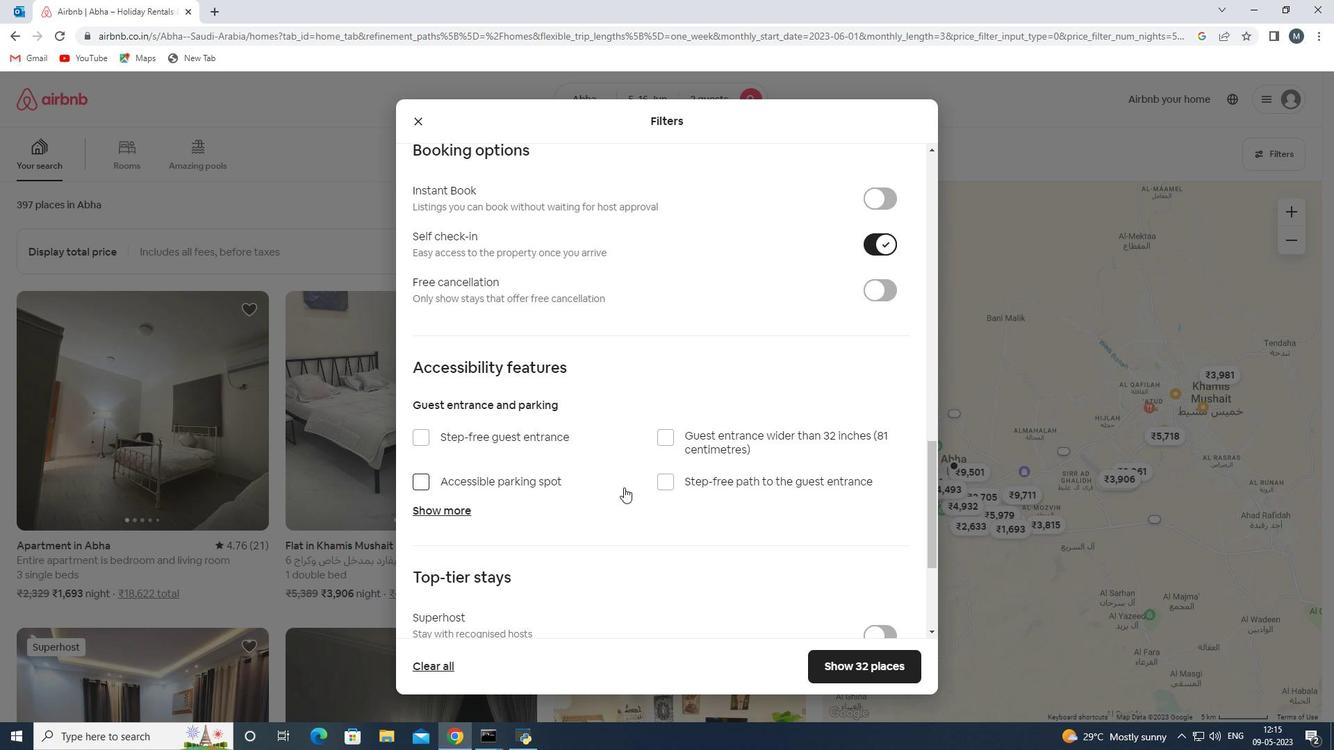 
Action: Mouse scrolled (608, 497) with delta (0, 0)
Screenshot: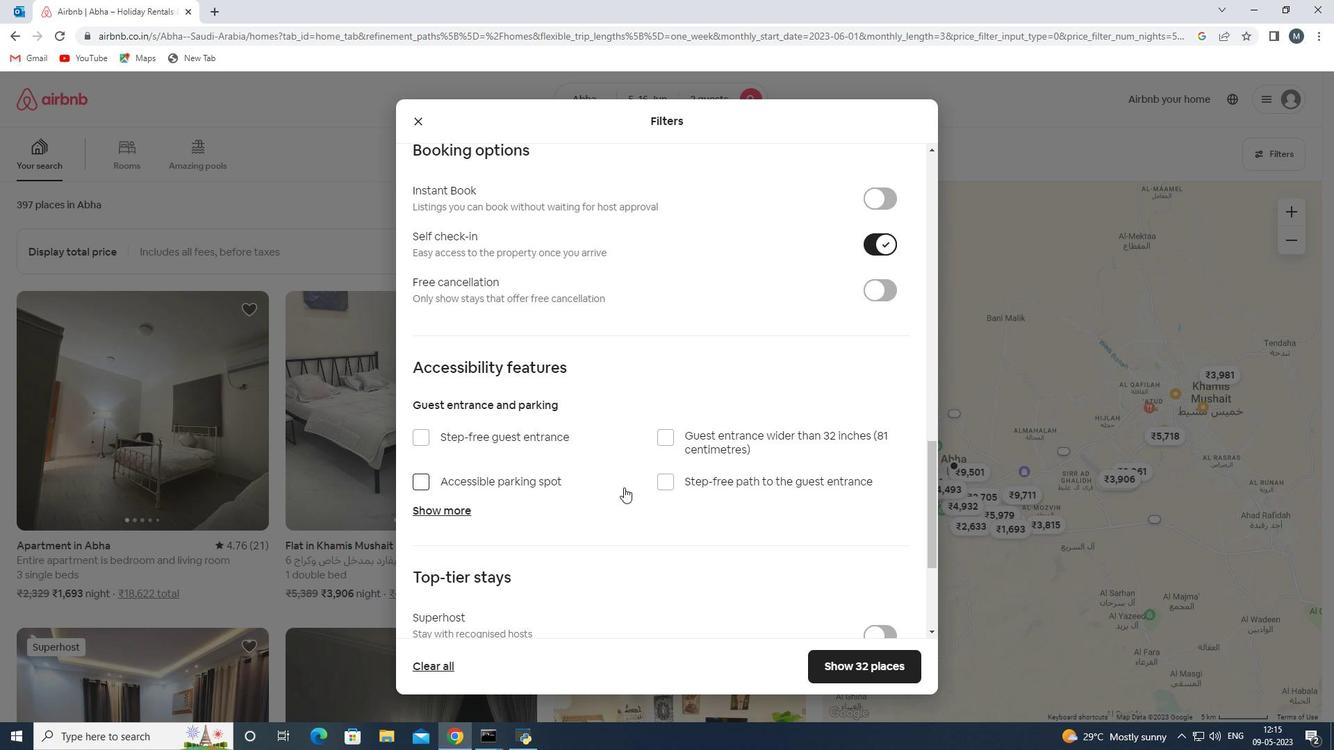 
Action: Mouse moved to (467, 563)
Screenshot: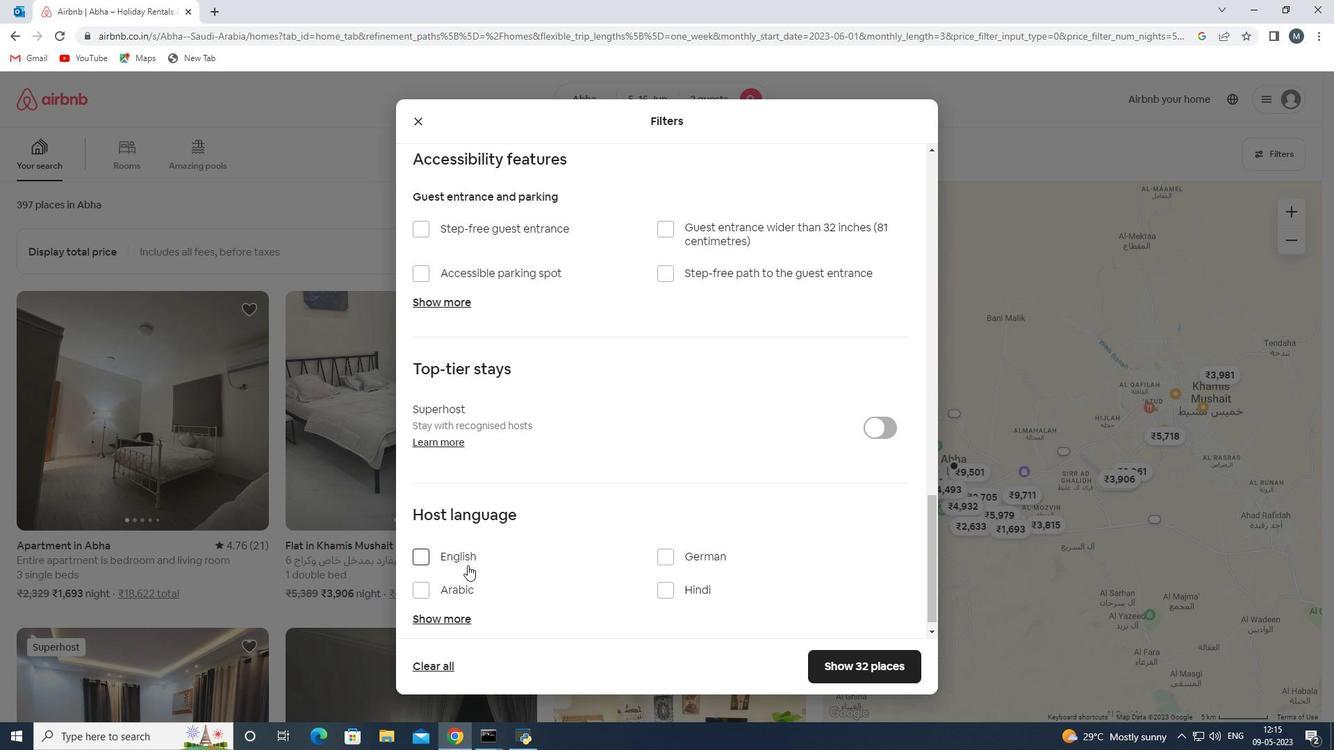 
Action: Mouse pressed left at (467, 563)
Screenshot: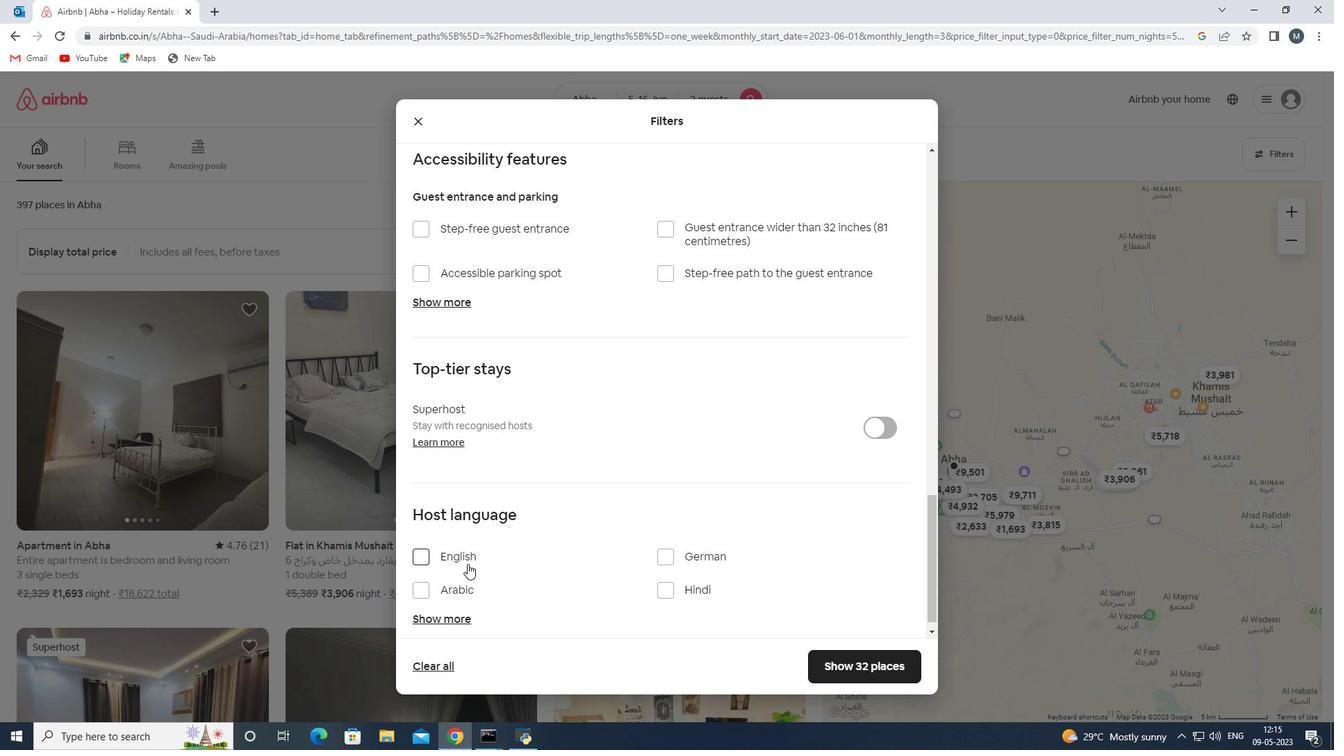 
Action: Mouse moved to (827, 665)
Screenshot: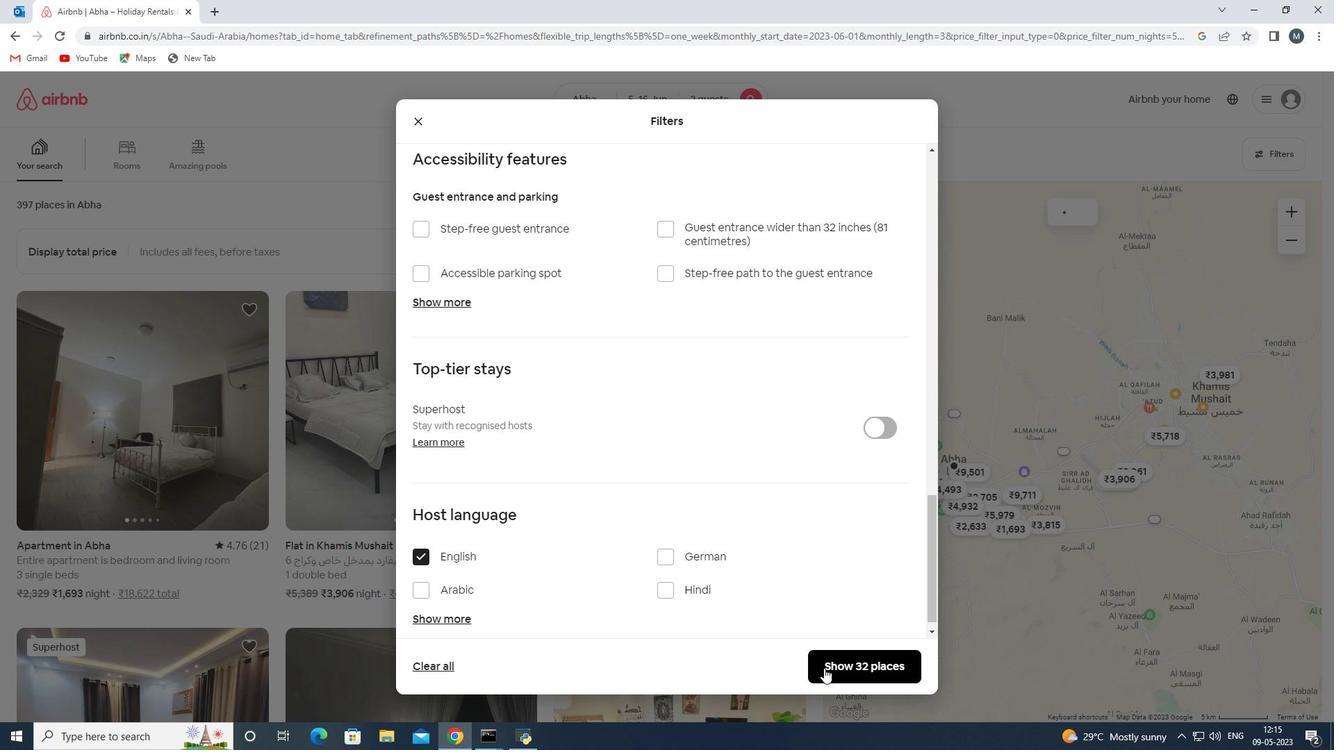 
Action: Mouse pressed left at (827, 665)
Screenshot: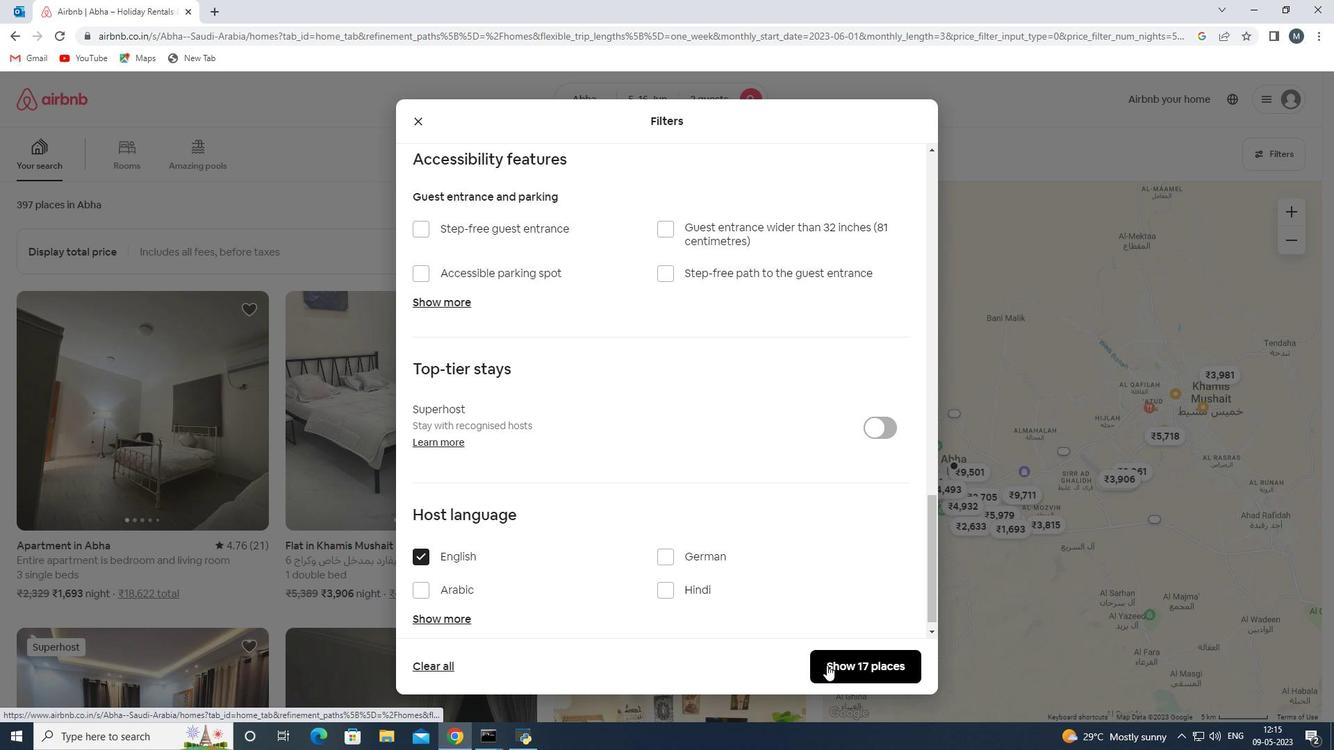 
Action: Mouse moved to (829, 660)
Screenshot: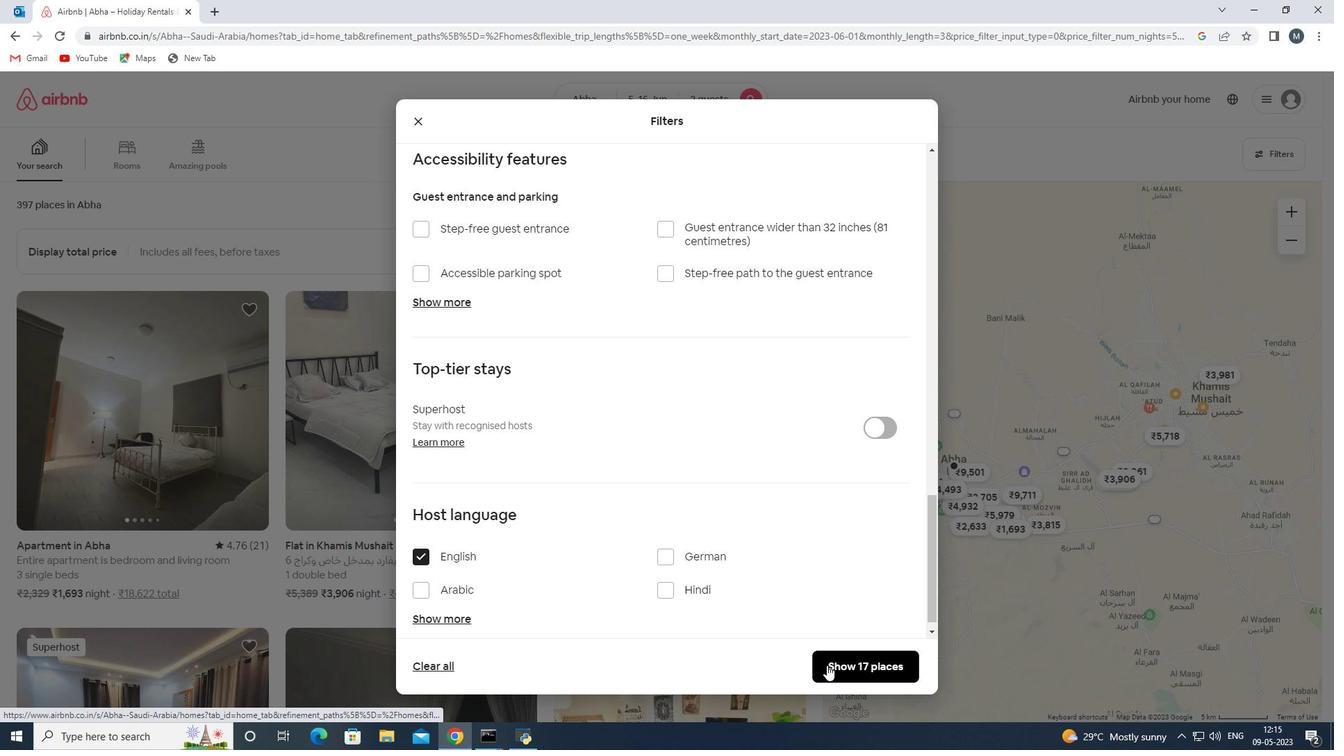 
